 Task: Add Garden Of Life Vanilla Grass Fed Collagen Creamer to the cart.
Action: Mouse moved to (317, 165)
Screenshot: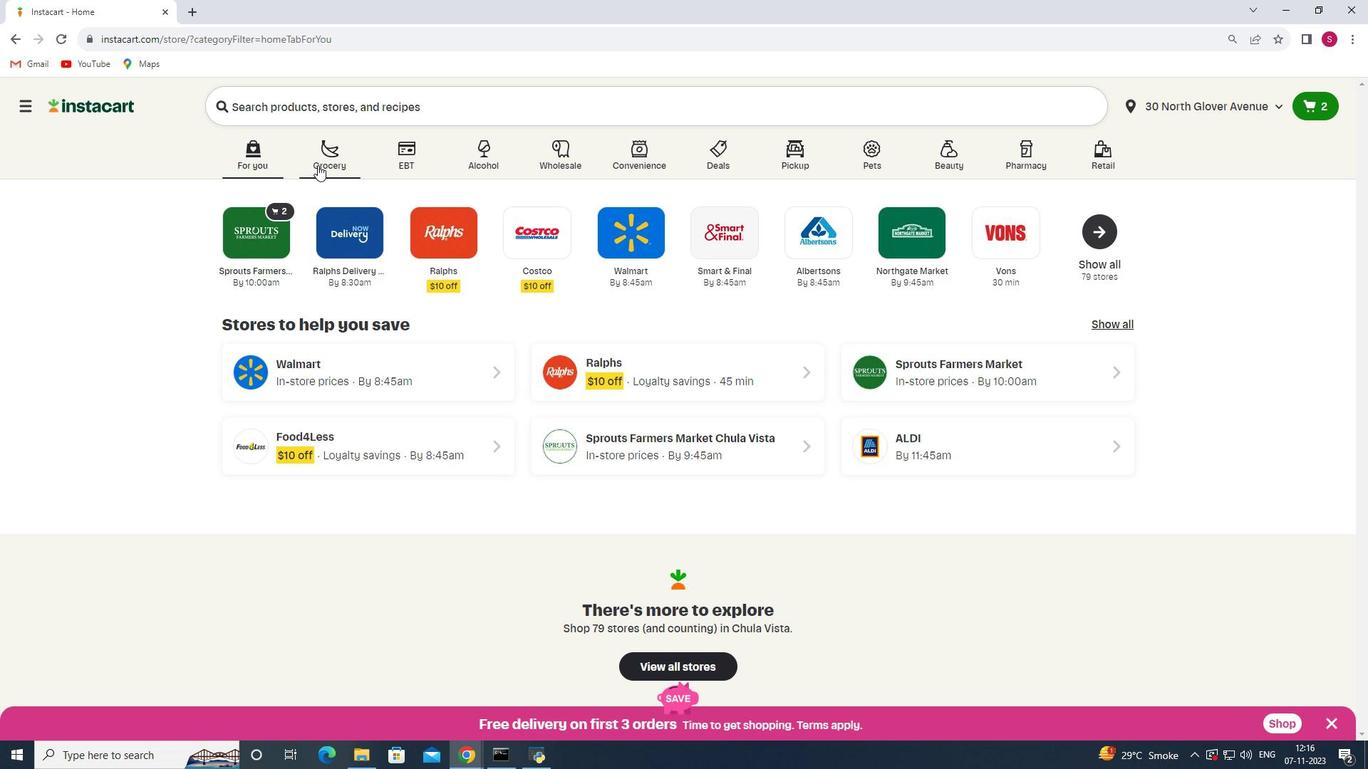 
Action: Mouse pressed left at (317, 165)
Screenshot: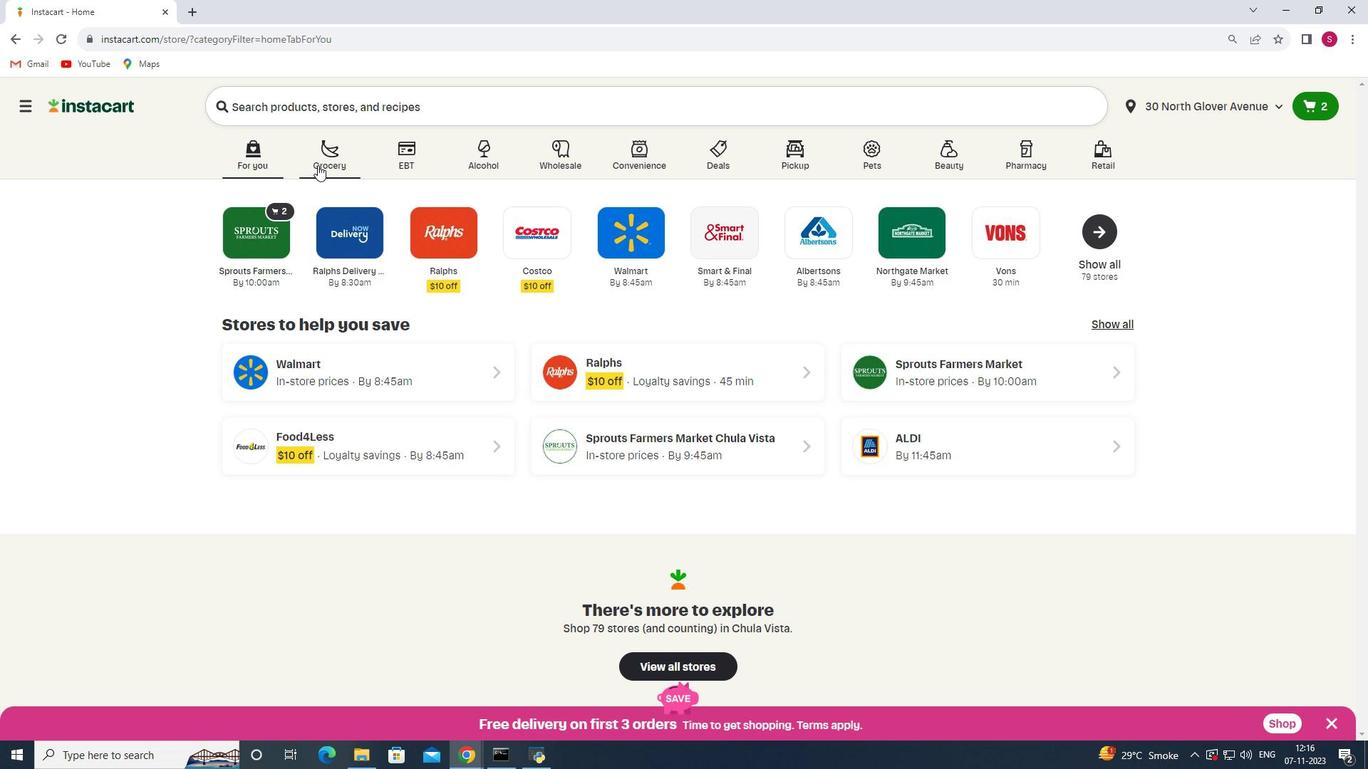 
Action: Mouse moved to (365, 424)
Screenshot: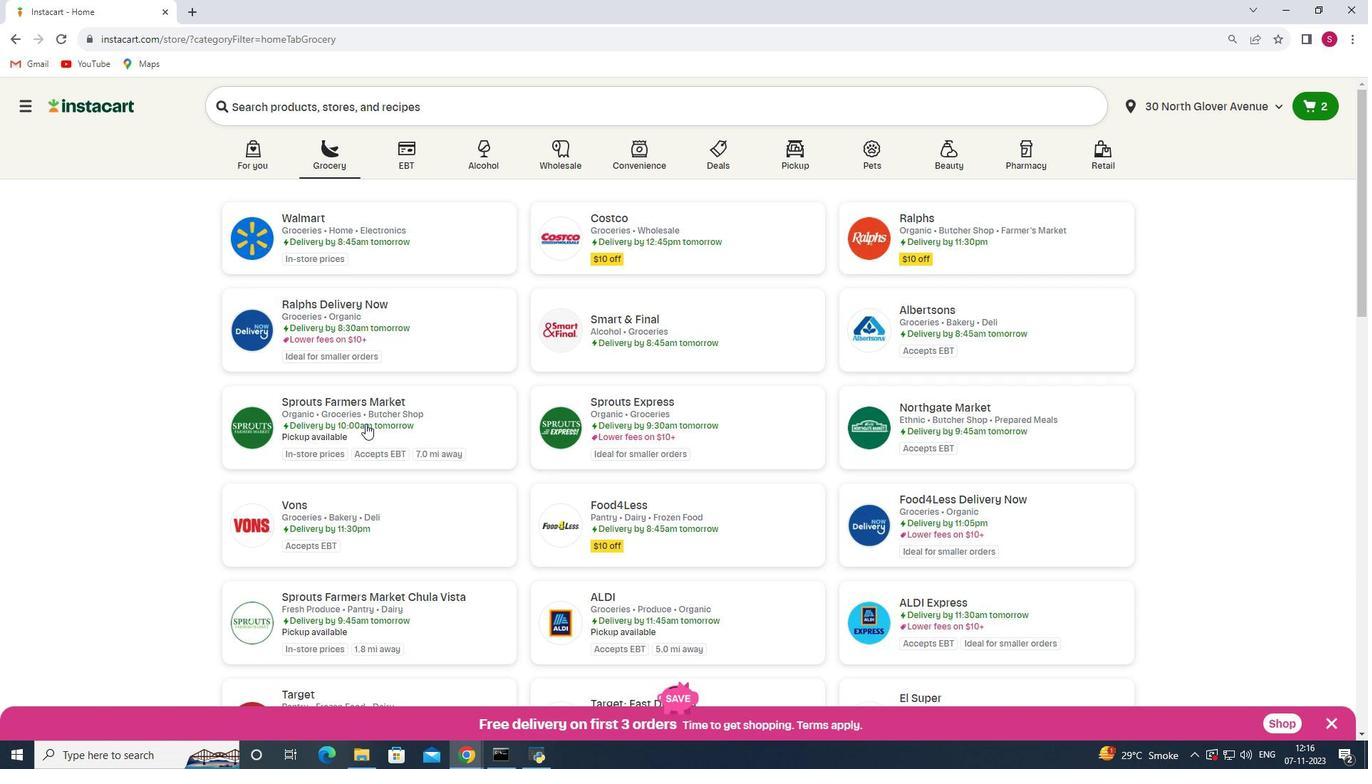 
Action: Mouse pressed left at (365, 424)
Screenshot: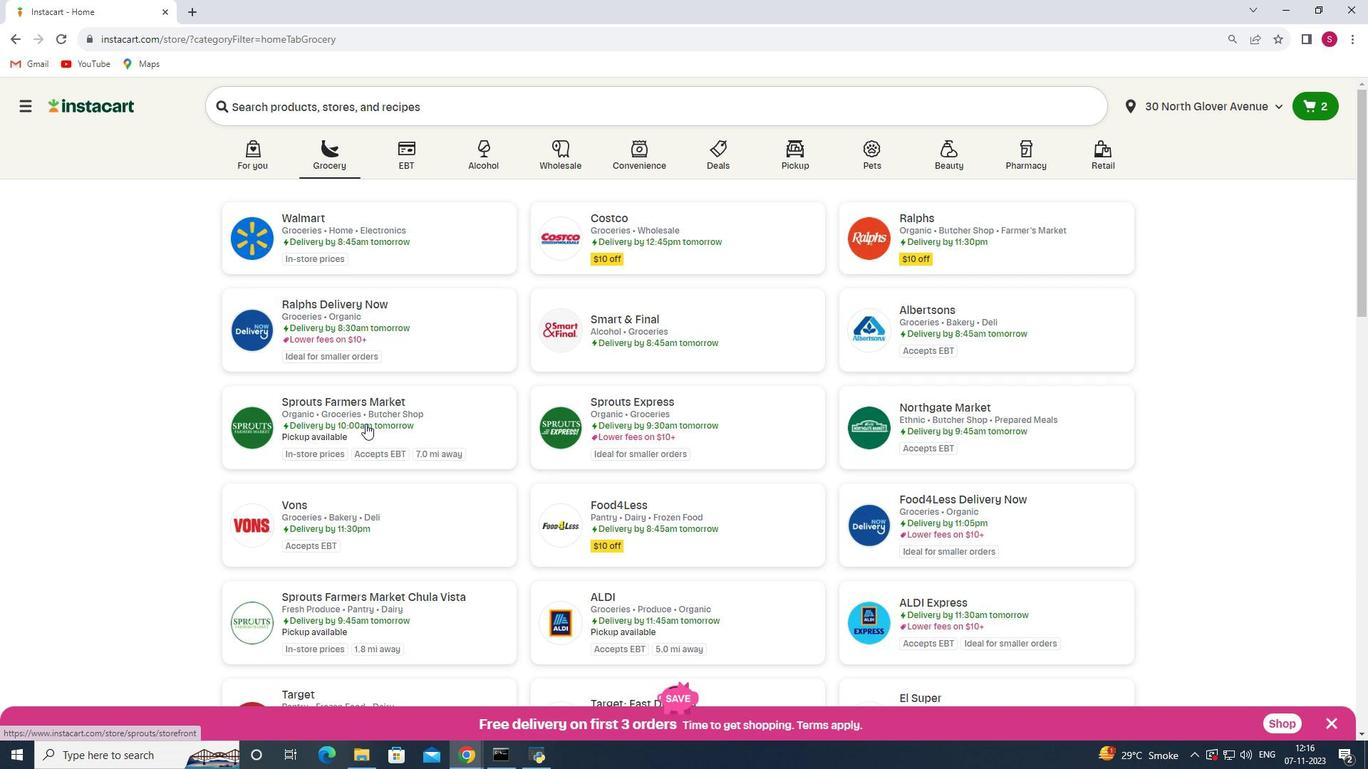 
Action: Mouse moved to (106, 445)
Screenshot: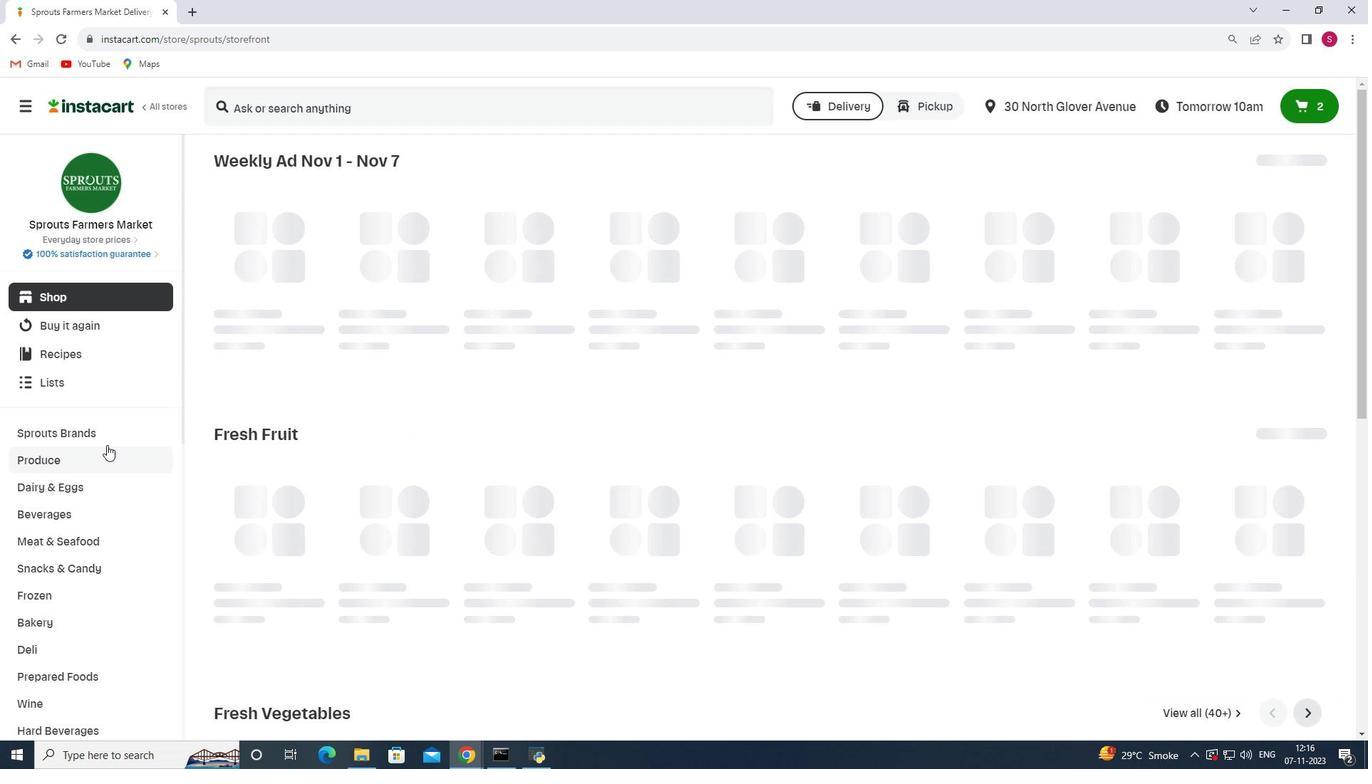 
Action: Mouse scrolled (106, 444) with delta (0, 0)
Screenshot: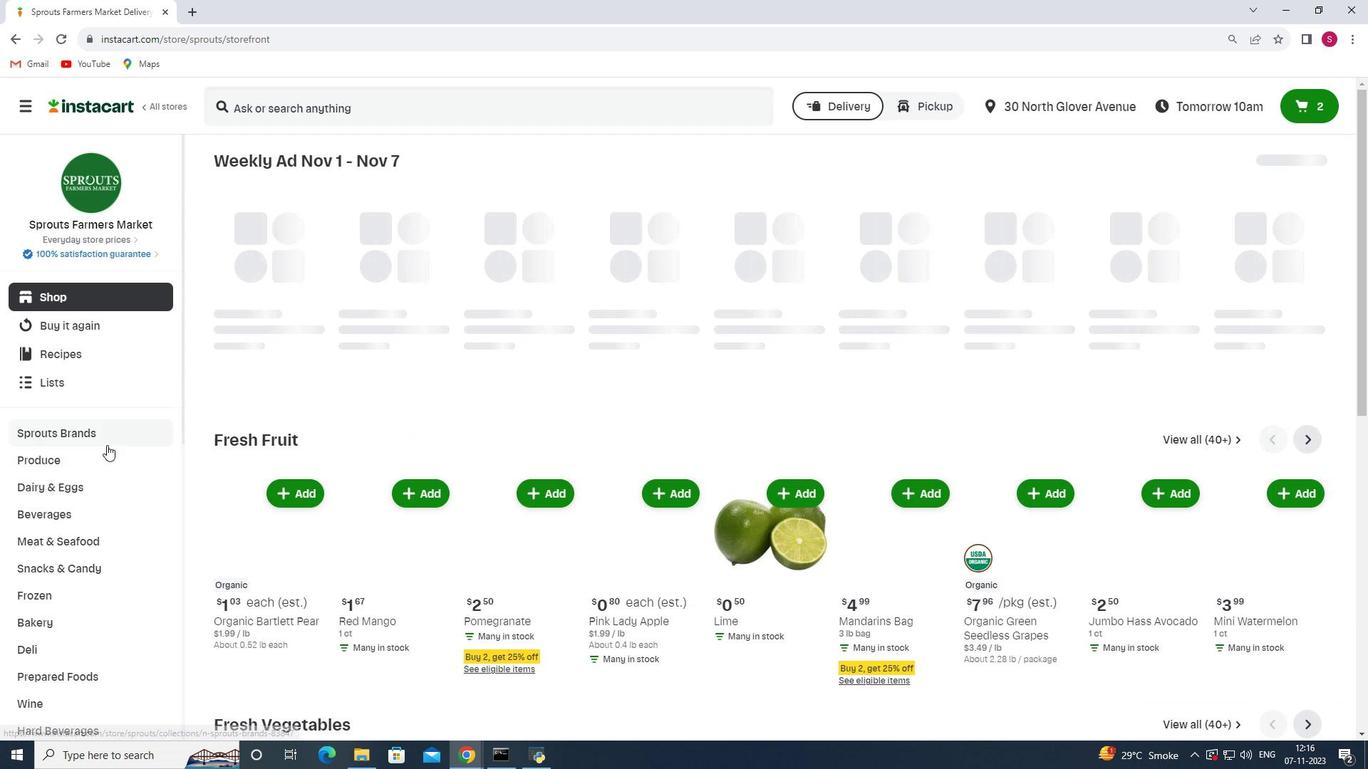 
Action: Mouse scrolled (106, 444) with delta (0, 0)
Screenshot: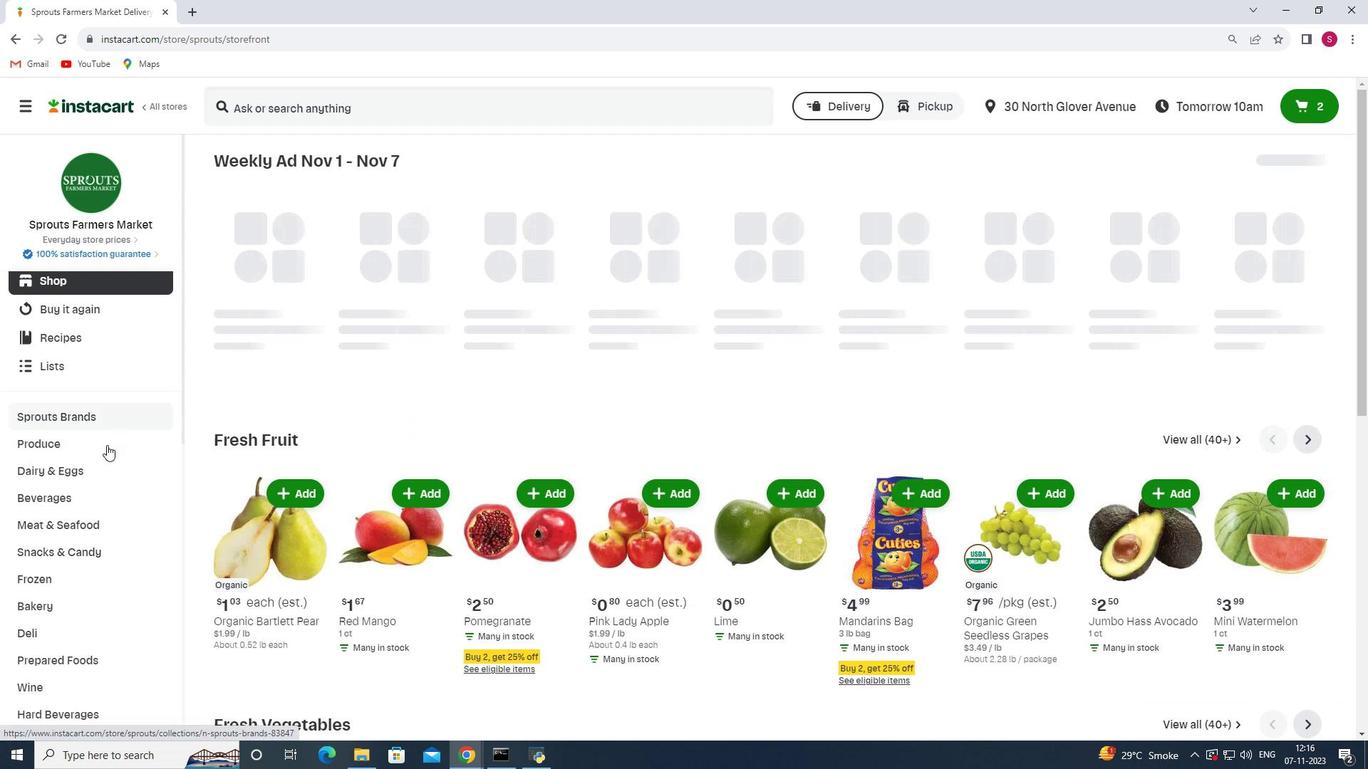 
Action: Mouse scrolled (106, 444) with delta (0, 0)
Screenshot: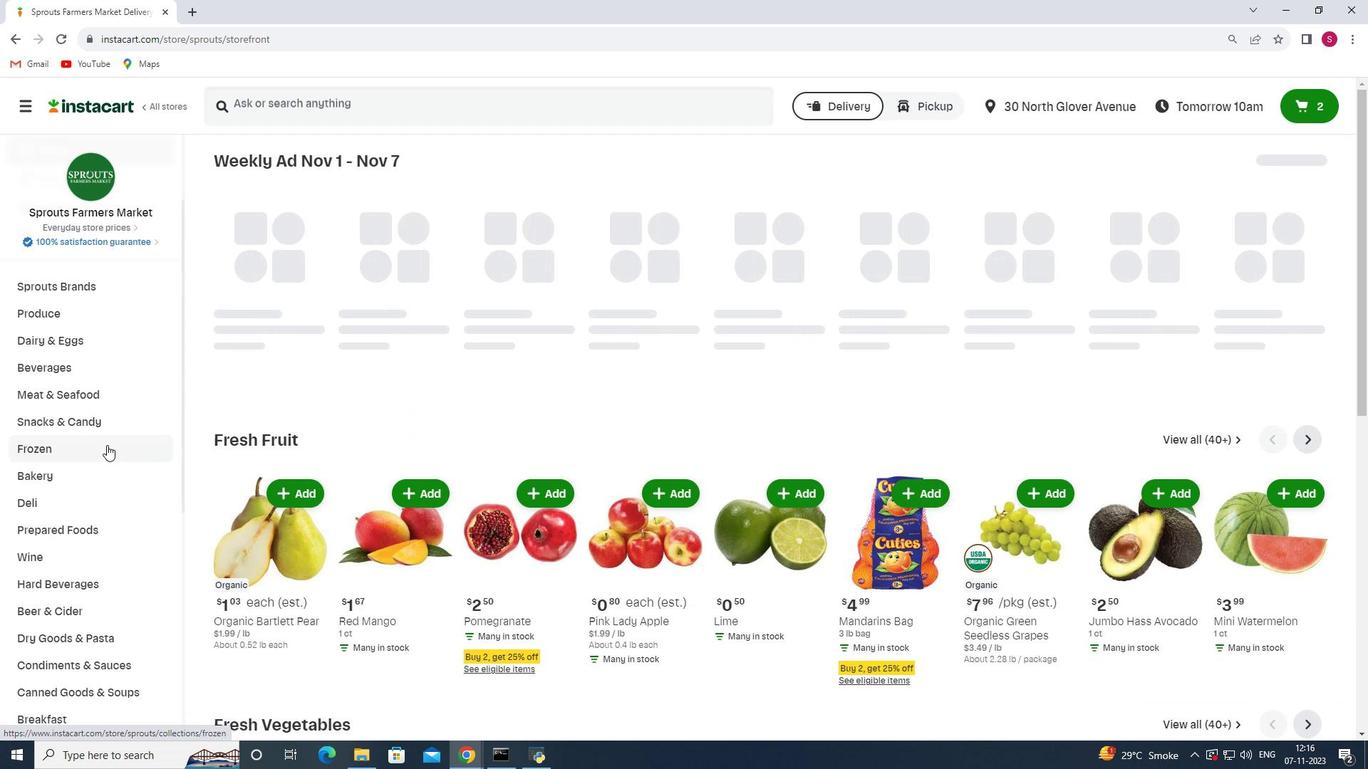 
Action: Mouse scrolled (106, 444) with delta (0, 0)
Screenshot: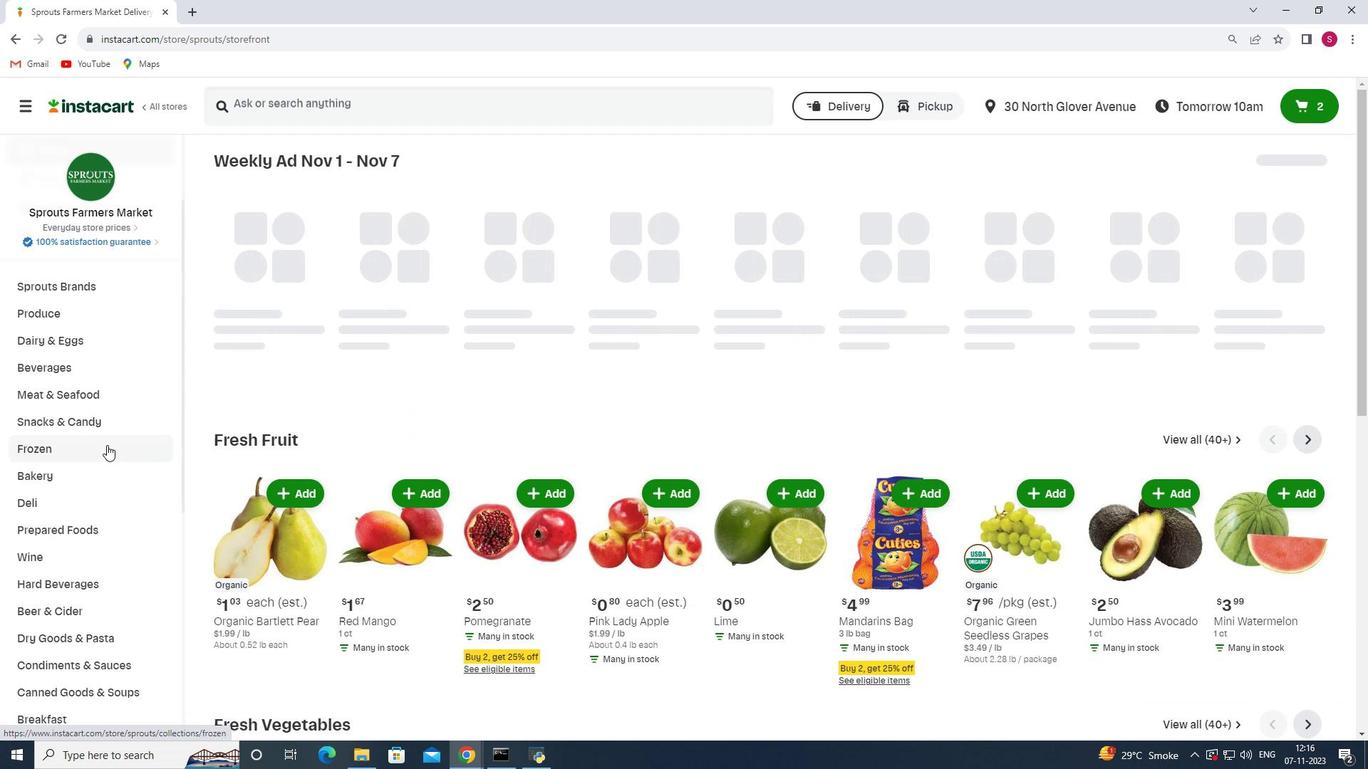 
Action: Mouse scrolled (106, 444) with delta (0, 0)
Screenshot: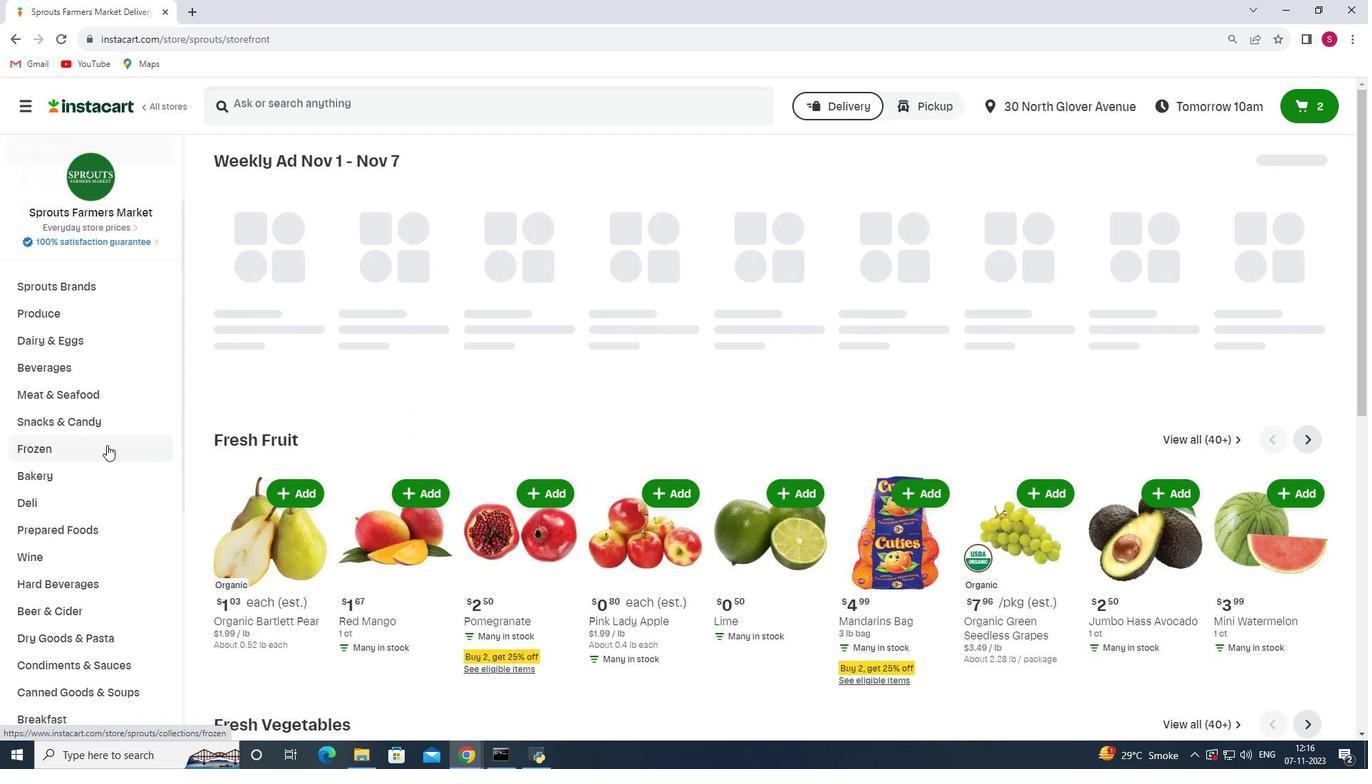 
Action: Mouse scrolled (106, 444) with delta (0, 0)
Screenshot: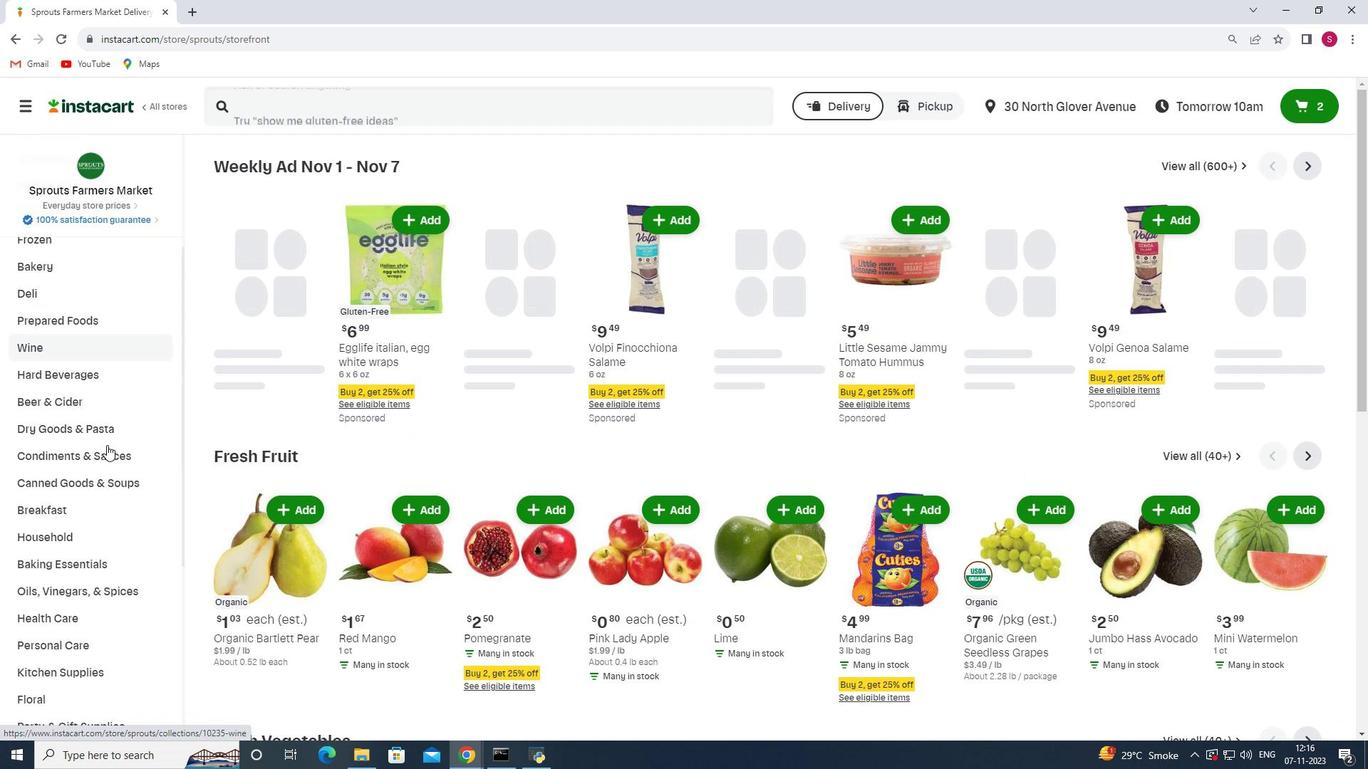 
Action: Mouse scrolled (106, 444) with delta (0, 0)
Screenshot: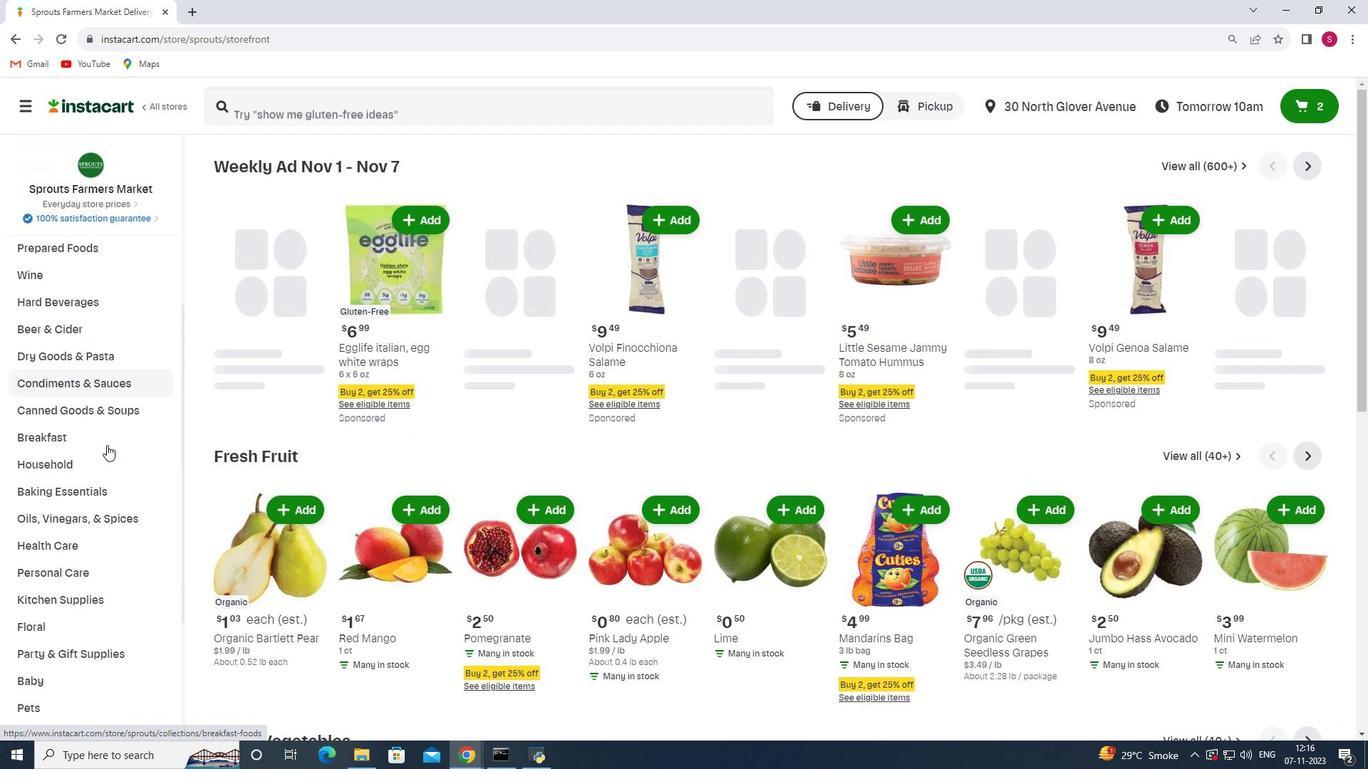 
Action: Mouse moved to (106, 448)
Screenshot: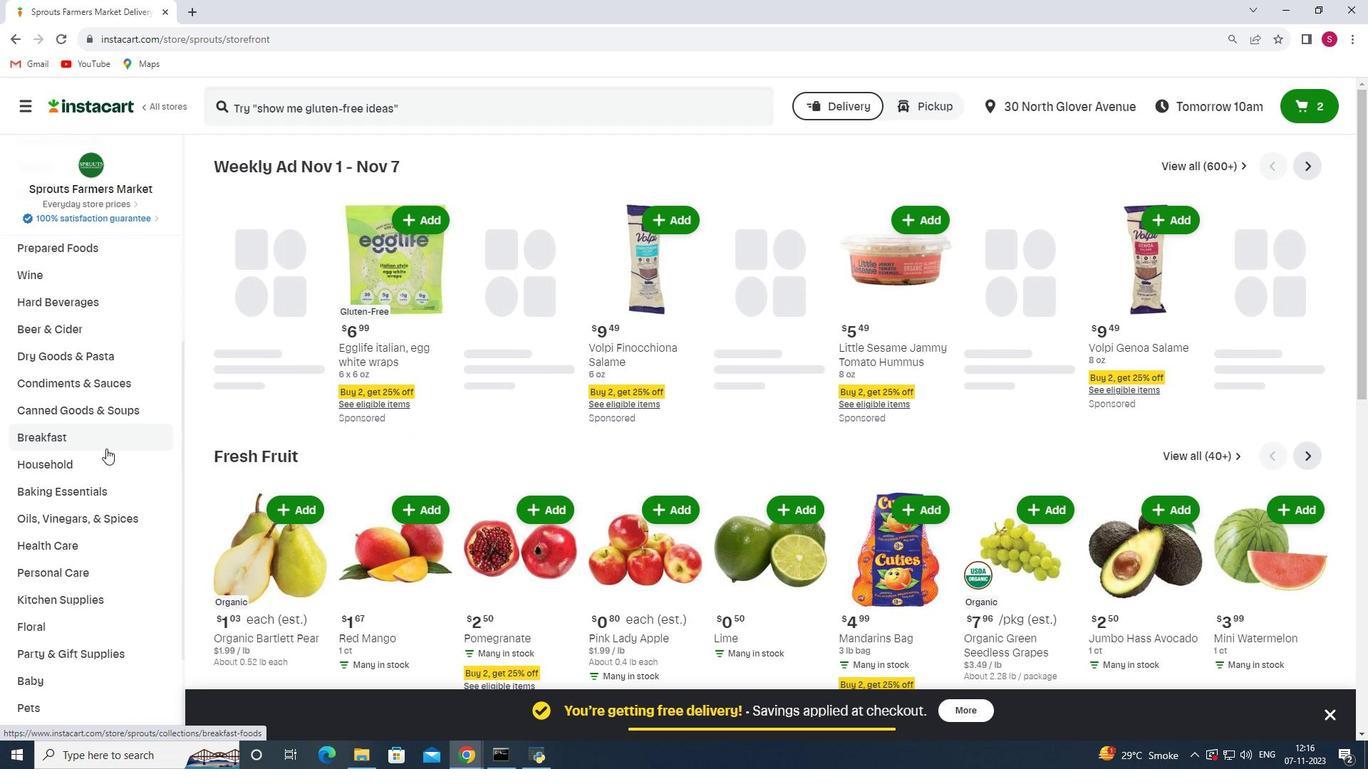 
Action: Mouse scrolled (106, 447) with delta (0, 0)
Screenshot: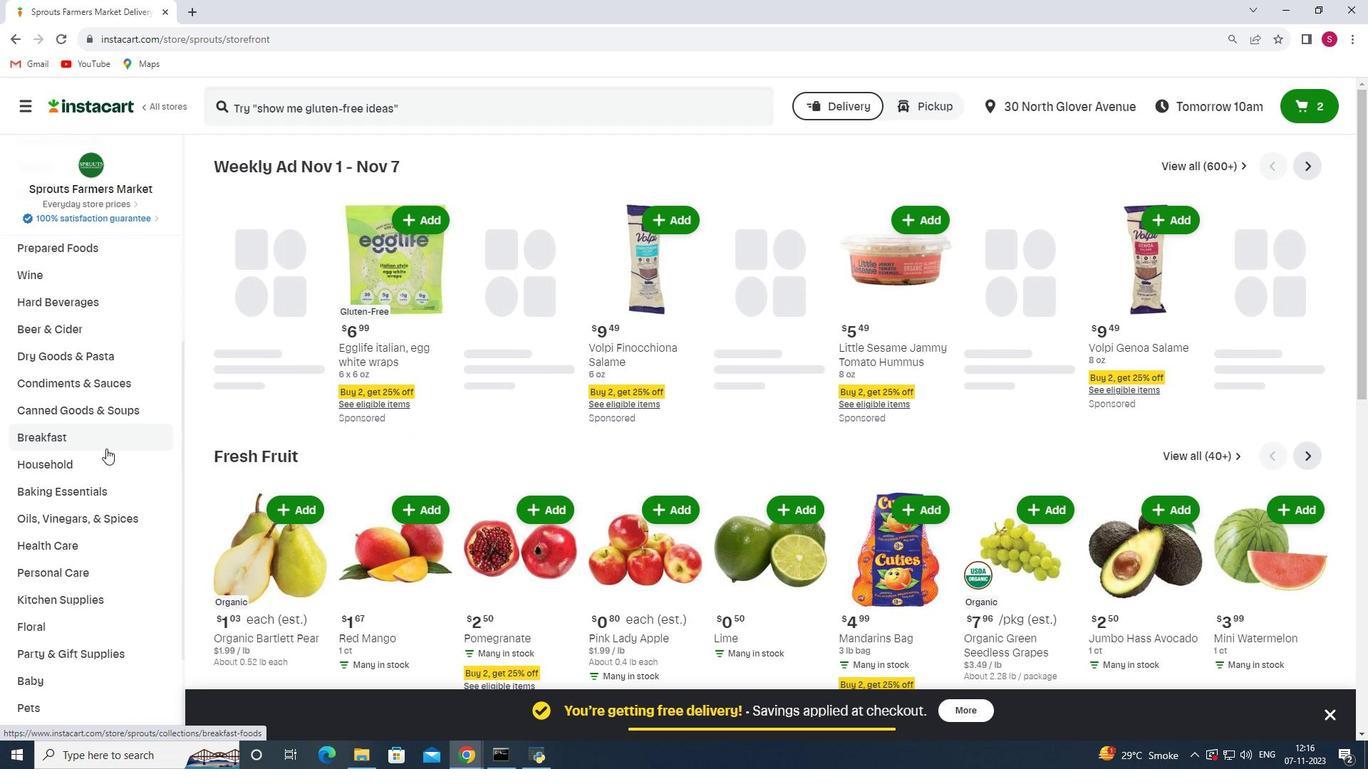 
Action: Mouse moved to (95, 471)
Screenshot: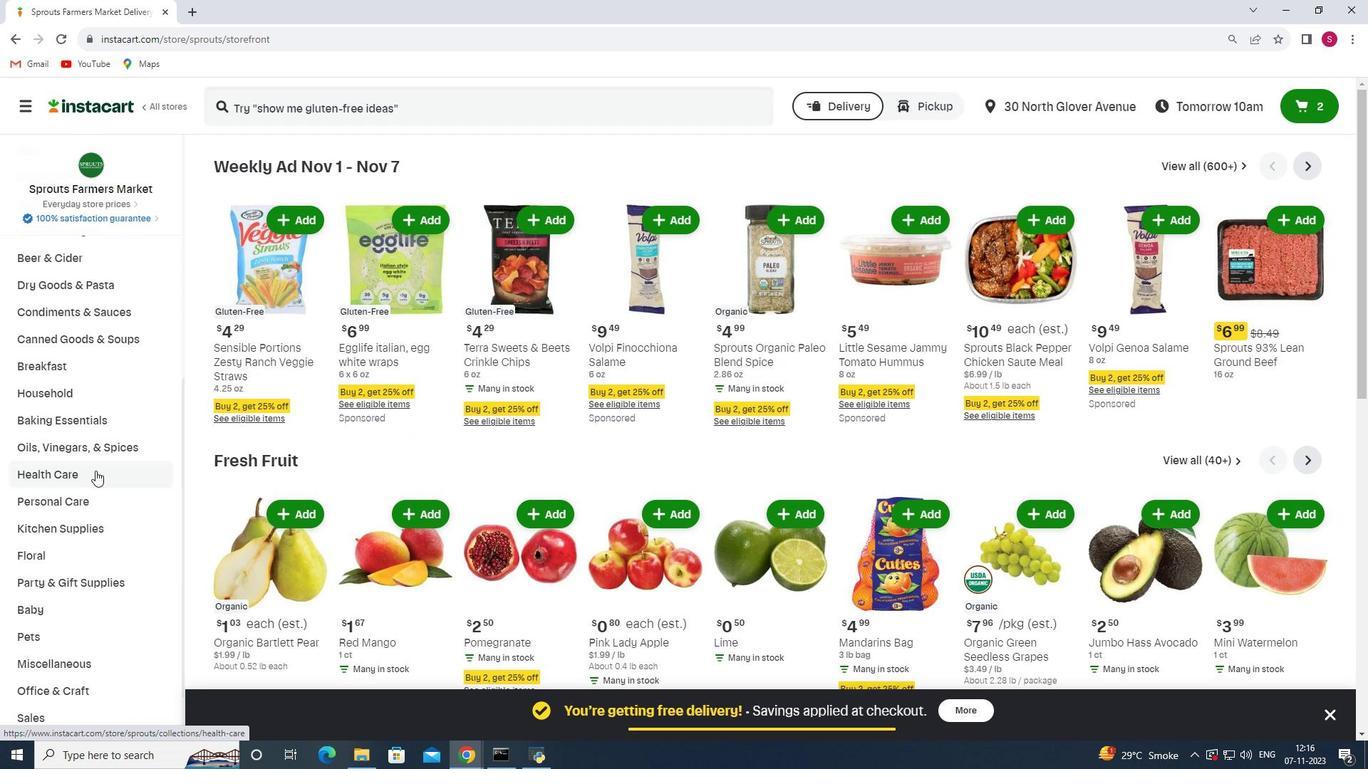 
Action: Mouse pressed left at (95, 471)
Screenshot: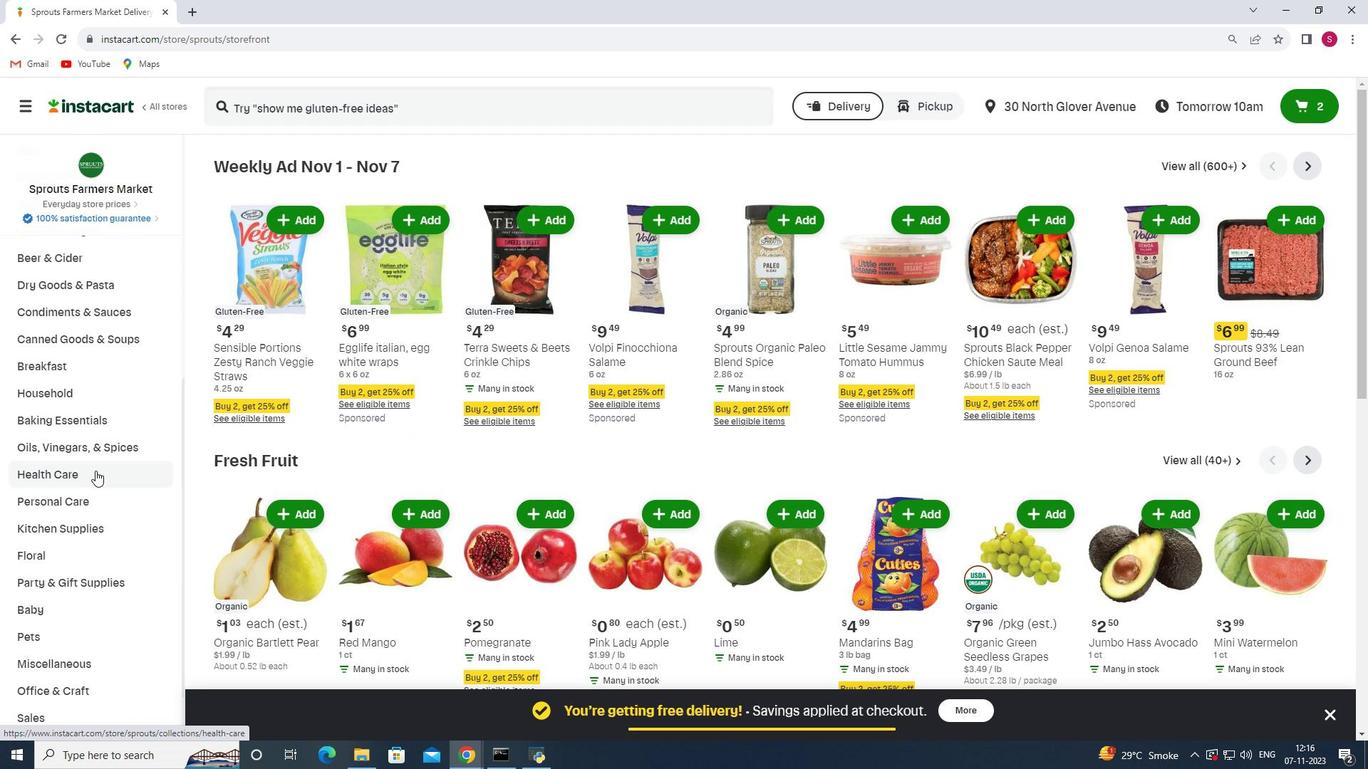 
Action: Mouse moved to (500, 202)
Screenshot: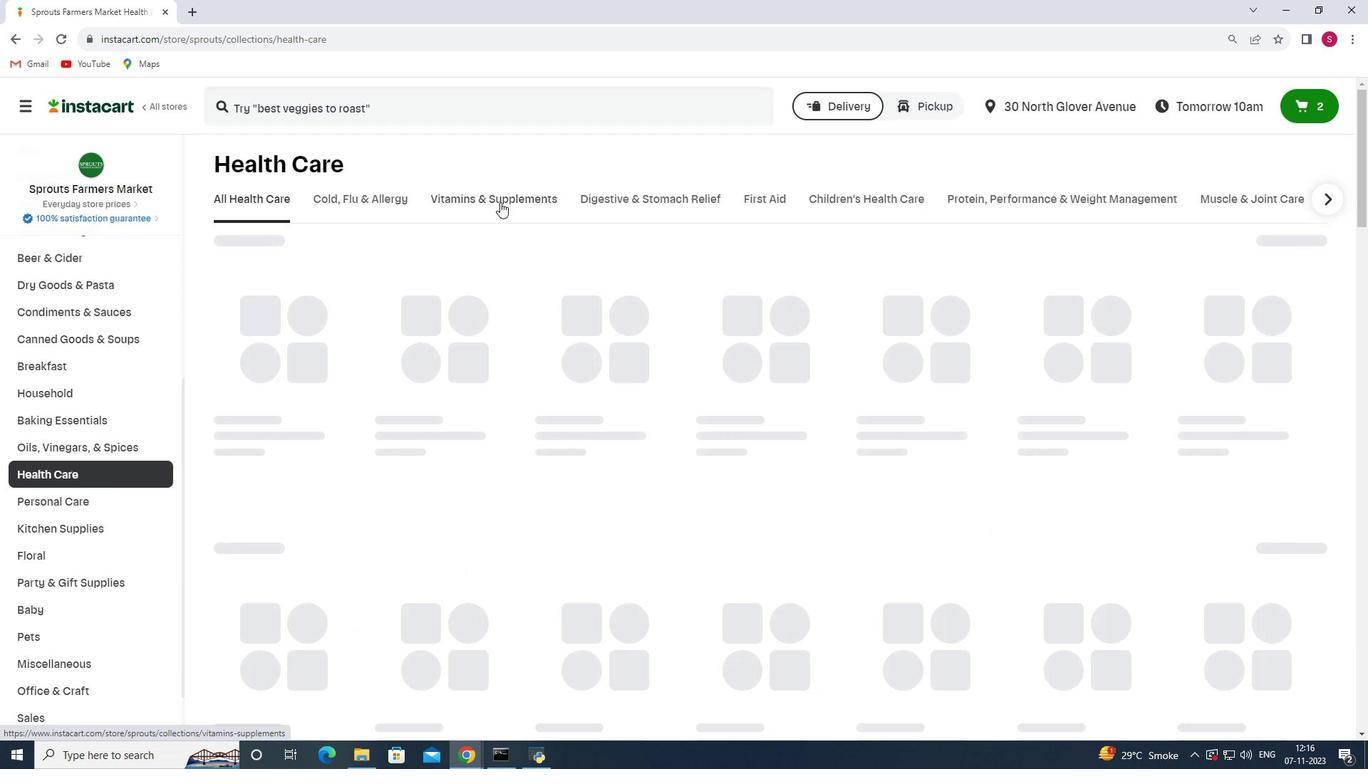 
Action: Mouse pressed left at (500, 202)
Screenshot: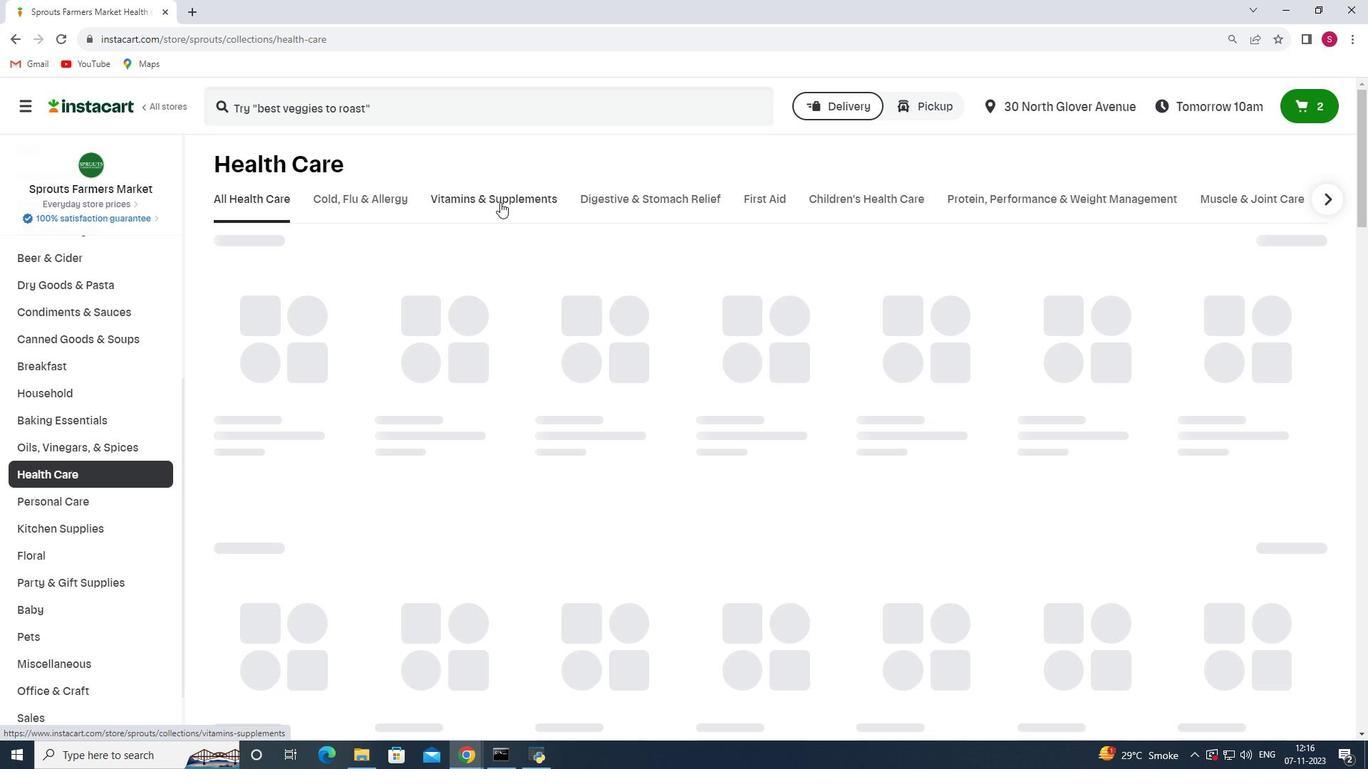 
Action: Mouse moved to (542, 244)
Screenshot: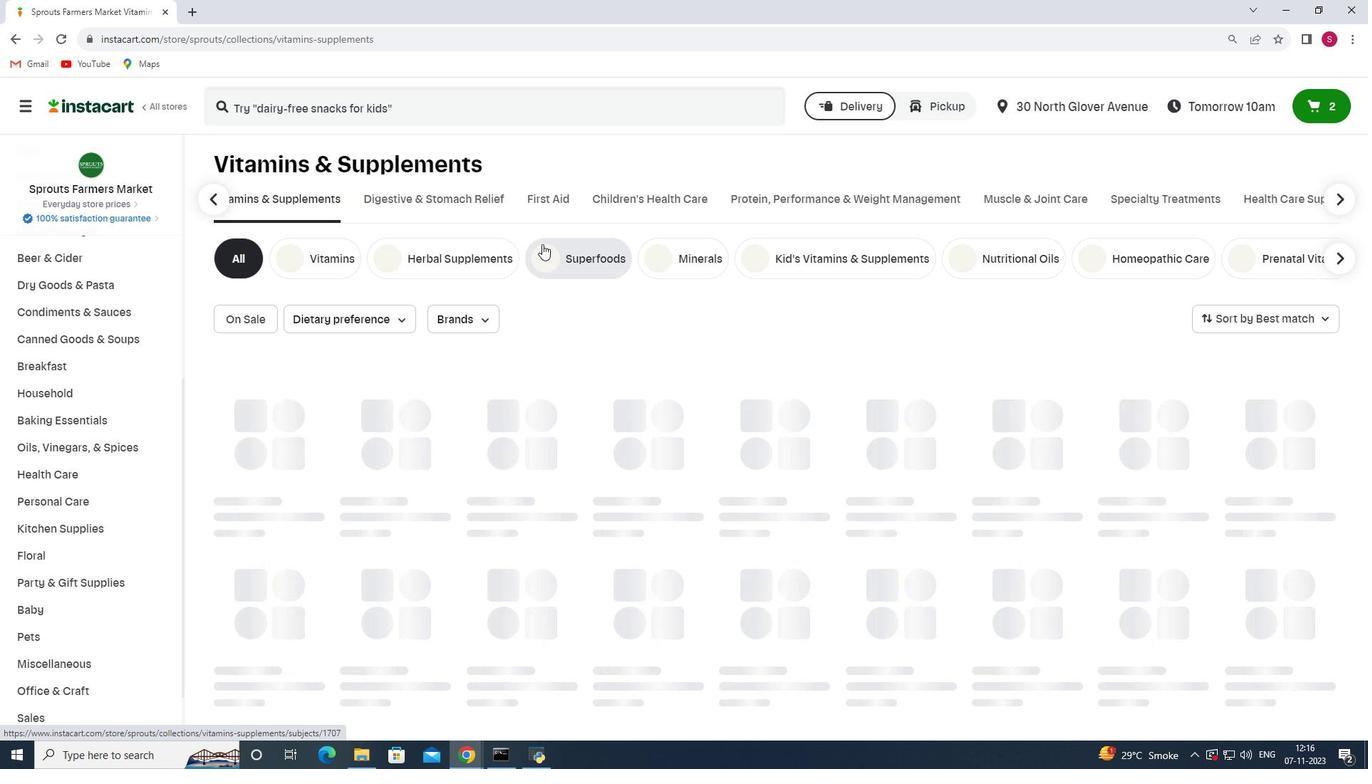 
Action: Mouse pressed left at (542, 244)
Screenshot: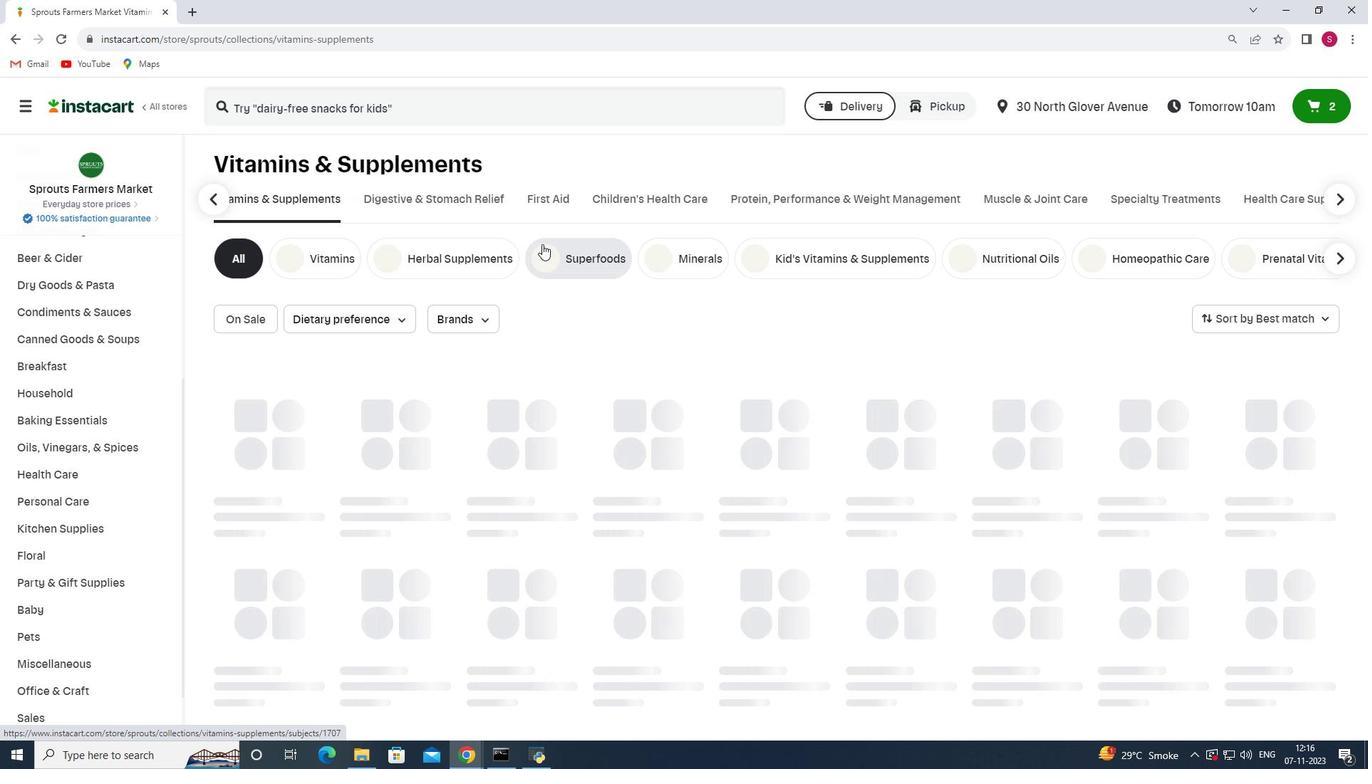 
Action: Mouse moved to (437, 93)
Screenshot: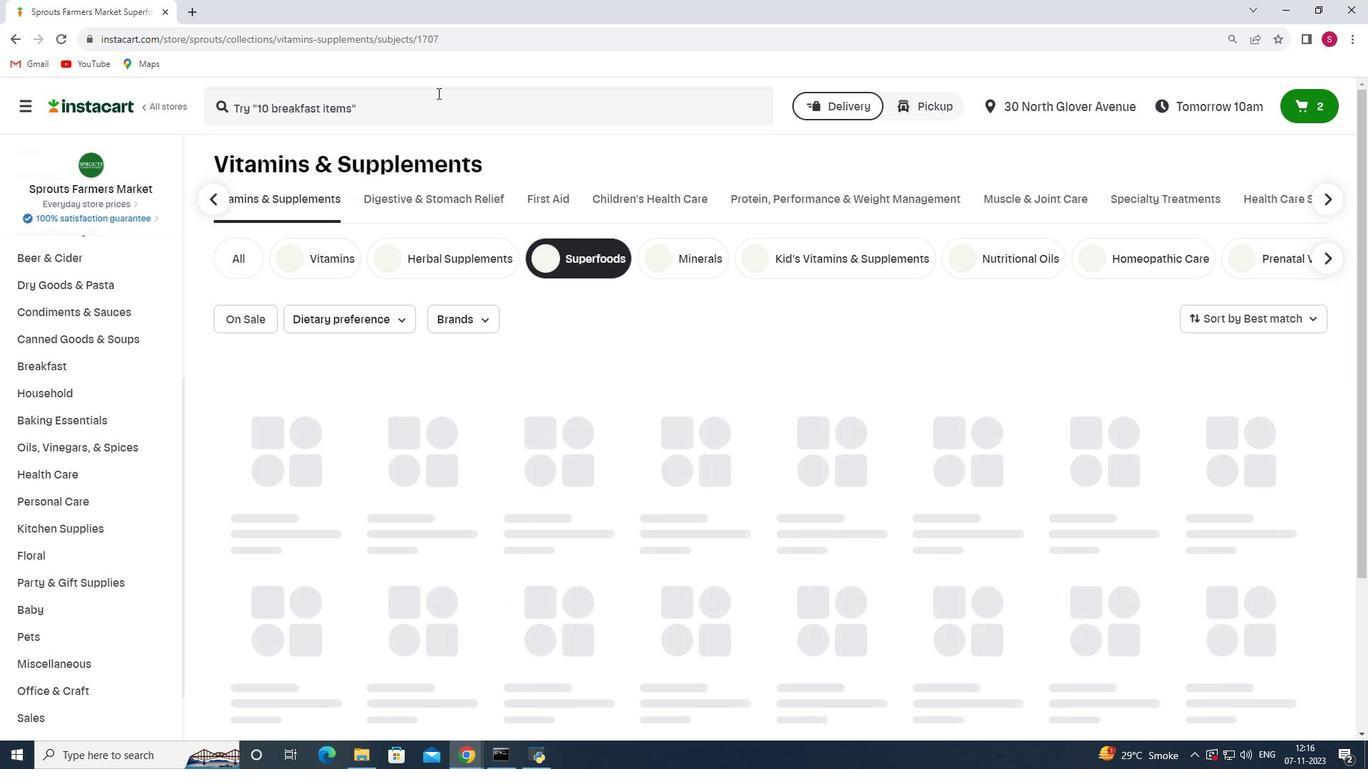 
Action: Mouse pressed left at (437, 93)
Screenshot: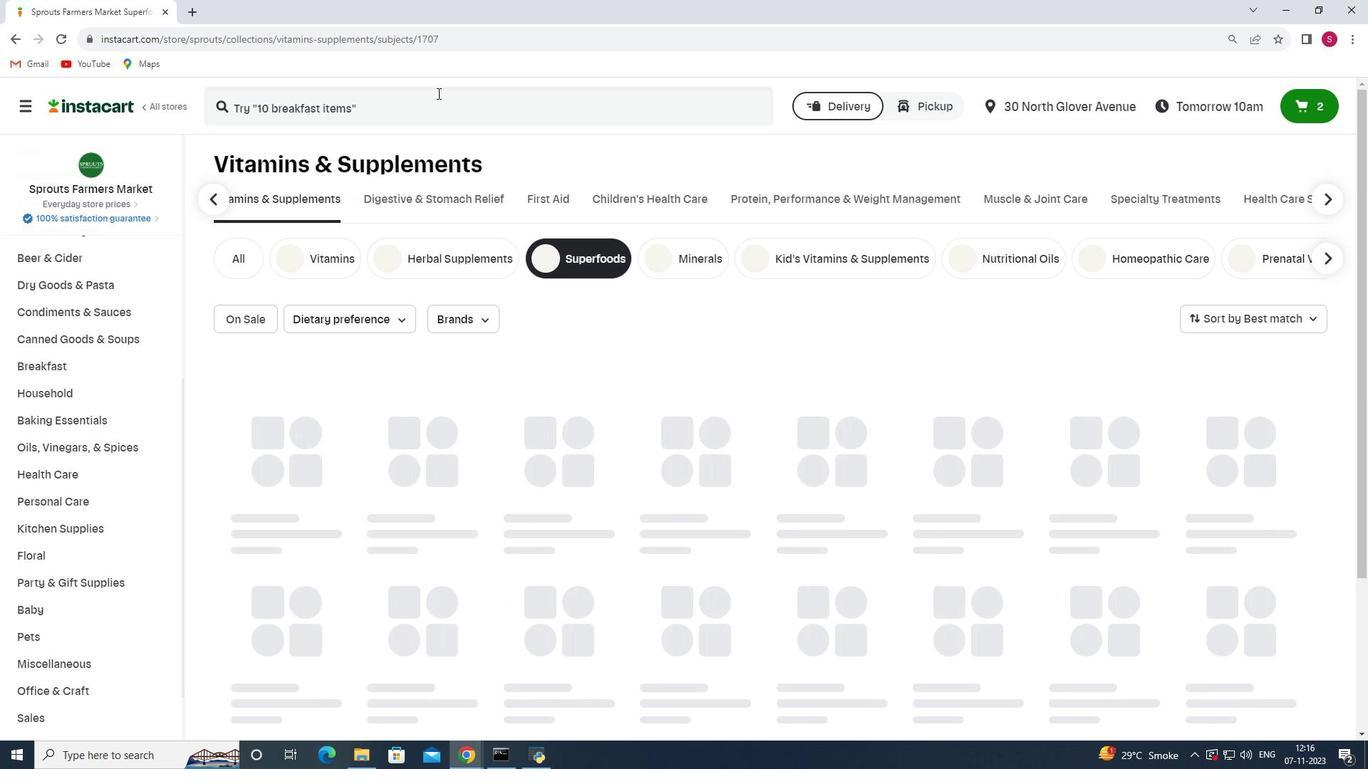 
Action: Key pressed <Key.shift><Key.shift><Key.shift><Key.shift><Key.shift>Garden<Key.space><Key.shift>Of<Key.space><Key.shift>life<Key.space><Key.shift>vanilla<Key.space><Key.shift>Grass<Key.space><Key.shift>Fed<Key.space><Key.shift>Collagen<Key.space><Key.shift>Creamer<Key.enter>
Screenshot: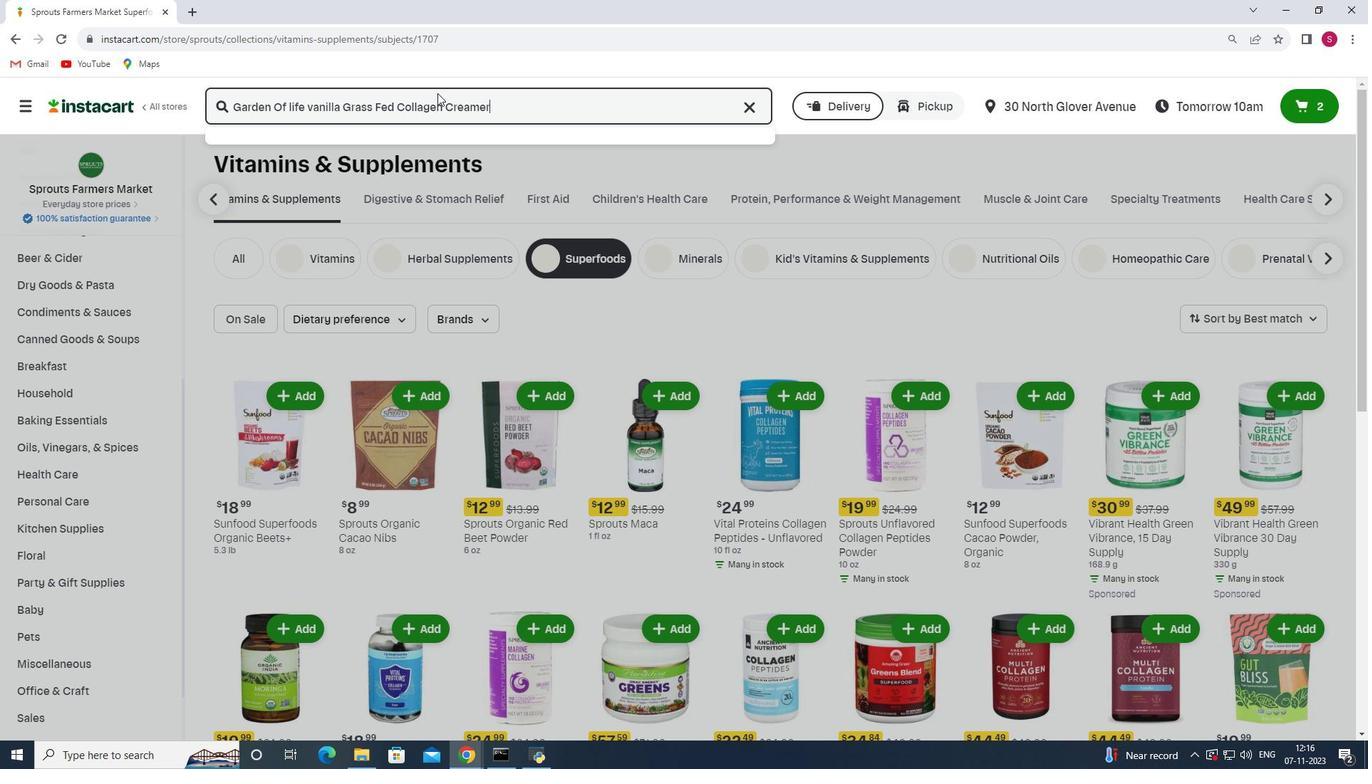 
Action: Mouse moved to (541, 265)
Screenshot: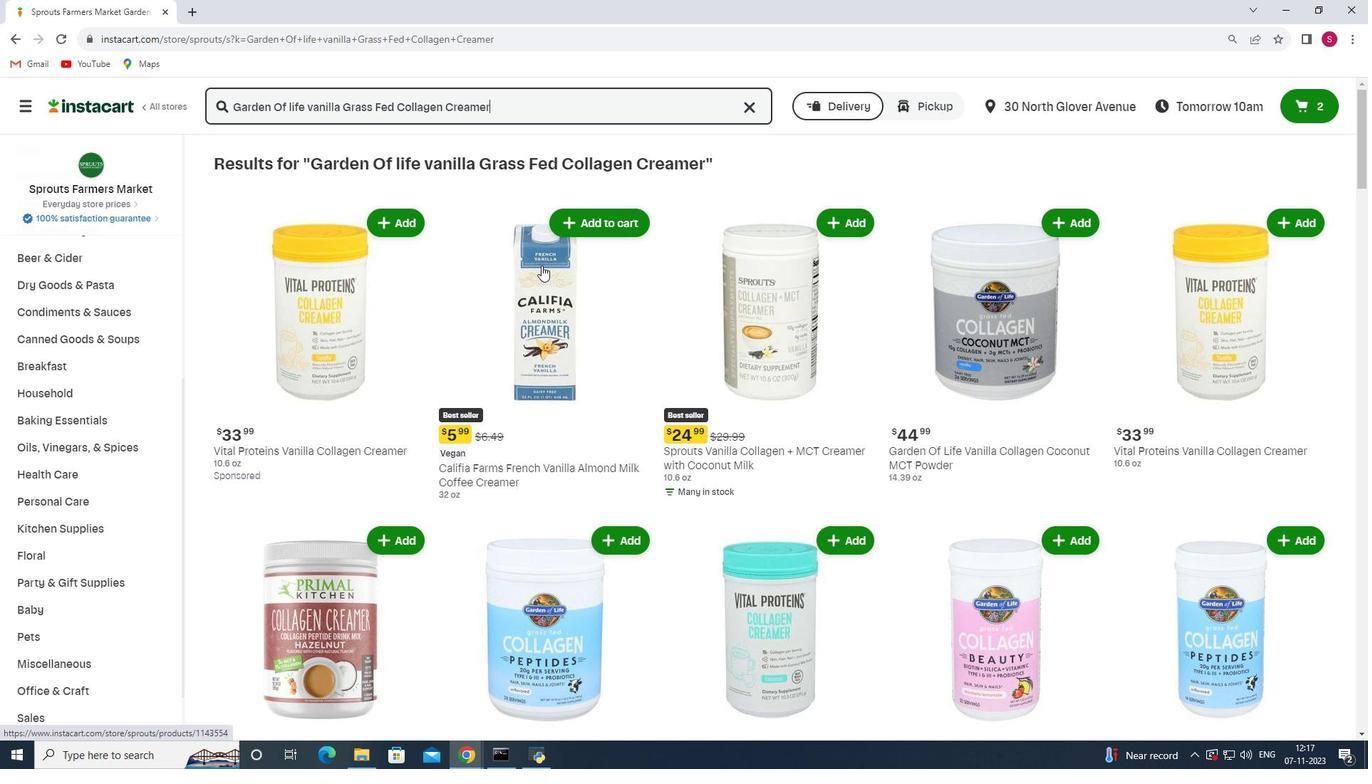 
Action: Mouse scrolled (541, 265) with delta (0, 0)
Screenshot: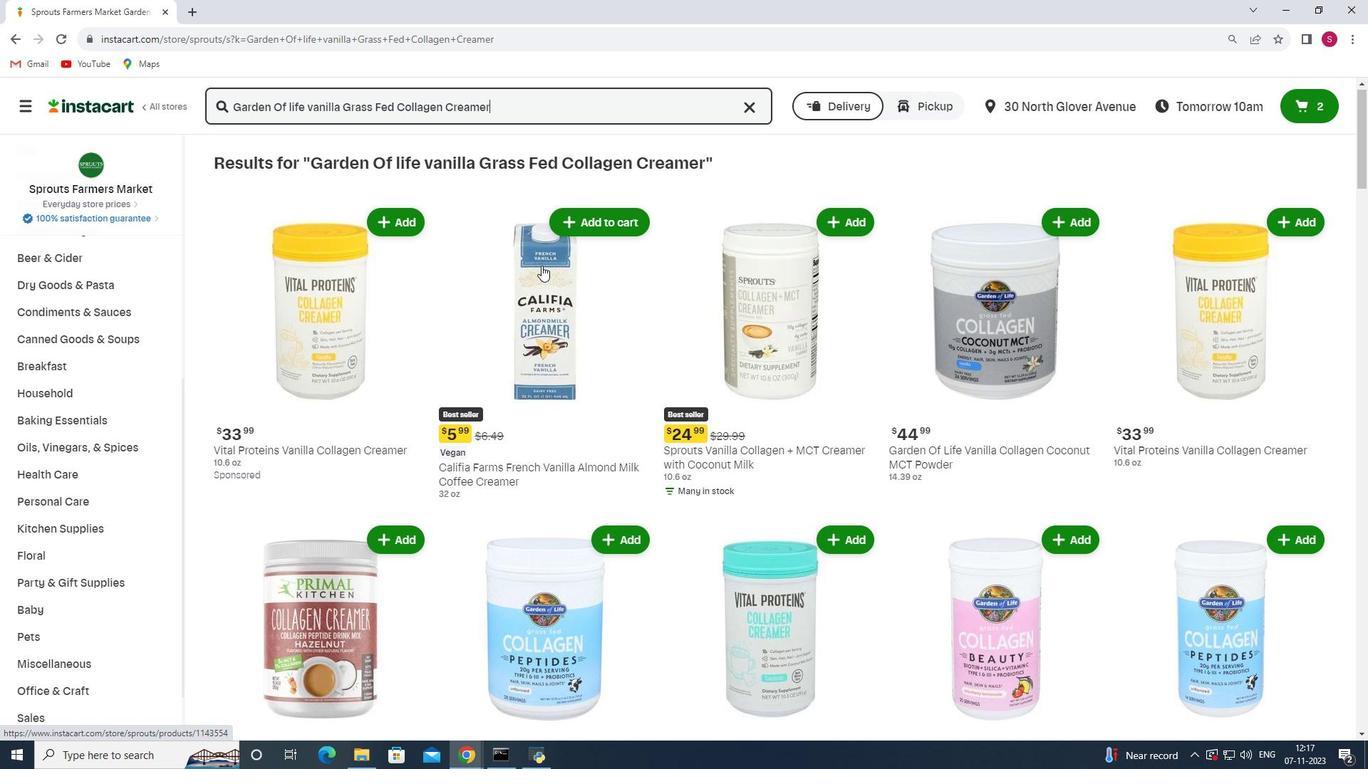 
Action: Mouse moved to (564, 270)
Screenshot: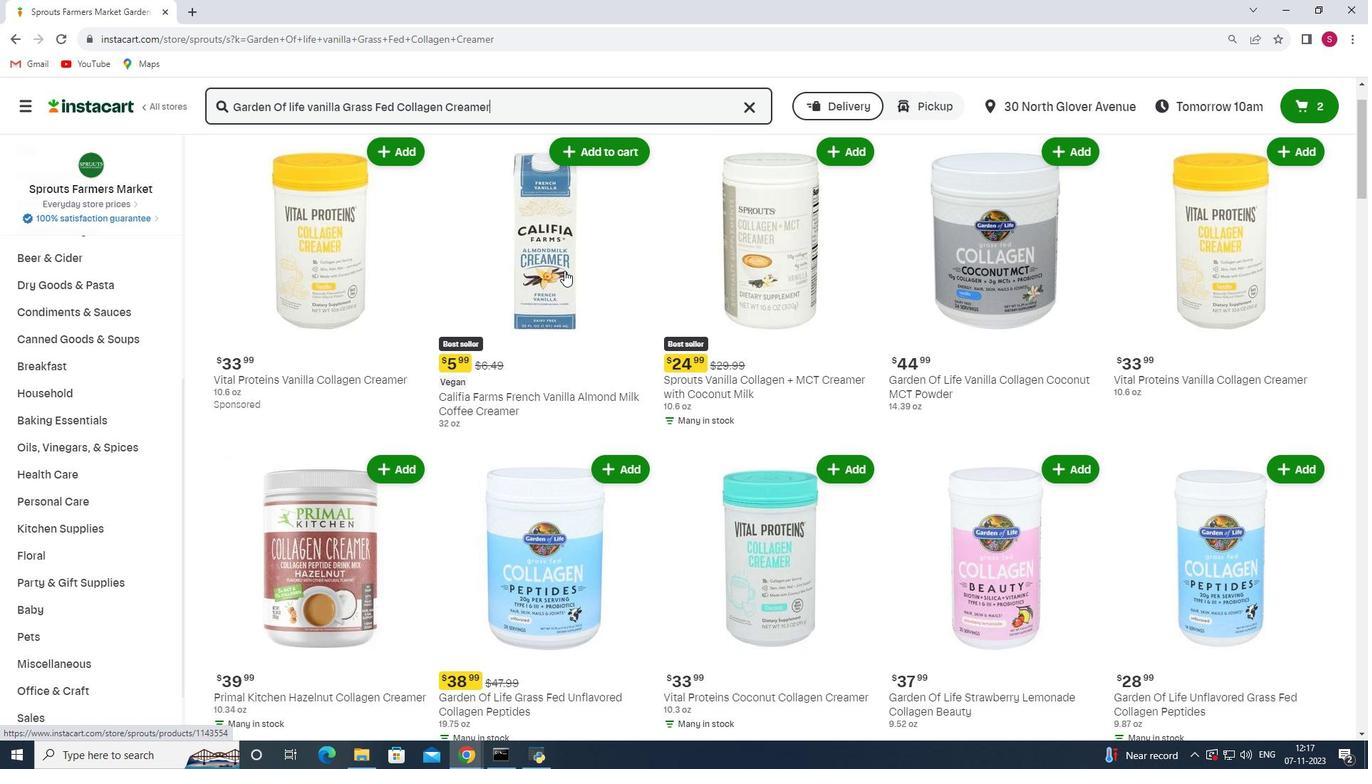 
Action: Mouse scrolled (564, 270) with delta (0, 0)
Screenshot: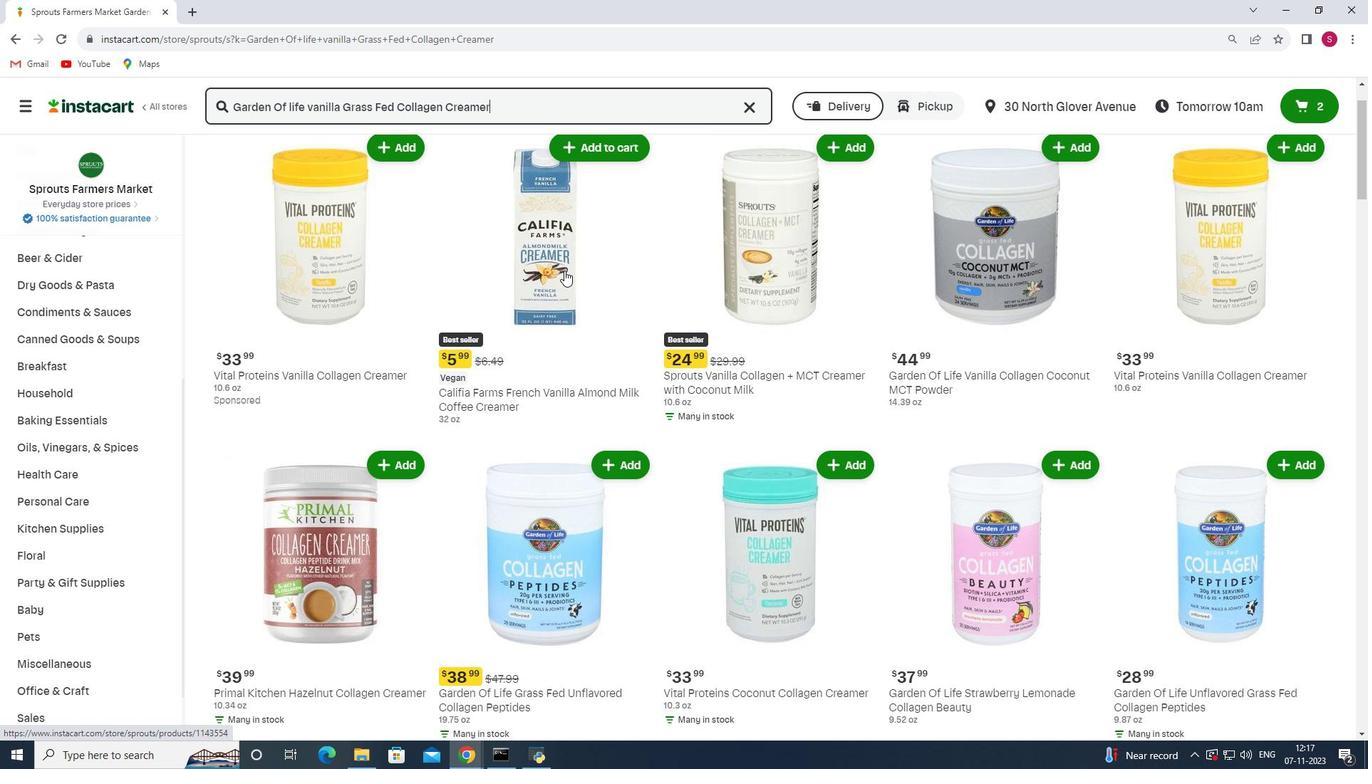 
Action: Mouse scrolled (564, 270) with delta (0, 0)
Screenshot: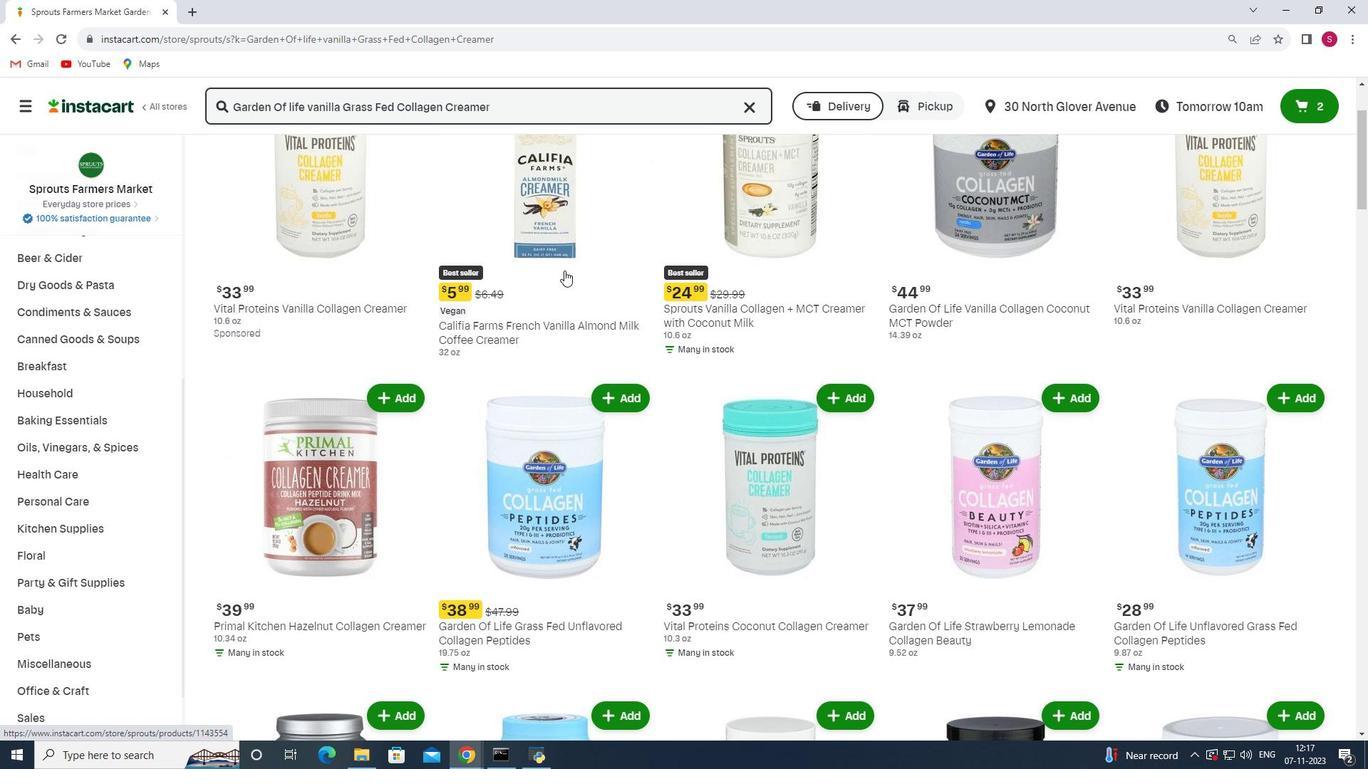 
Action: Mouse scrolled (564, 270) with delta (0, 0)
Screenshot: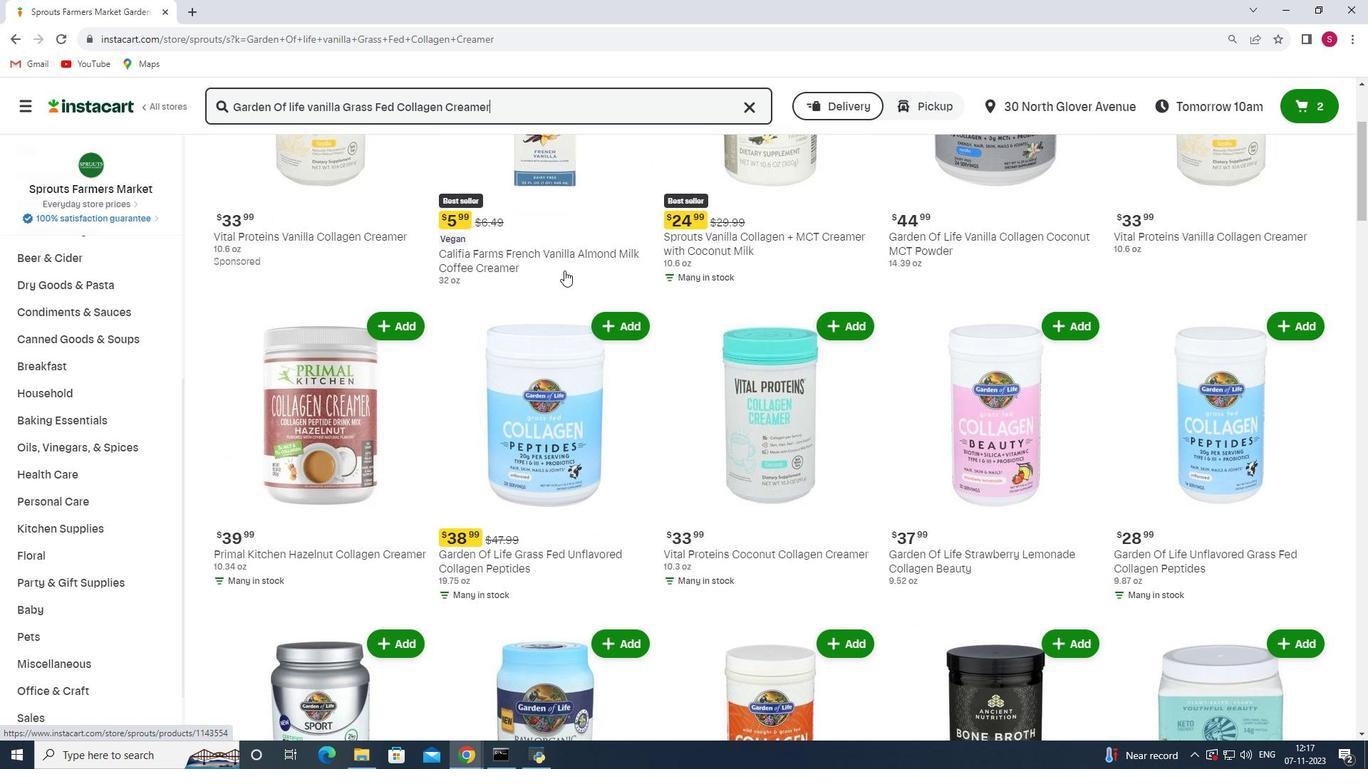 
Action: Mouse moved to (583, 283)
Screenshot: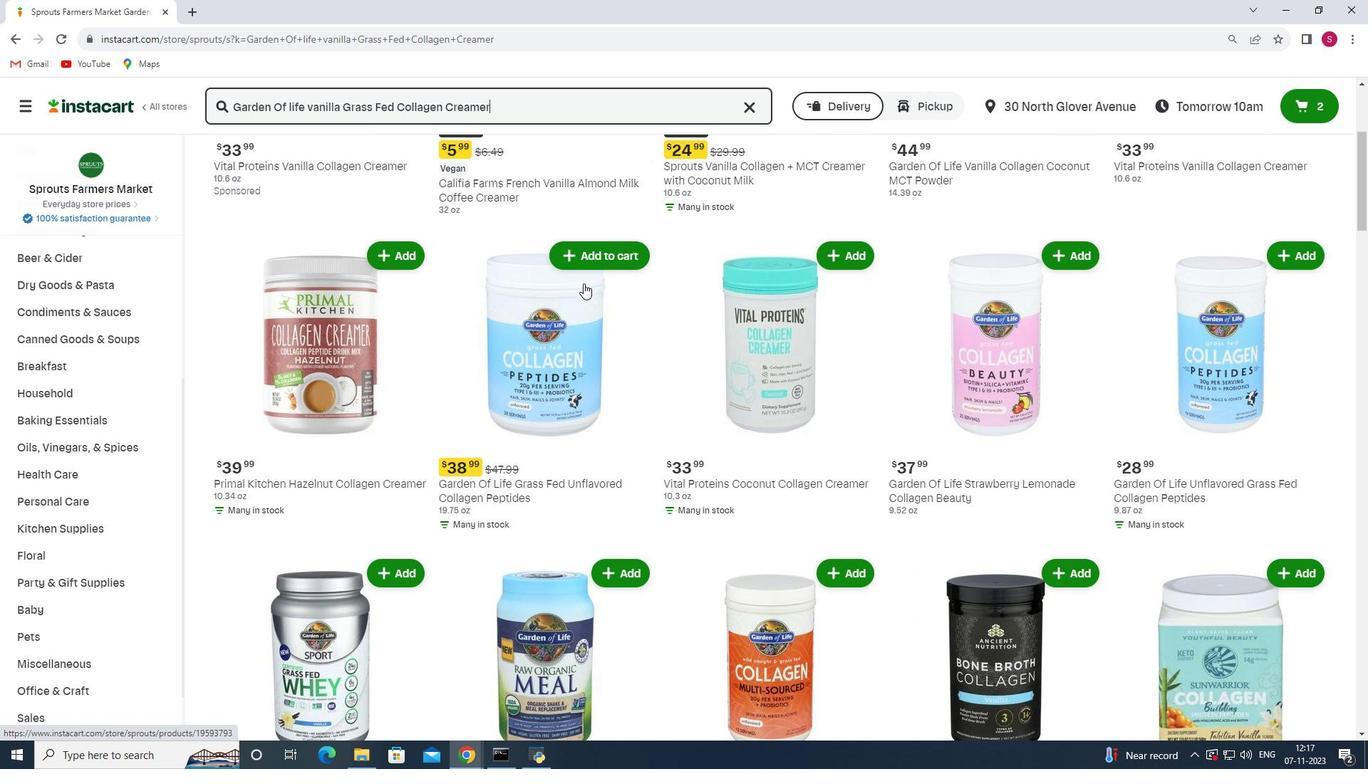 
Action: Mouse scrolled (583, 282) with delta (0, 0)
Screenshot: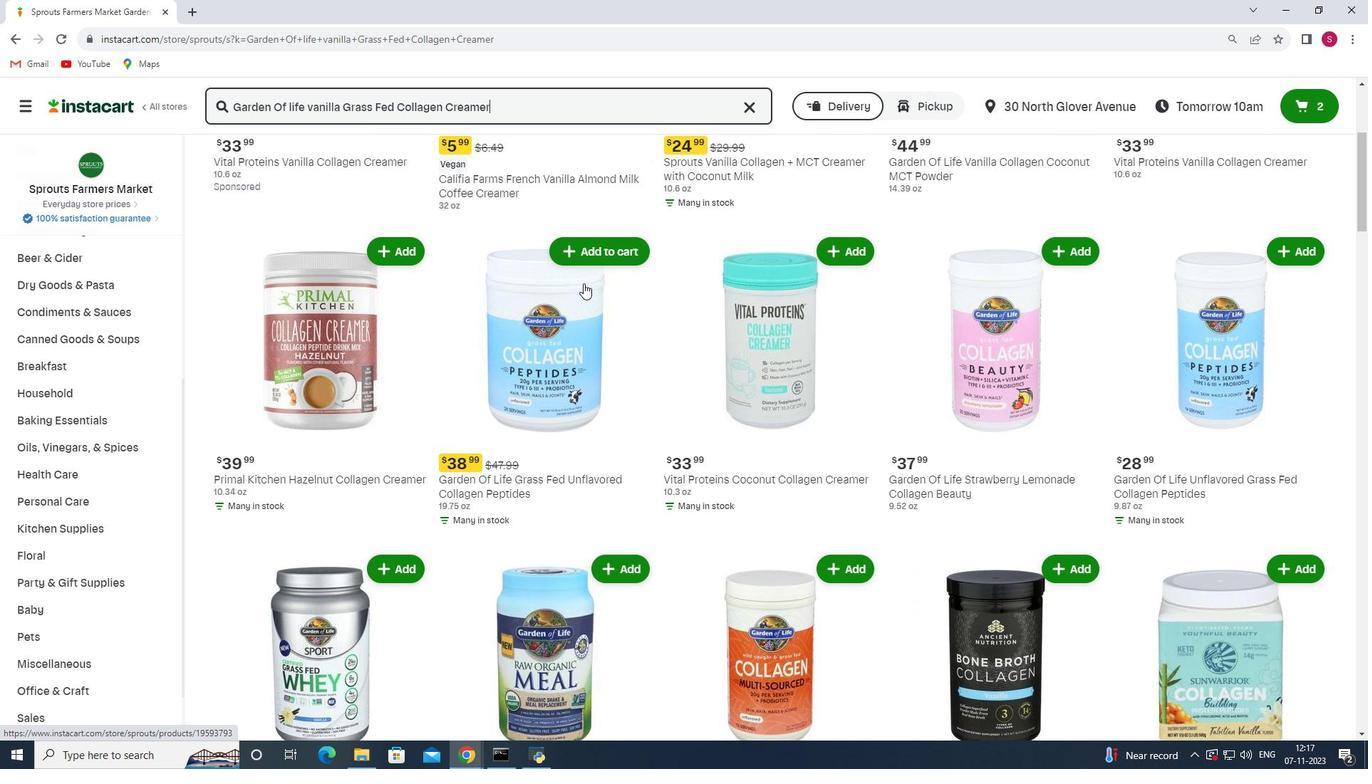 
Action: Mouse moved to (592, 289)
Screenshot: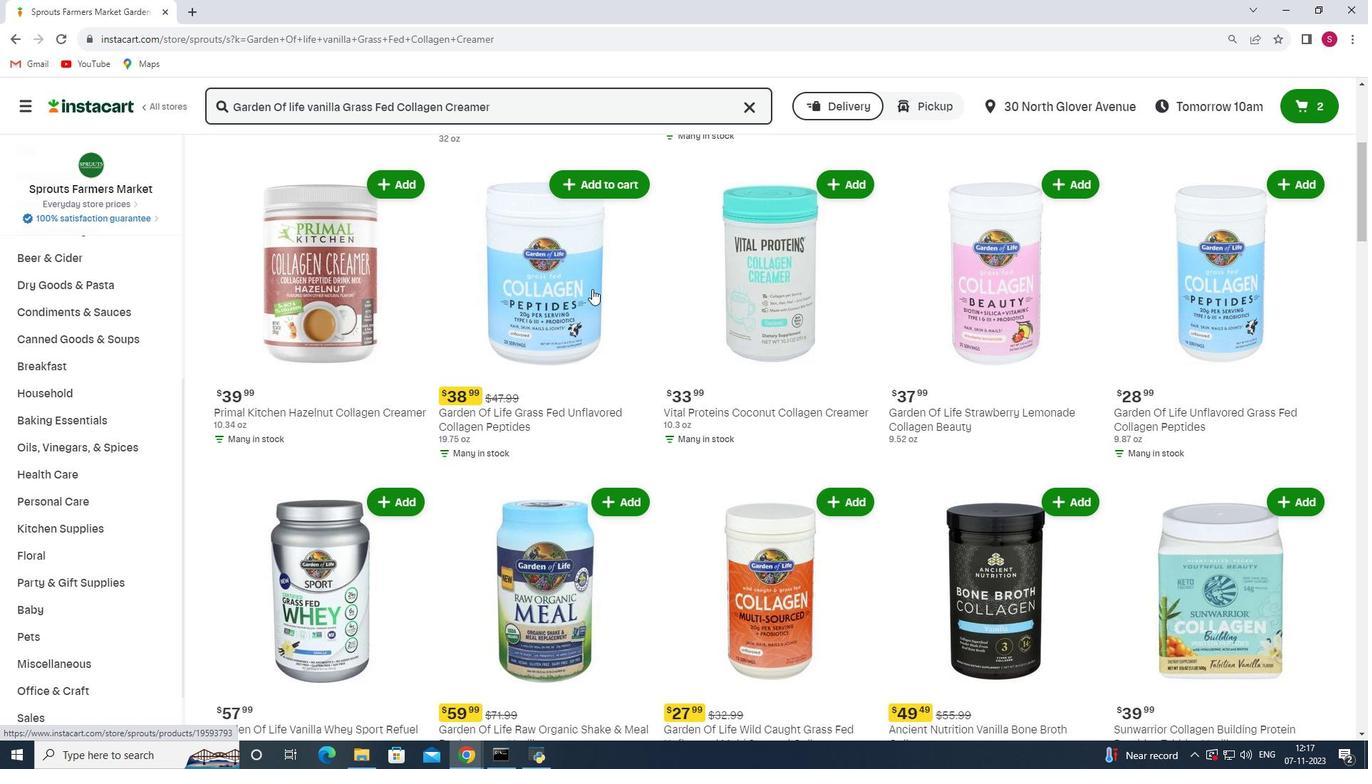 
Action: Mouse scrolled (592, 288) with delta (0, 0)
Screenshot: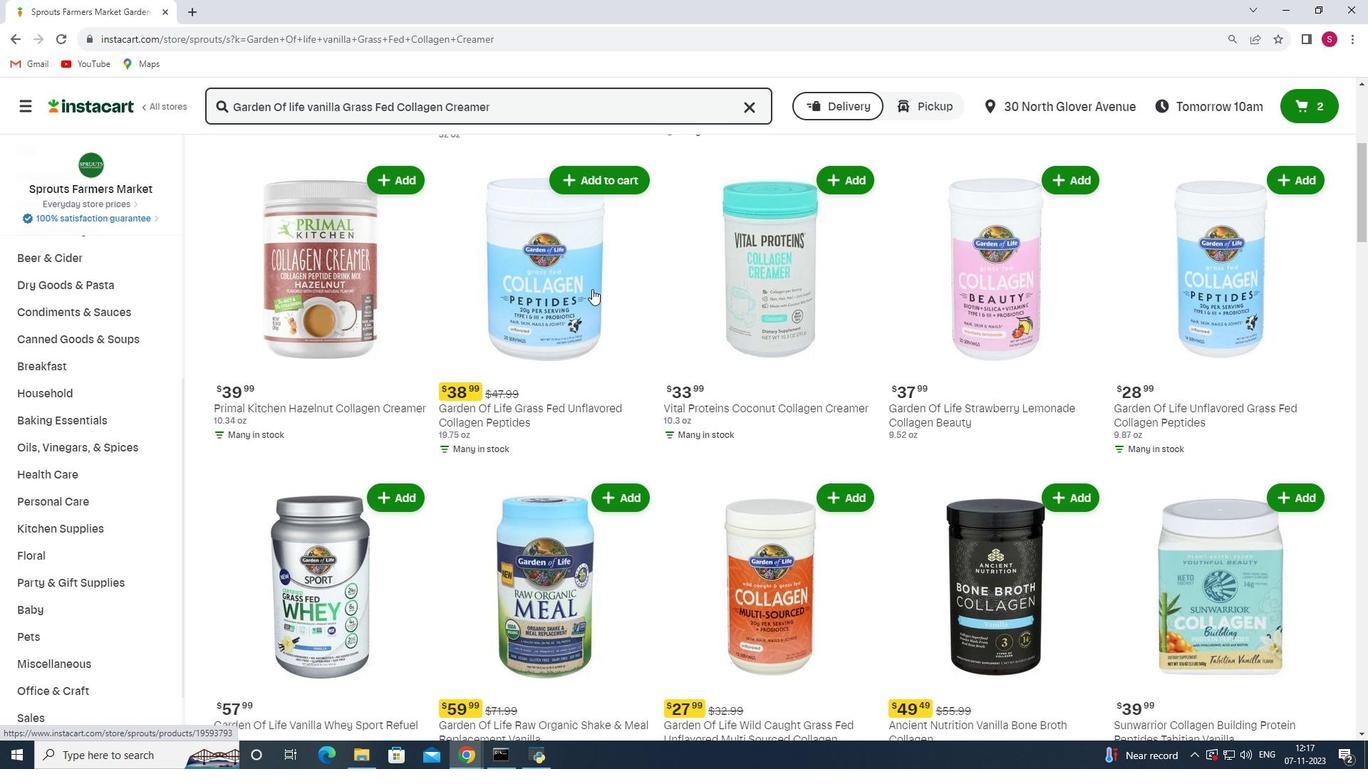 
Action: Mouse moved to (607, 306)
Screenshot: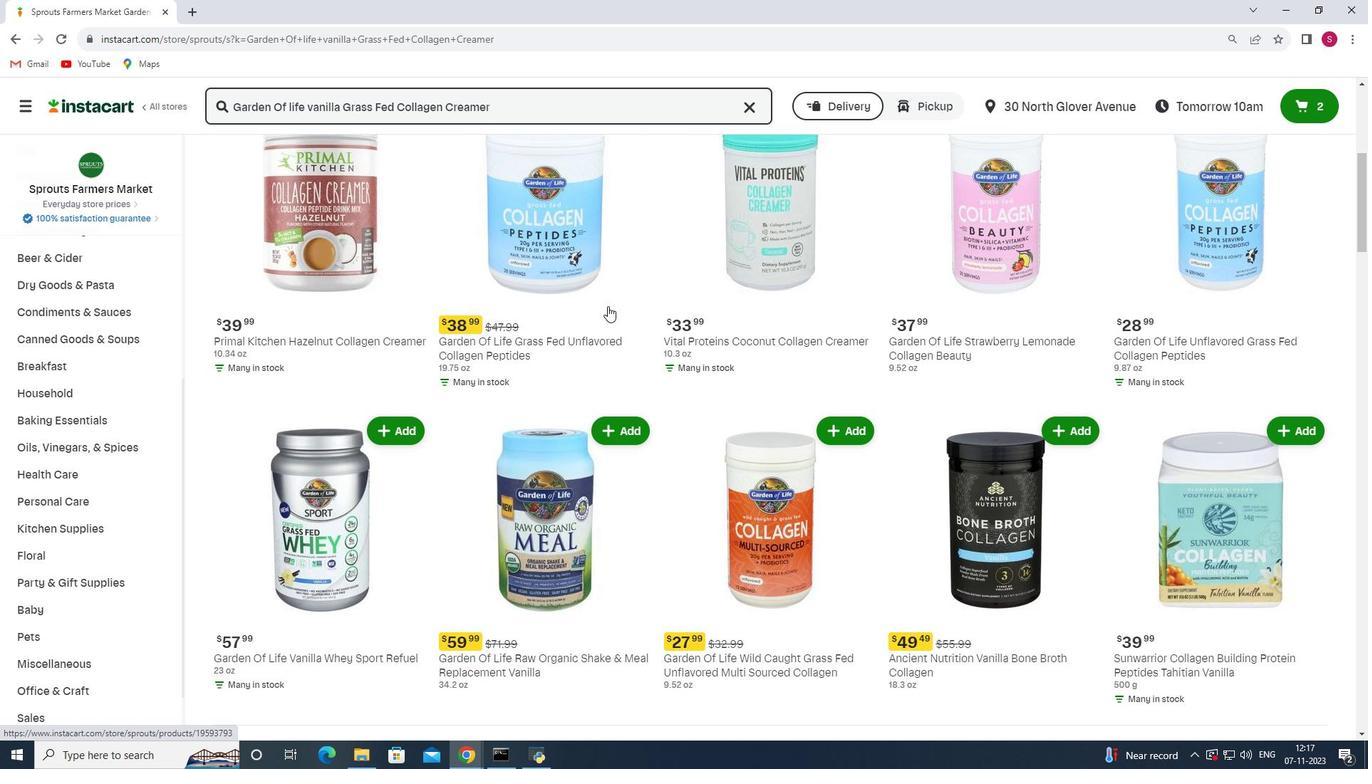 
Action: Mouse scrolled (607, 305) with delta (0, 0)
Screenshot: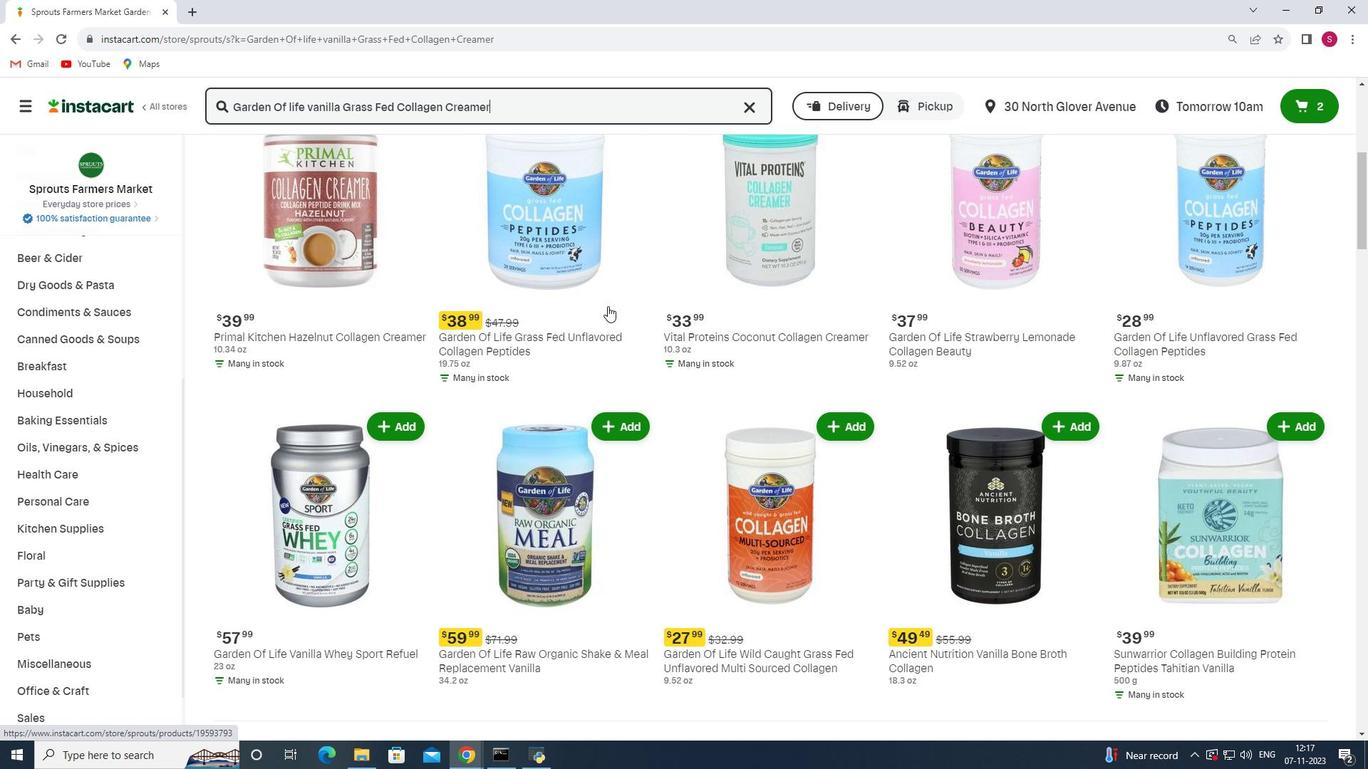 
Action: Mouse moved to (609, 307)
Screenshot: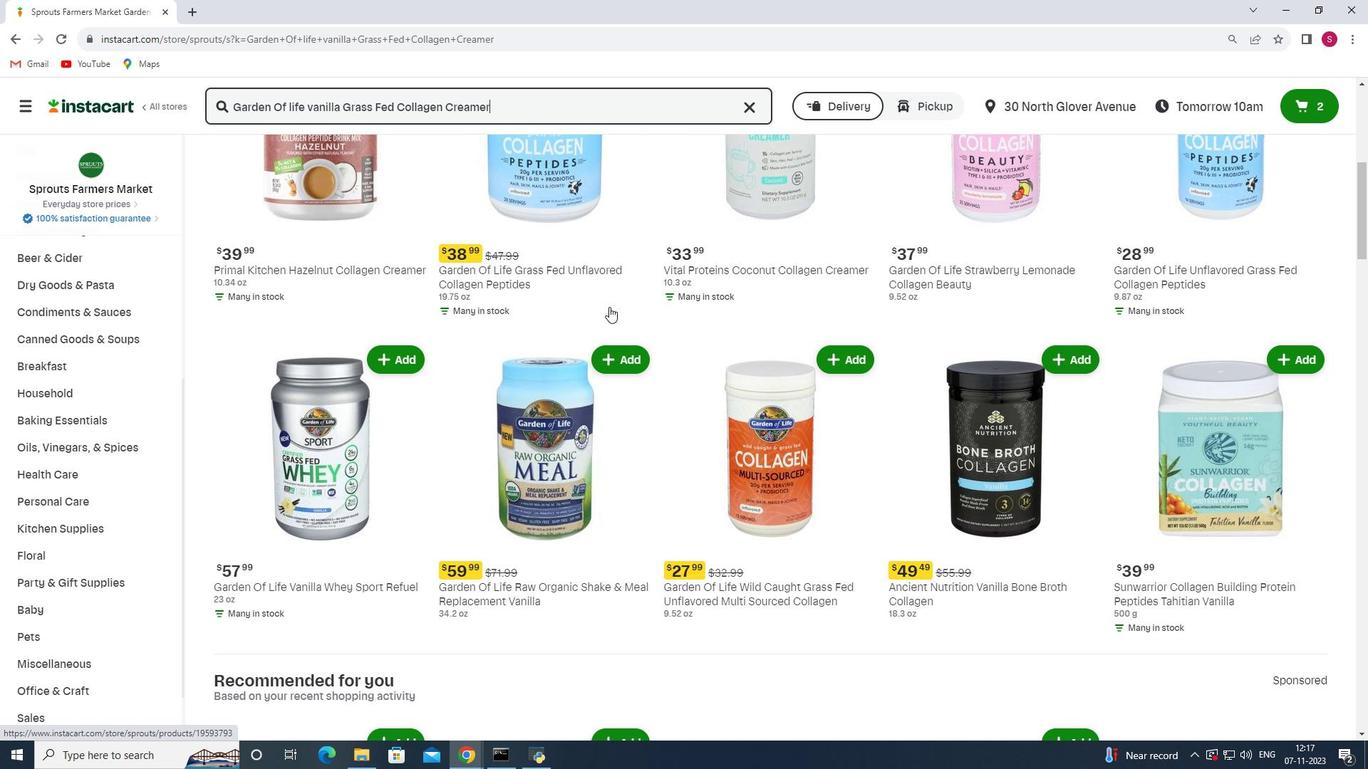 
Action: Mouse scrolled (609, 306) with delta (0, 0)
Screenshot: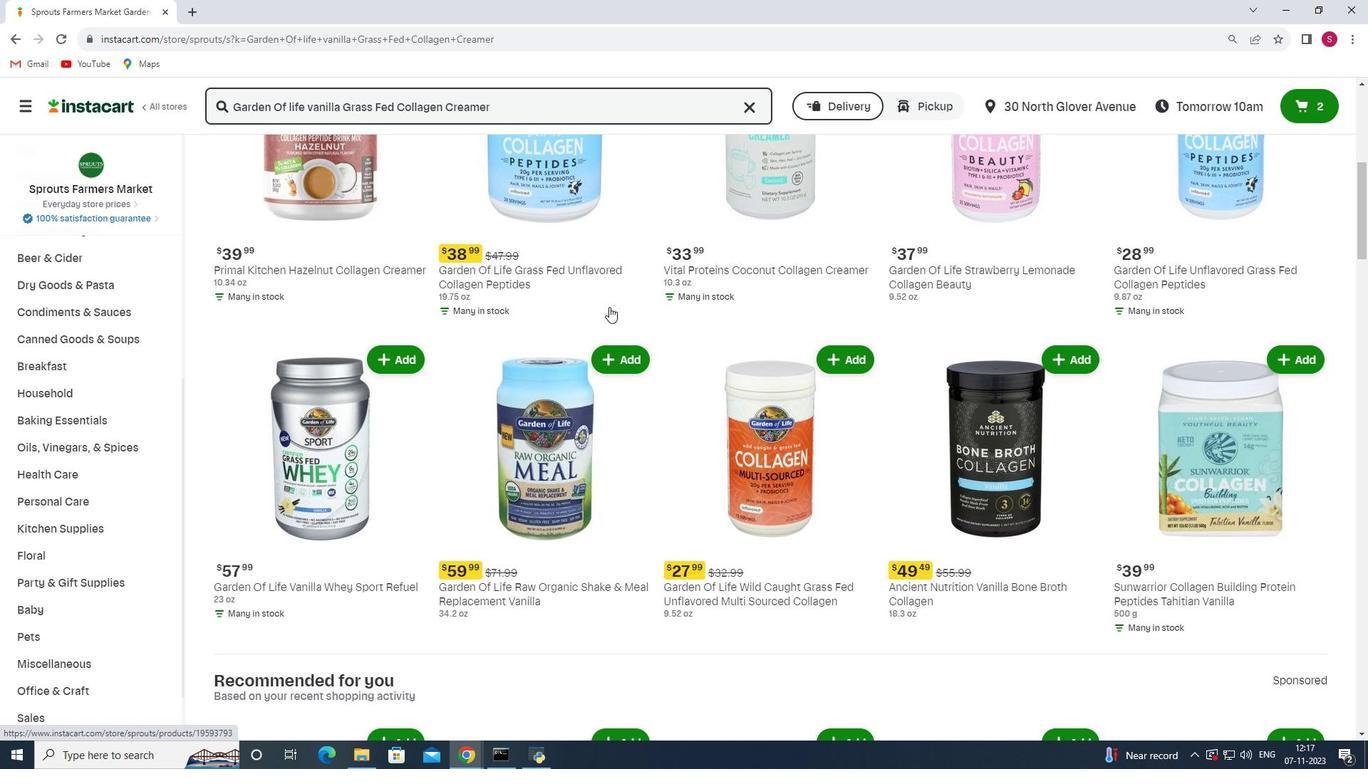 
Action: Mouse scrolled (609, 306) with delta (0, 0)
Screenshot: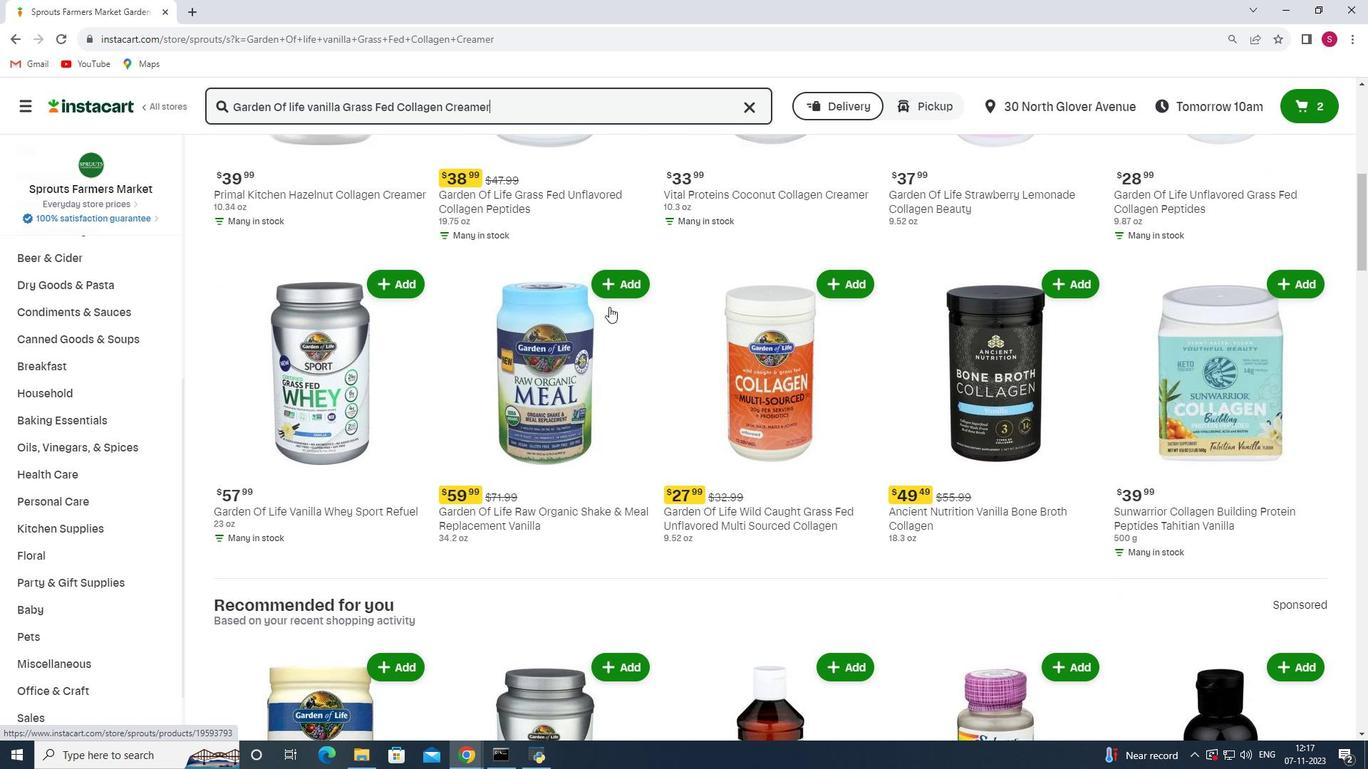 
Action: Mouse scrolled (609, 306) with delta (0, 0)
Screenshot: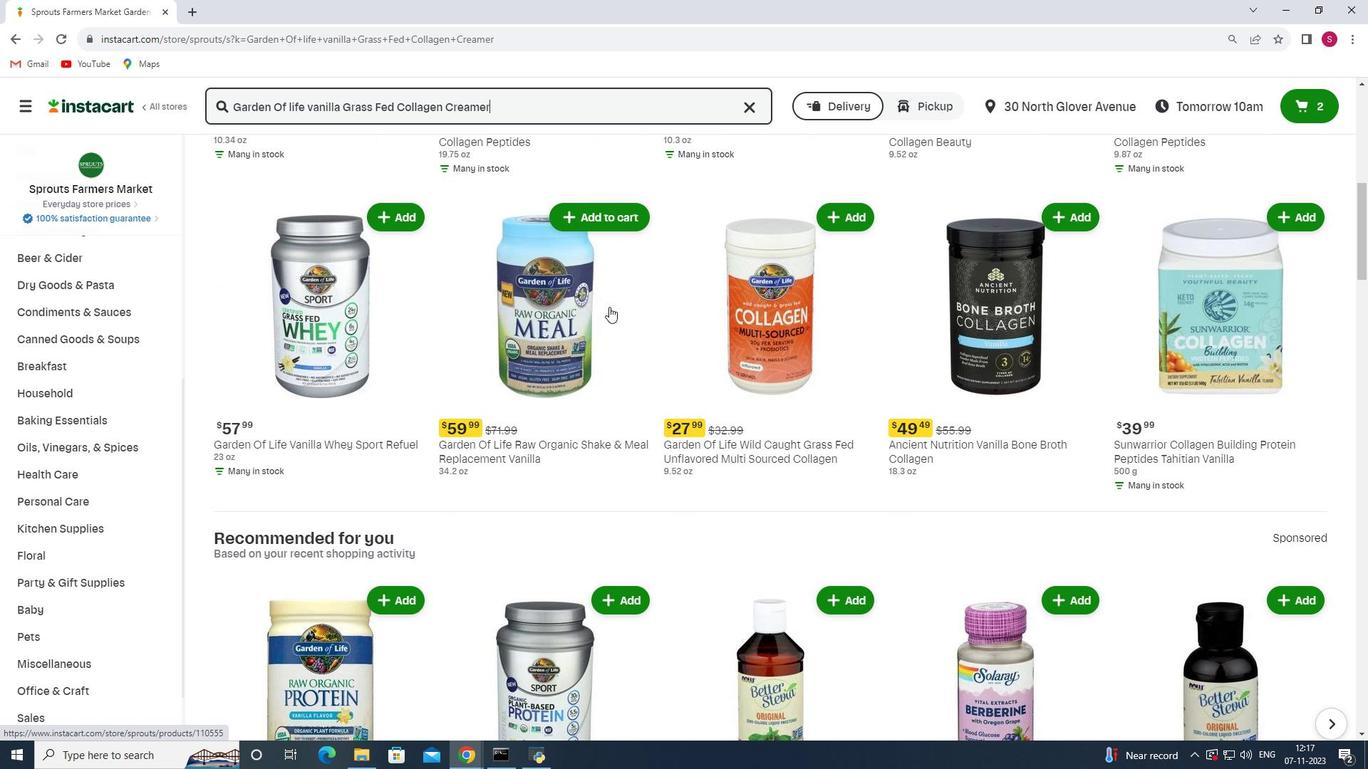 
Action: Mouse scrolled (609, 306) with delta (0, 0)
Screenshot: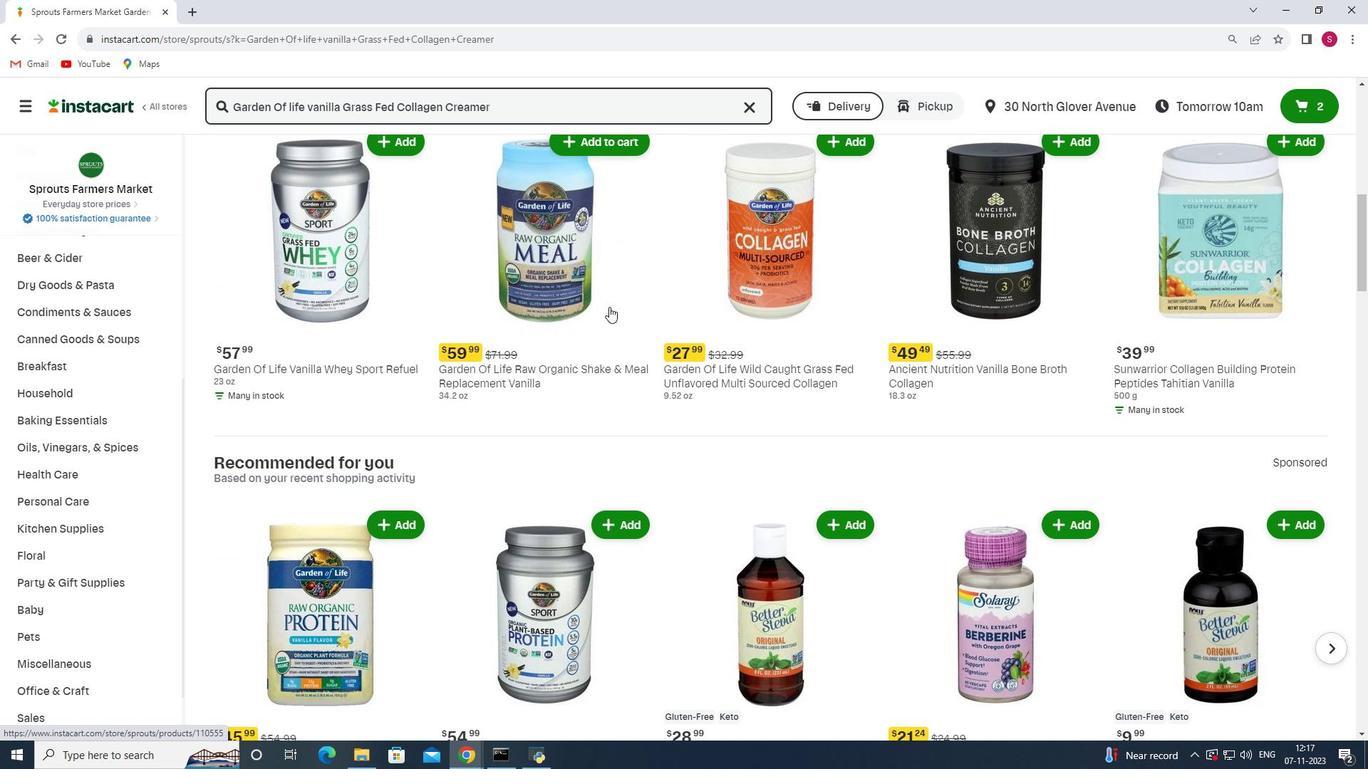 
Action: Mouse moved to (609, 316)
Screenshot: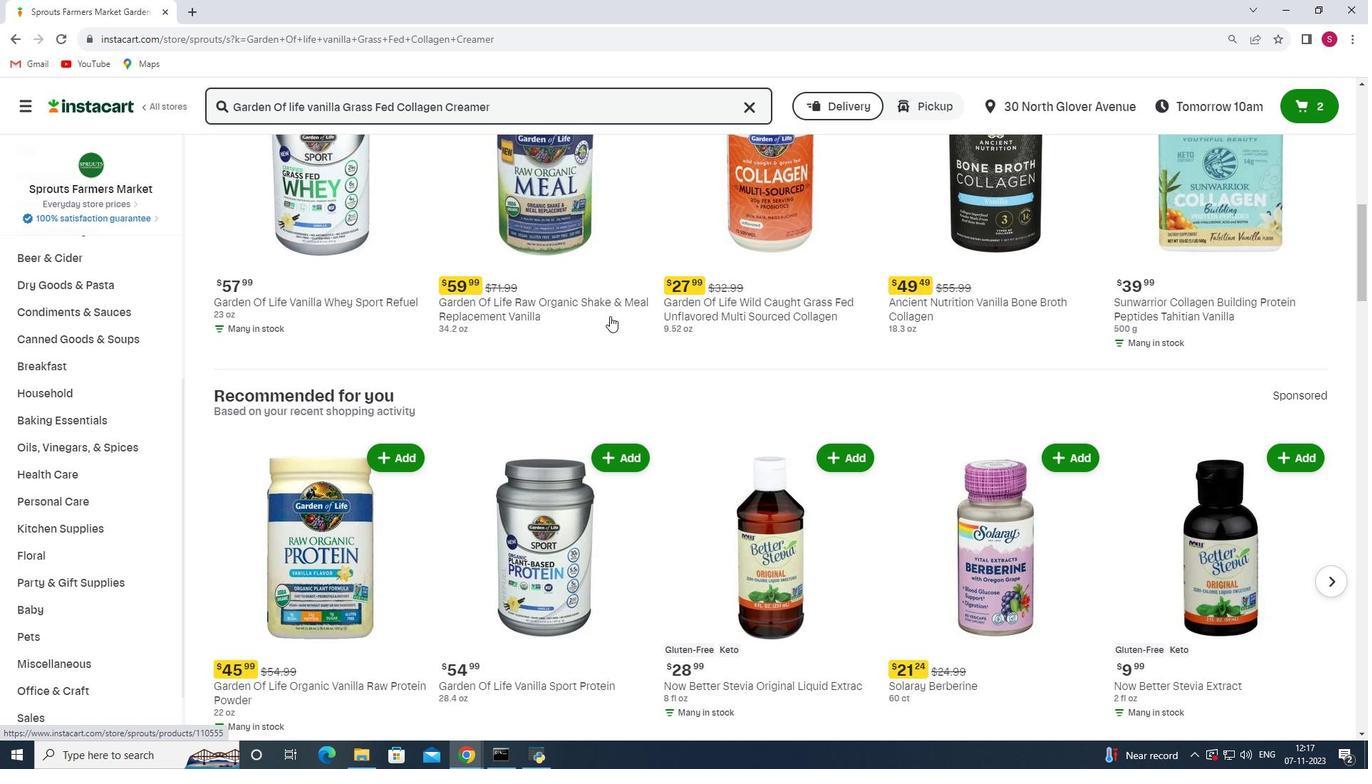 
Action: Mouse scrolled (609, 315) with delta (0, 0)
Screenshot: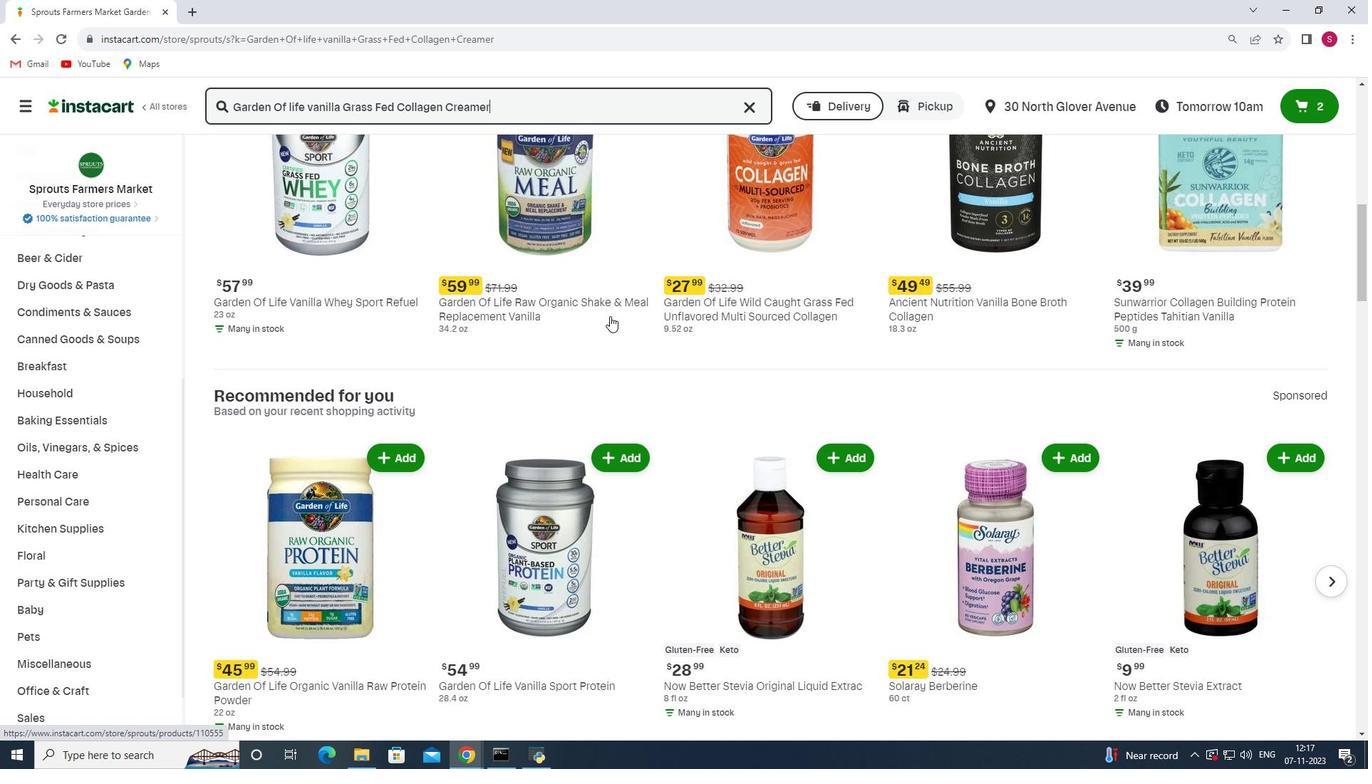
Action: Mouse scrolled (609, 315) with delta (0, 0)
Screenshot: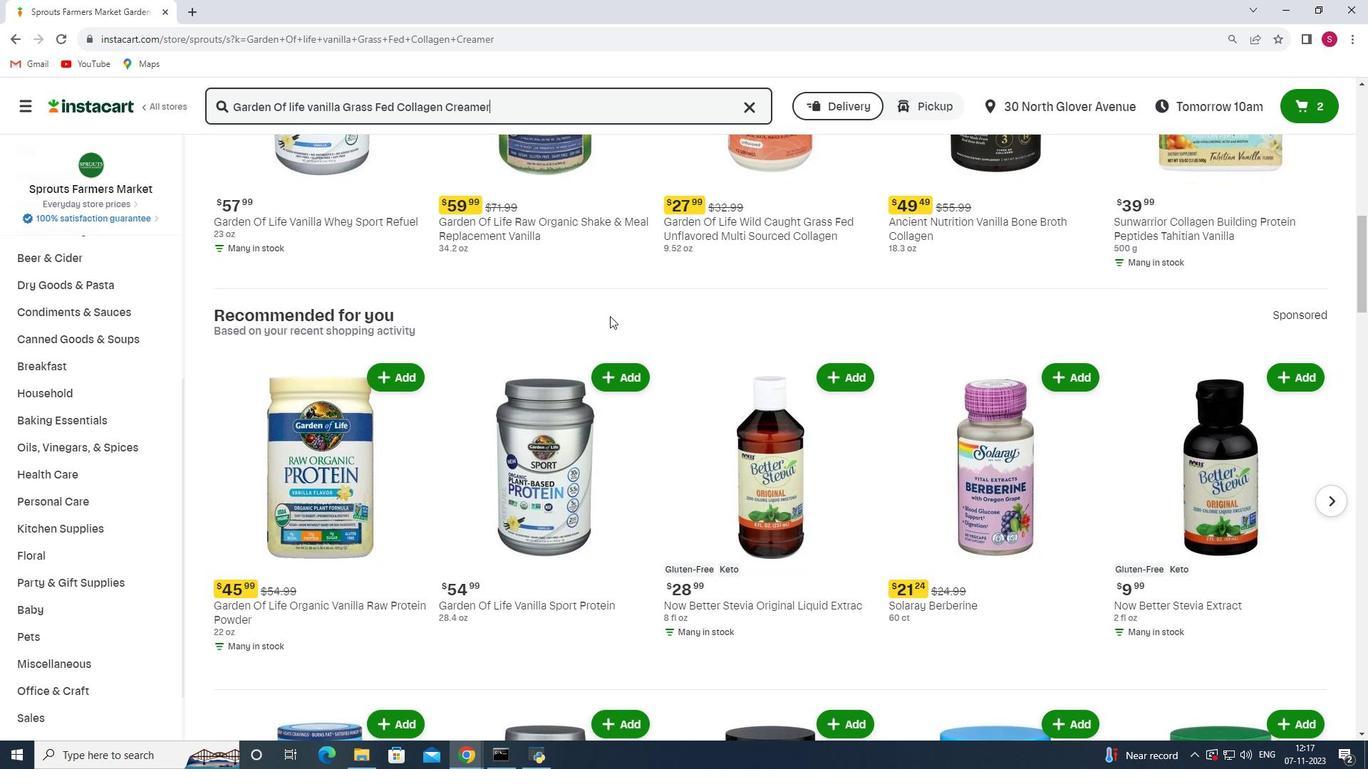 
Action: Mouse scrolled (609, 315) with delta (0, 0)
Screenshot: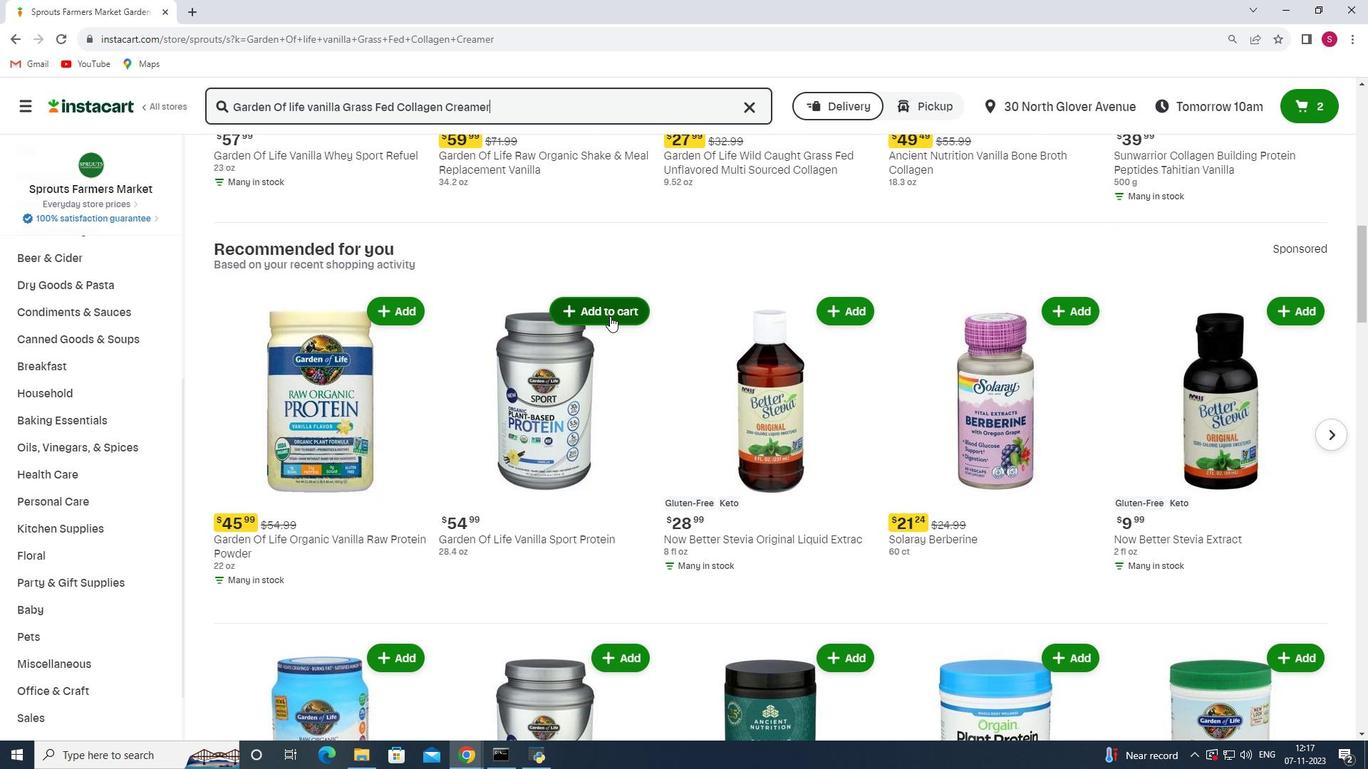 
Action: Mouse scrolled (609, 317) with delta (0, 0)
Screenshot: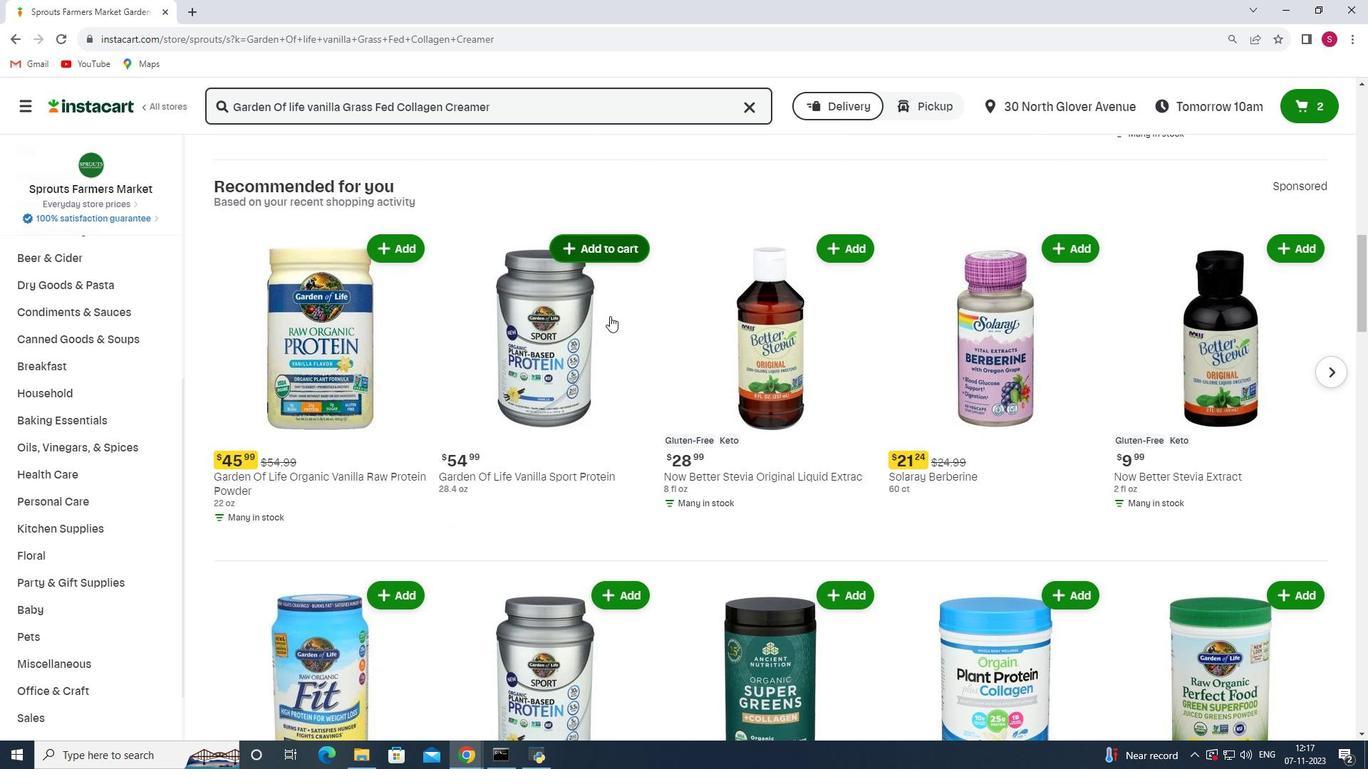 
Action: Mouse scrolled (609, 315) with delta (0, 0)
Screenshot: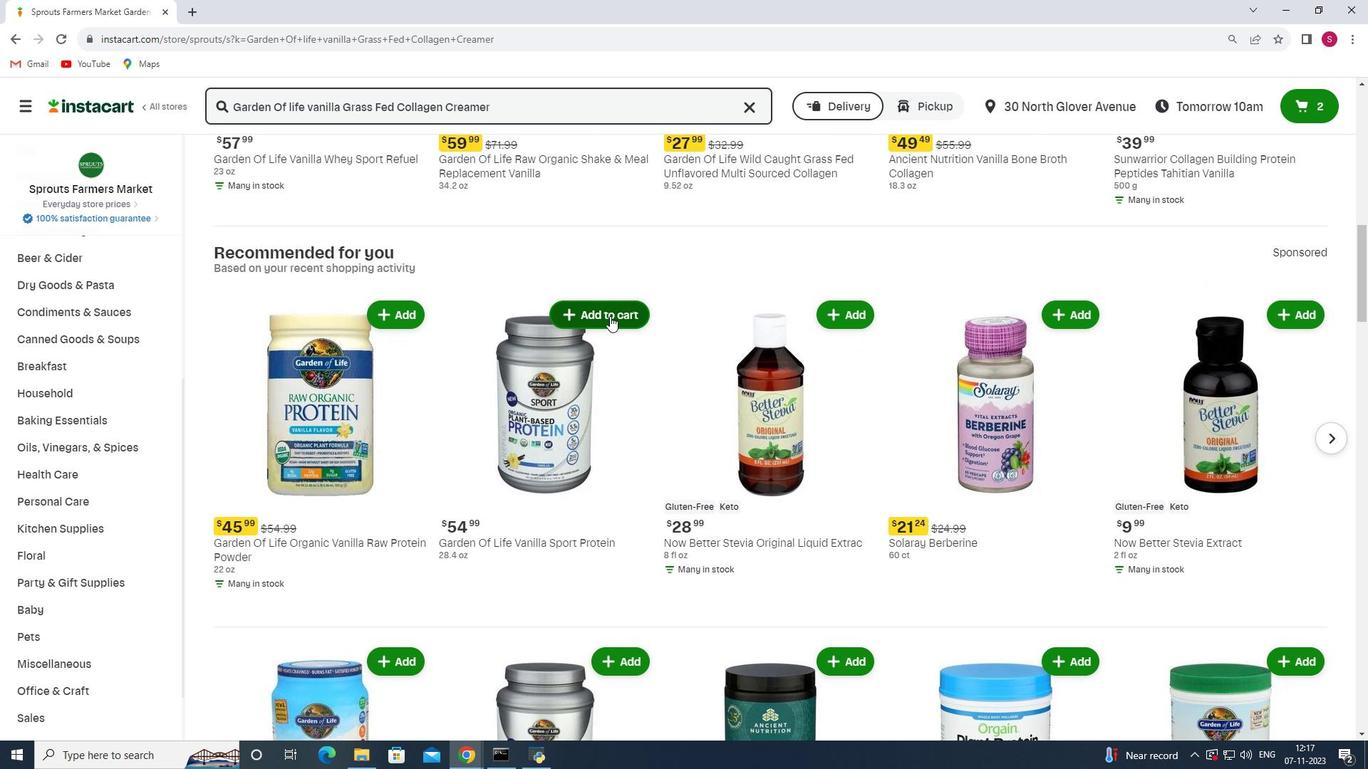 
Action: Mouse scrolled (609, 315) with delta (0, 0)
Screenshot: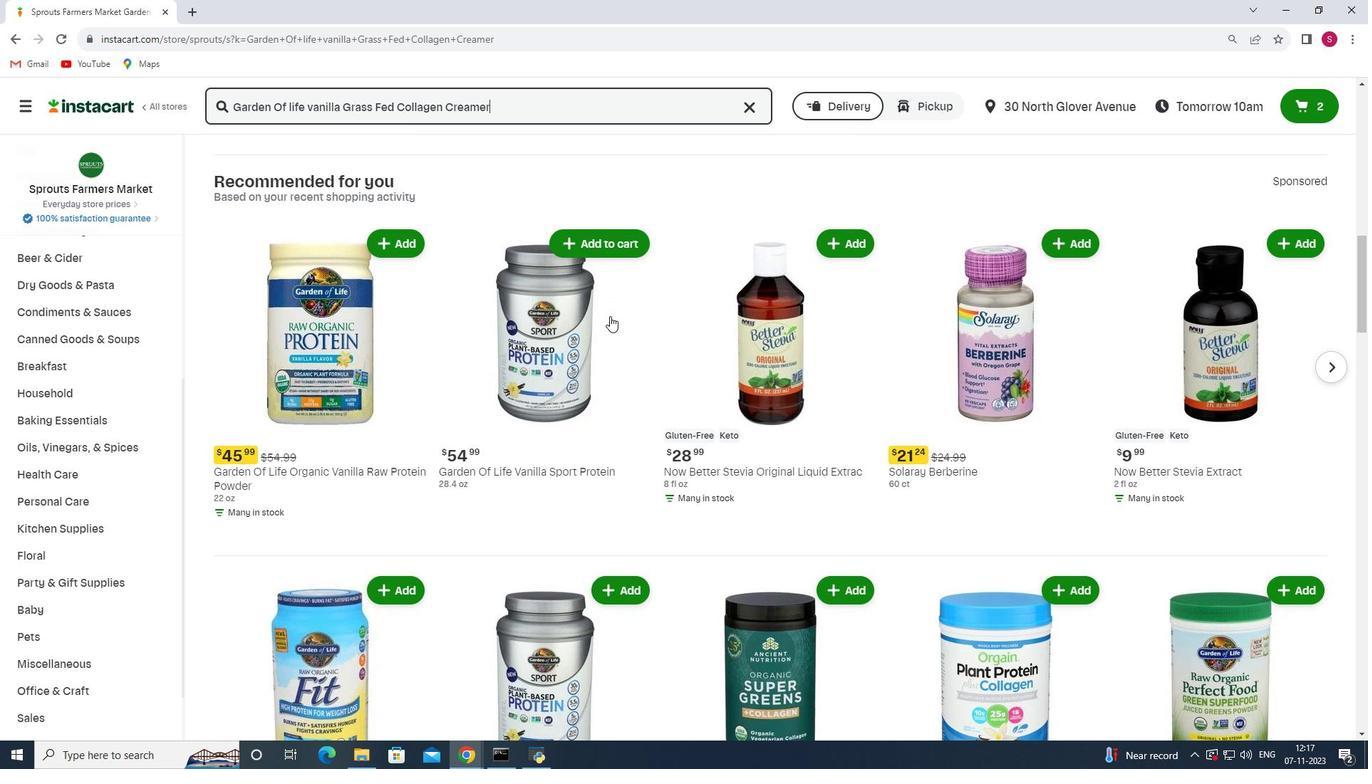 
Action: Mouse scrolled (609, 315) with delta (0, 0)
Screenshot: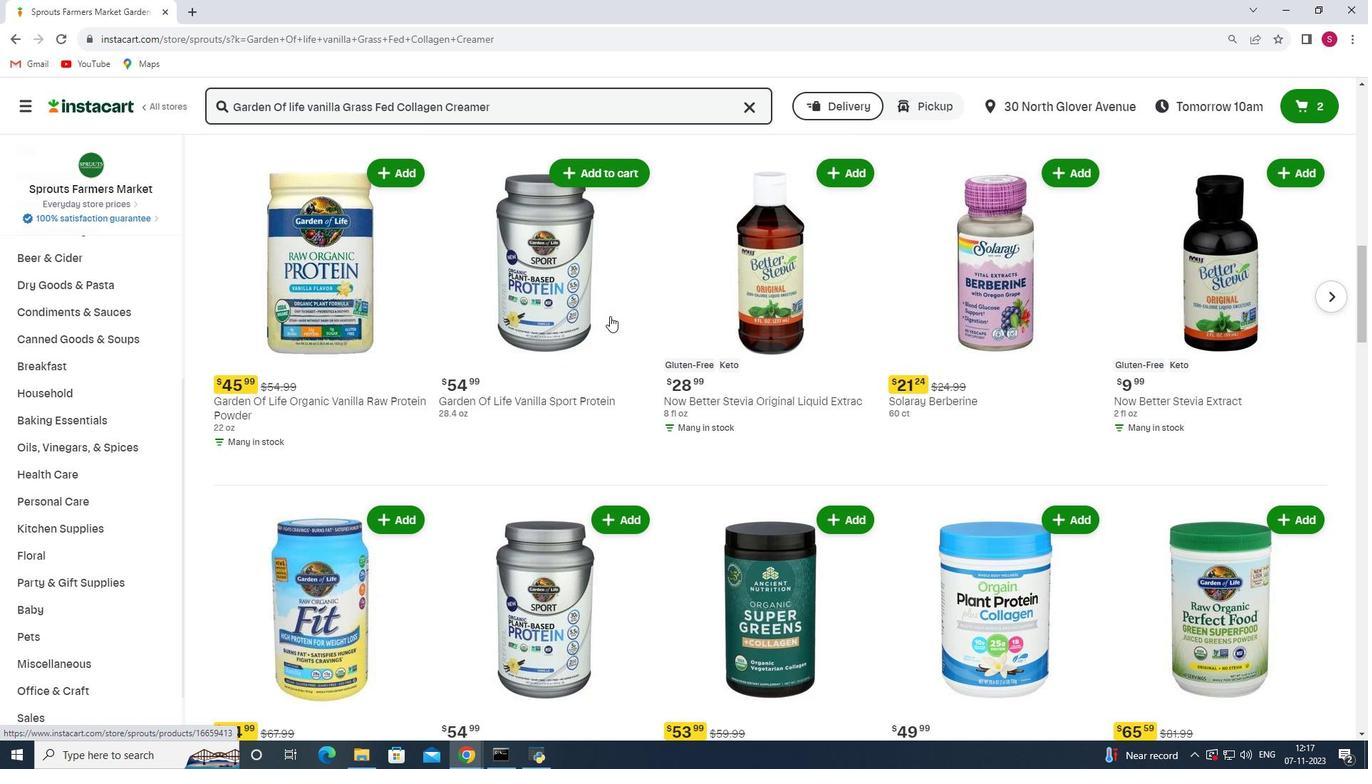 
Action: Mouse scrolled (609, 315) with delta (0, 0)
Screenshot: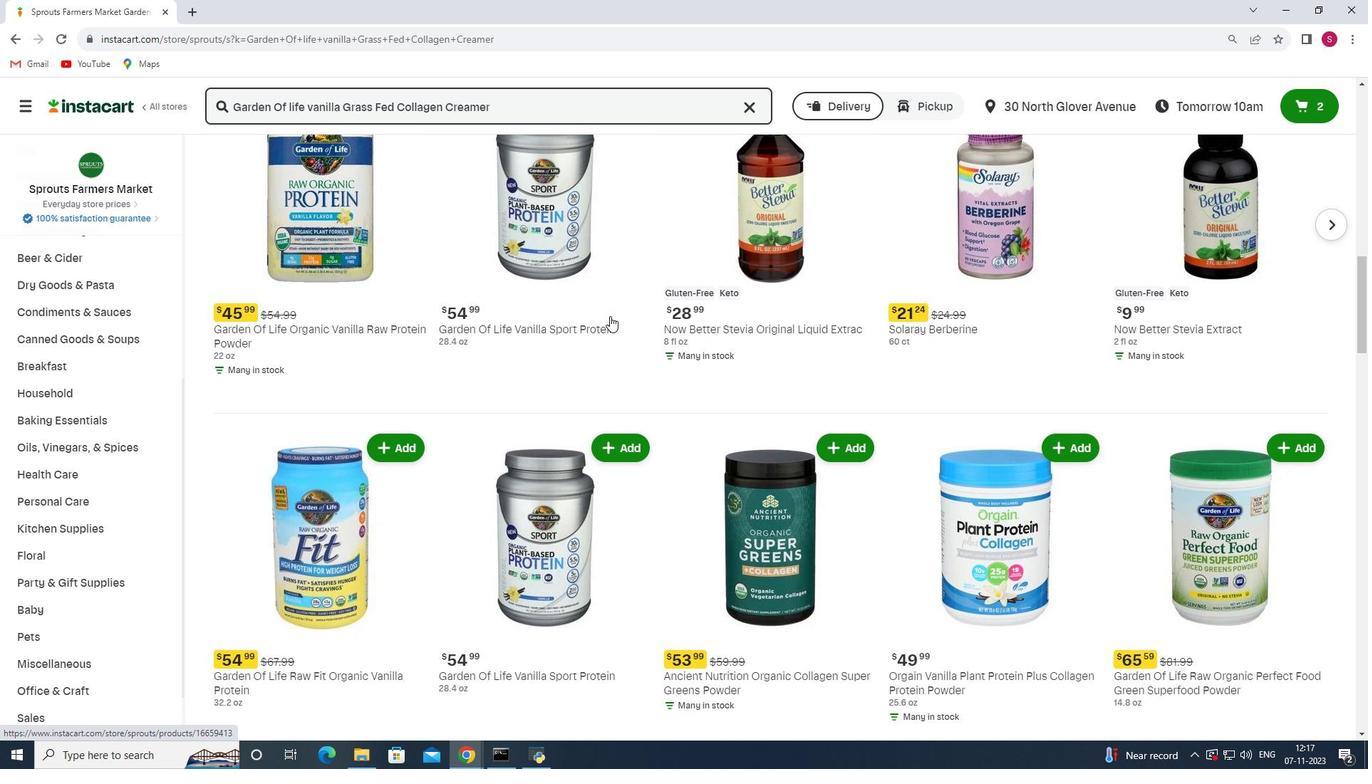 
Action: Mouse scrolled (609, 315) with delta (0, 0)
Screenshot: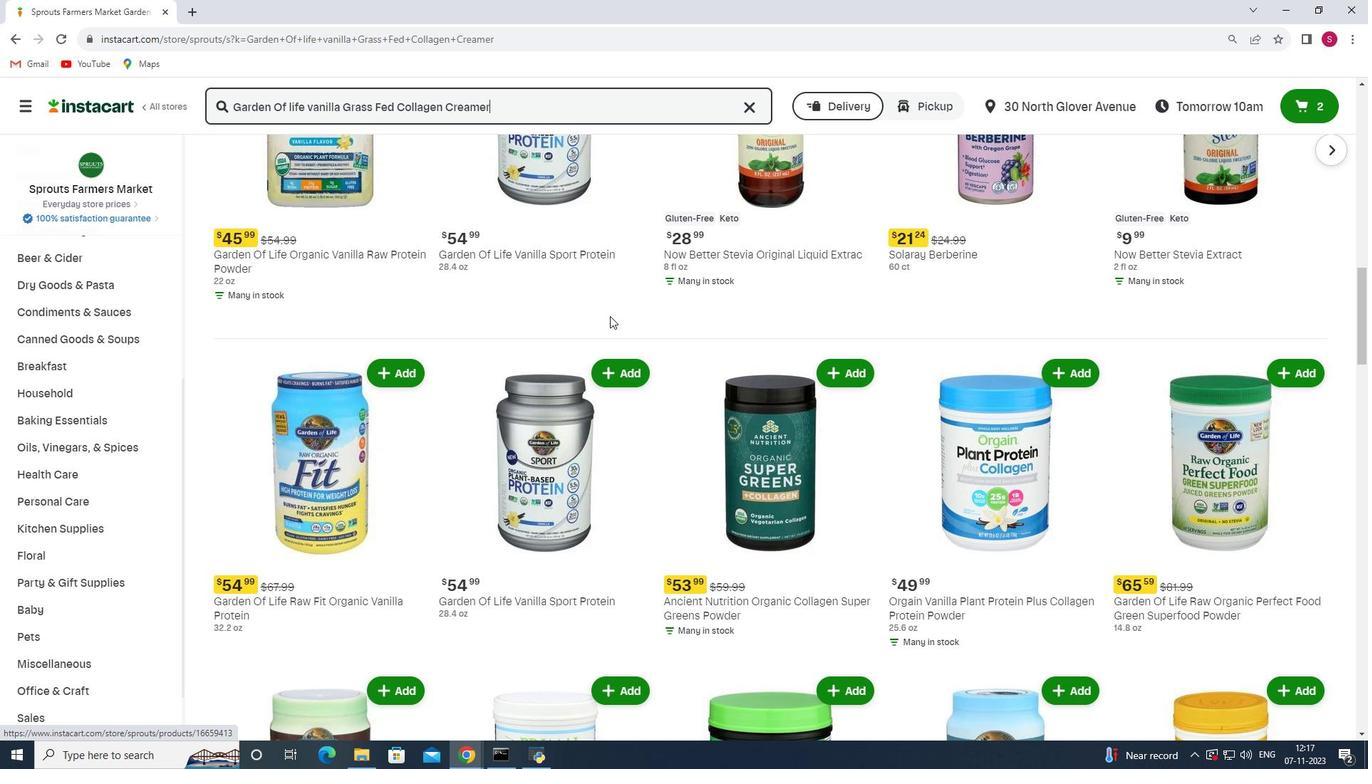 
Action: Mouse scrolled (609, 315) with delta (0, 0)
Screenshot: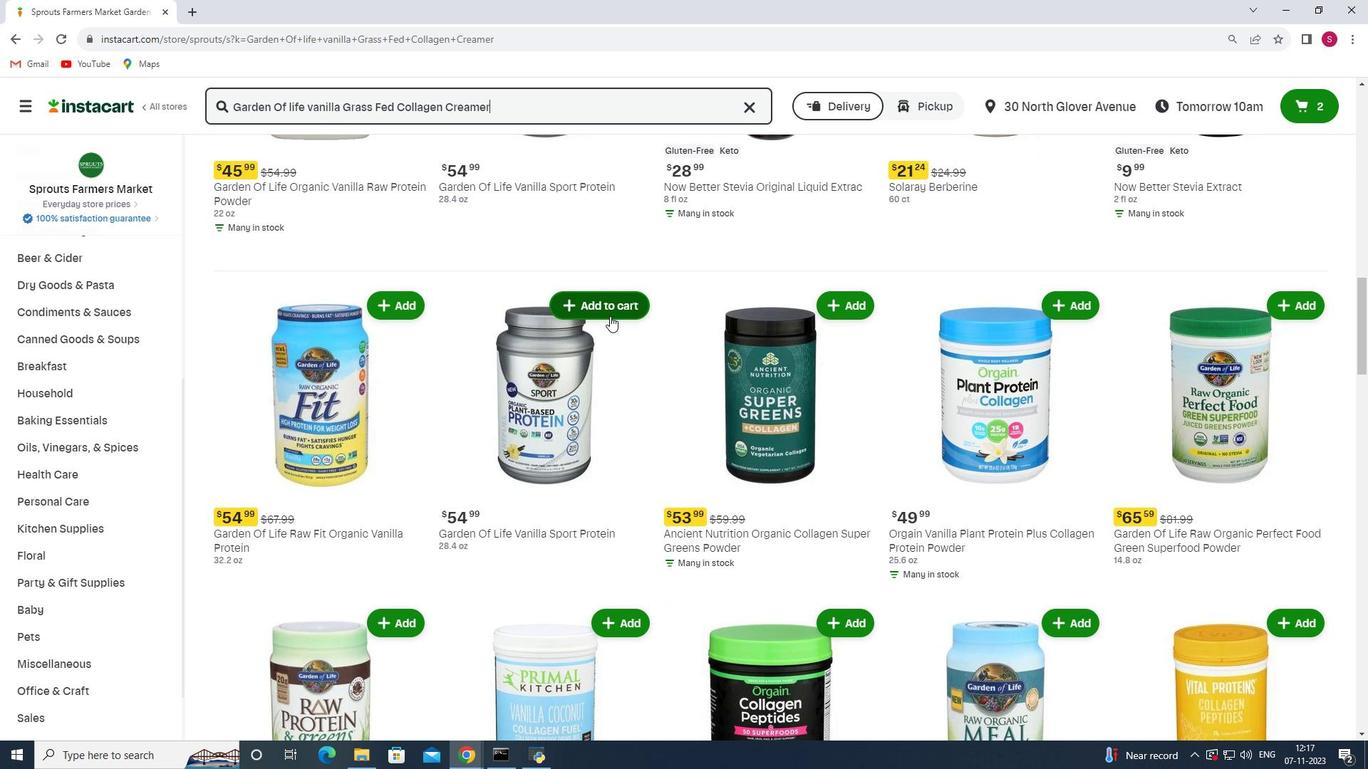 
Action: Mouse scrolled (609, 315) with delta (0, 0)
Screenshot: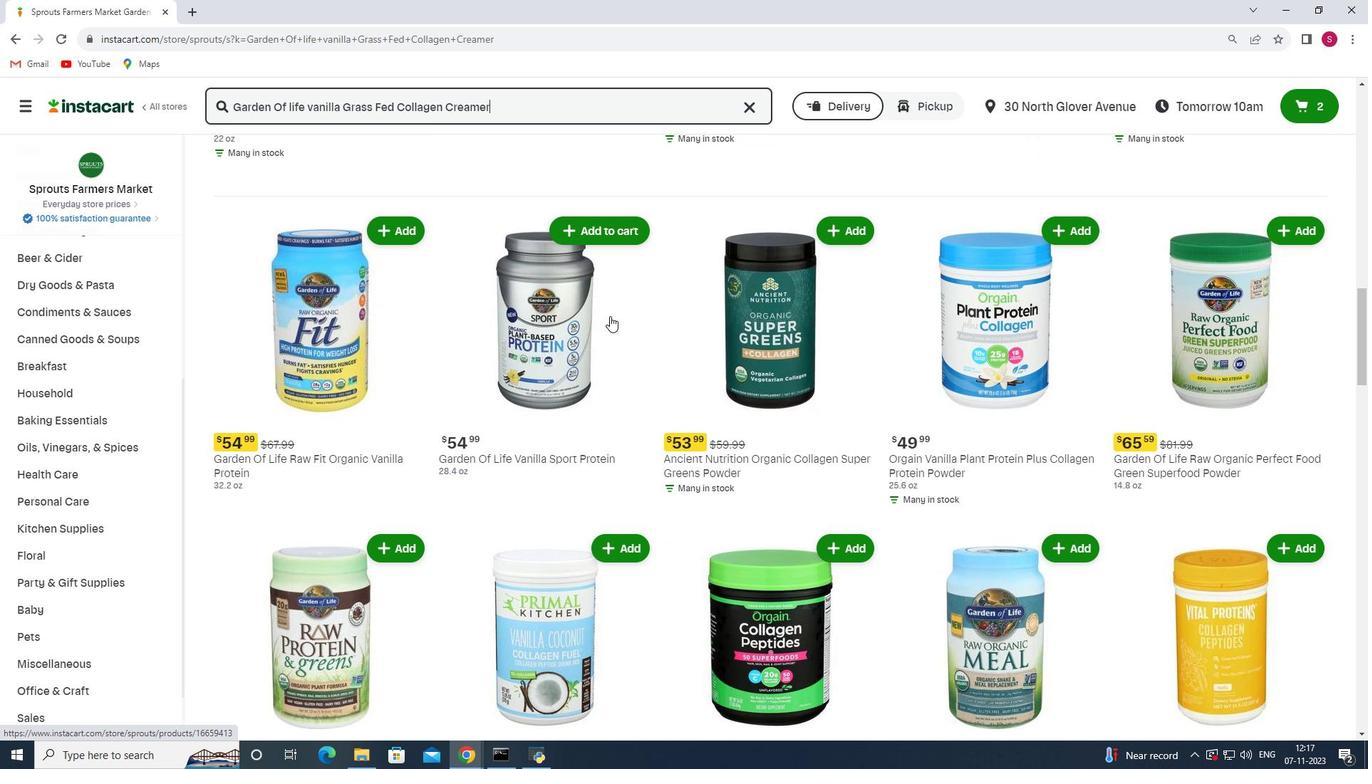 
Action: Mouse moved to (609, 316)
Screenshot: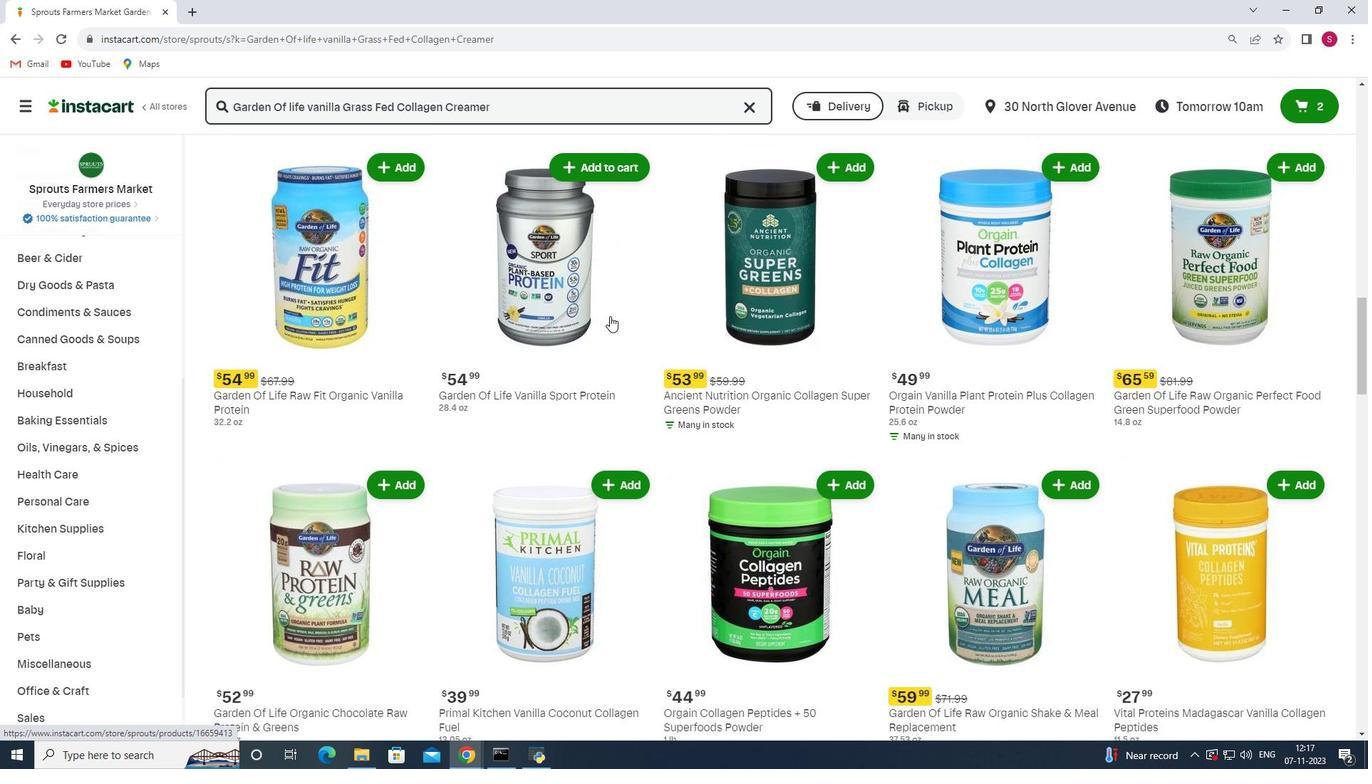 
Action: Mouse scrolled (609, 315) with delta (0, 0)
Screenshot: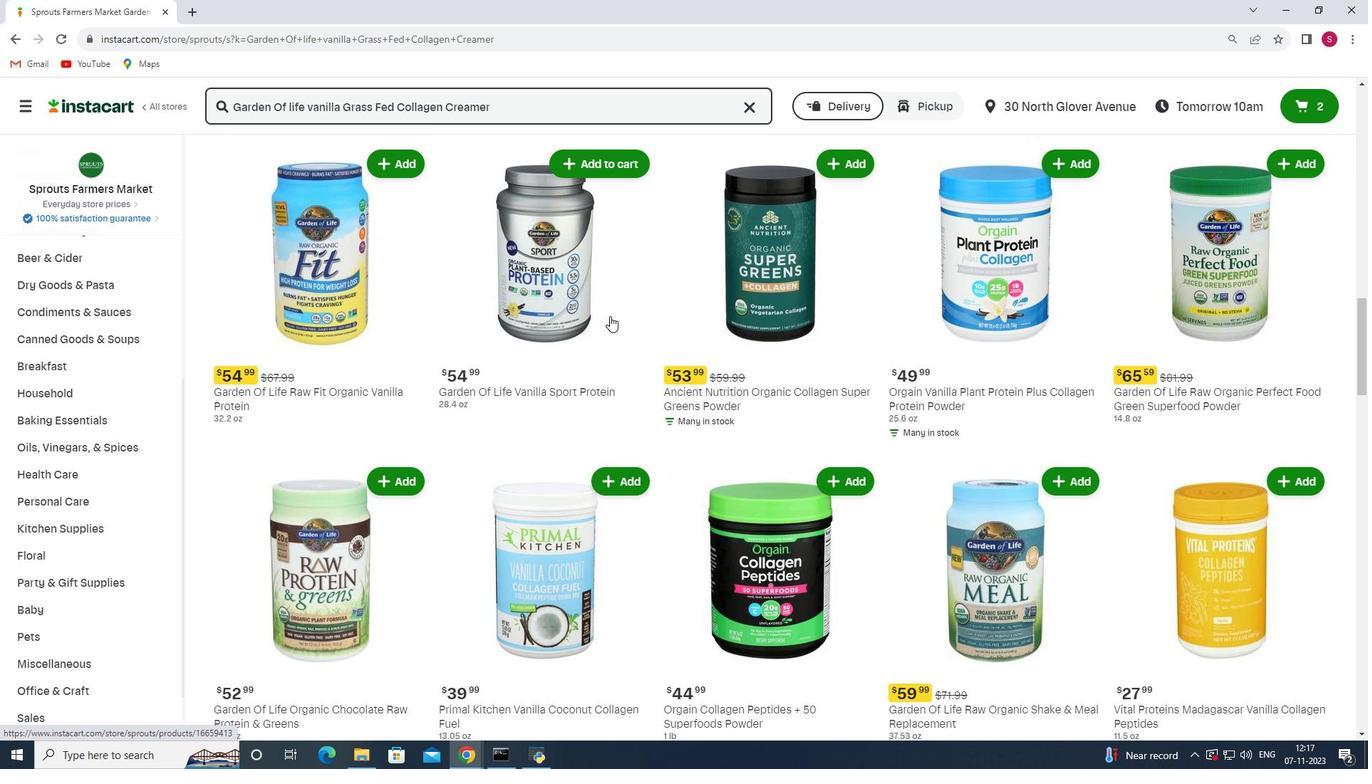 
Action: Mouse moved to (609, 317)
Screenshot: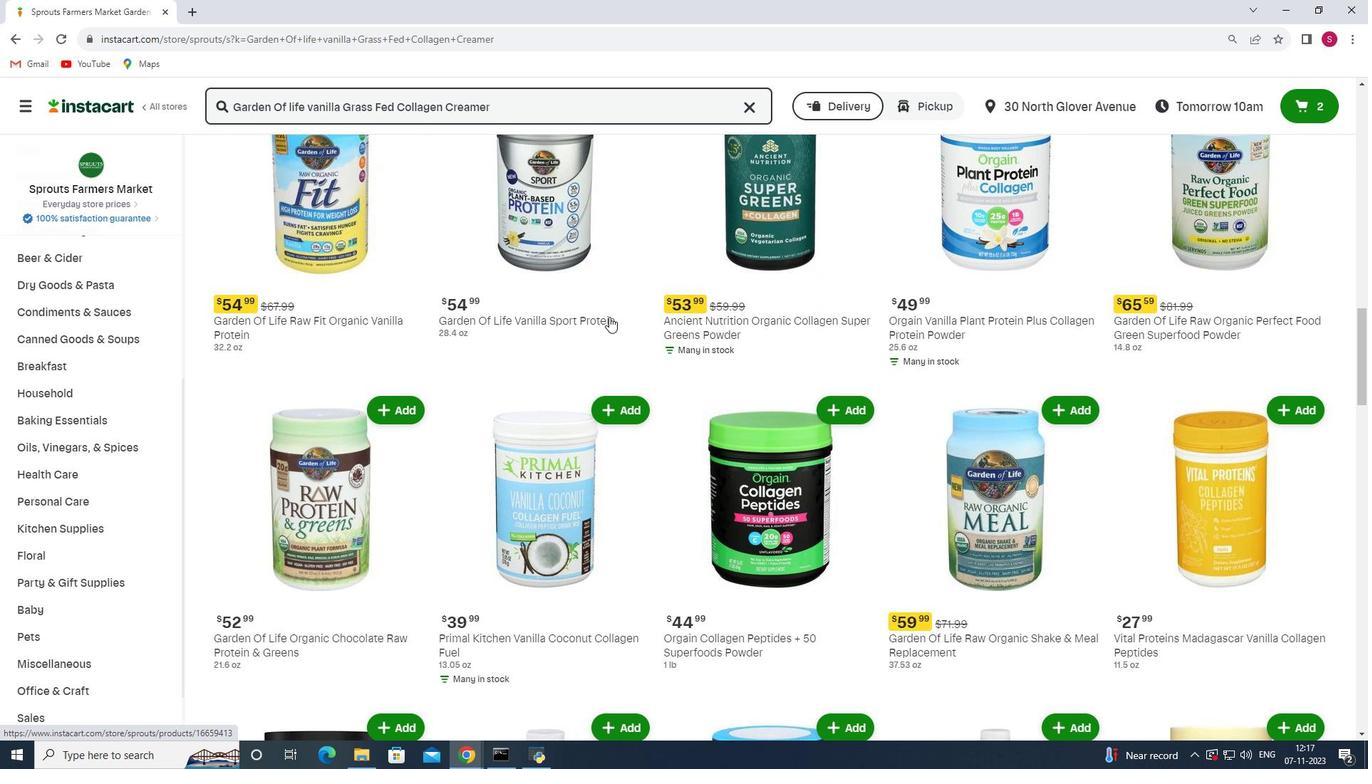 
Action: Mouse scrolled (609, 316) with delta (0, 0)
Screenshot: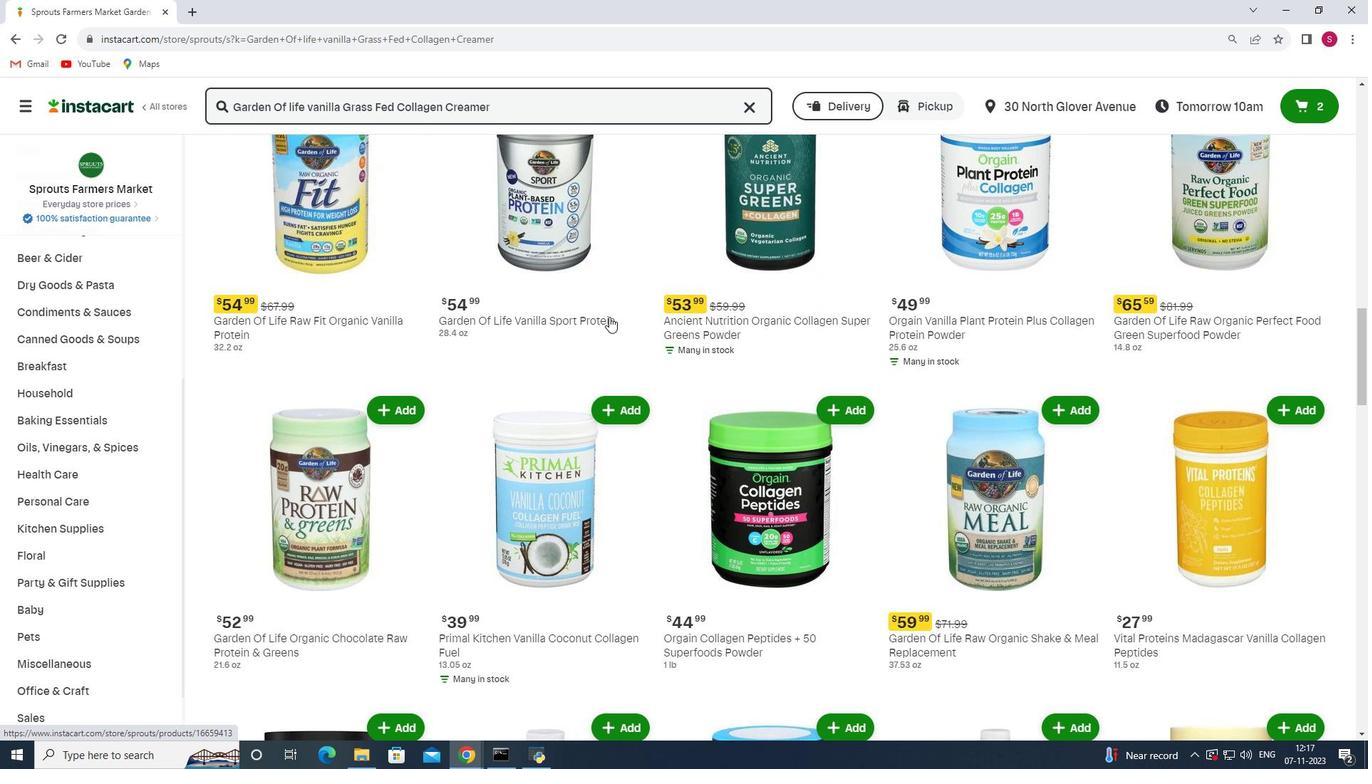 
Action: Mouse scrolled (609, 316) with delta (0, 0)
Screenshot: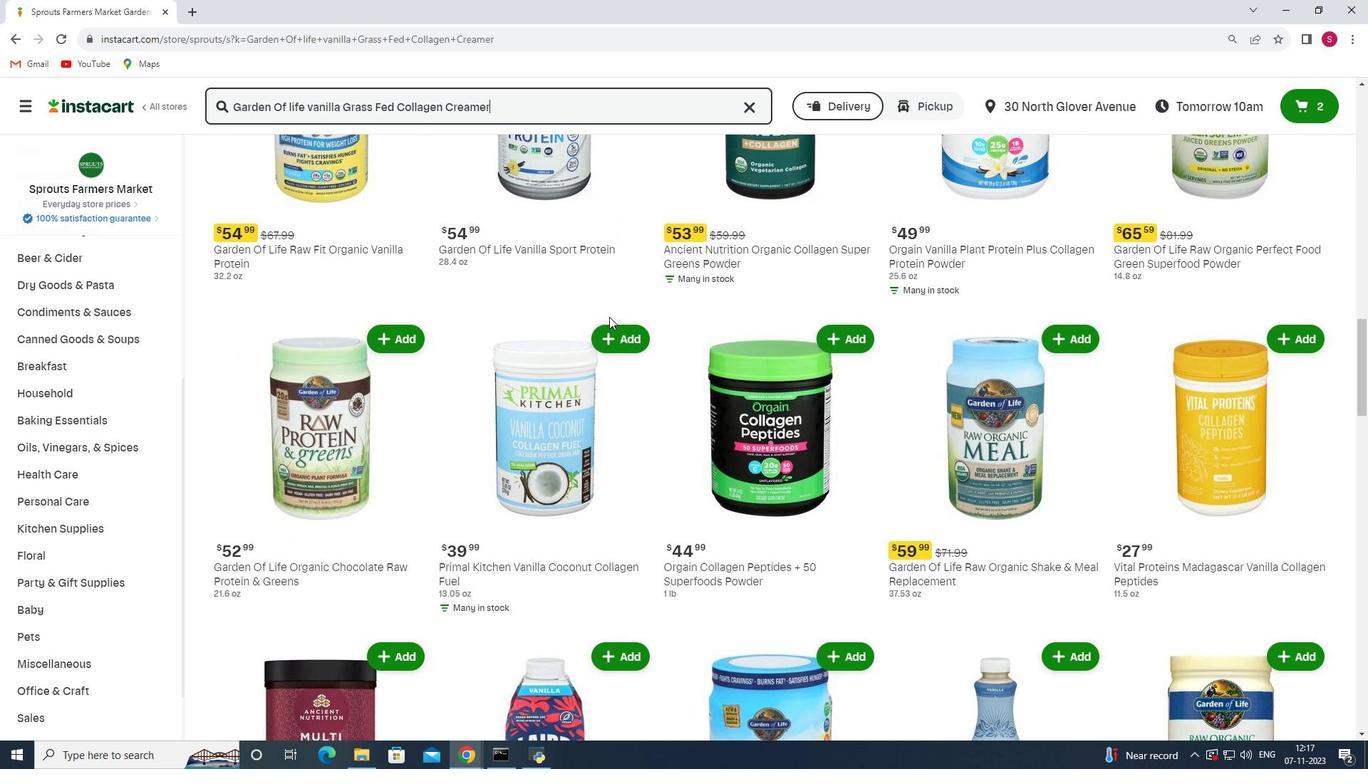 
Action: Mouse scrolled (609, 316) with delta (0, 0)
Screenshot: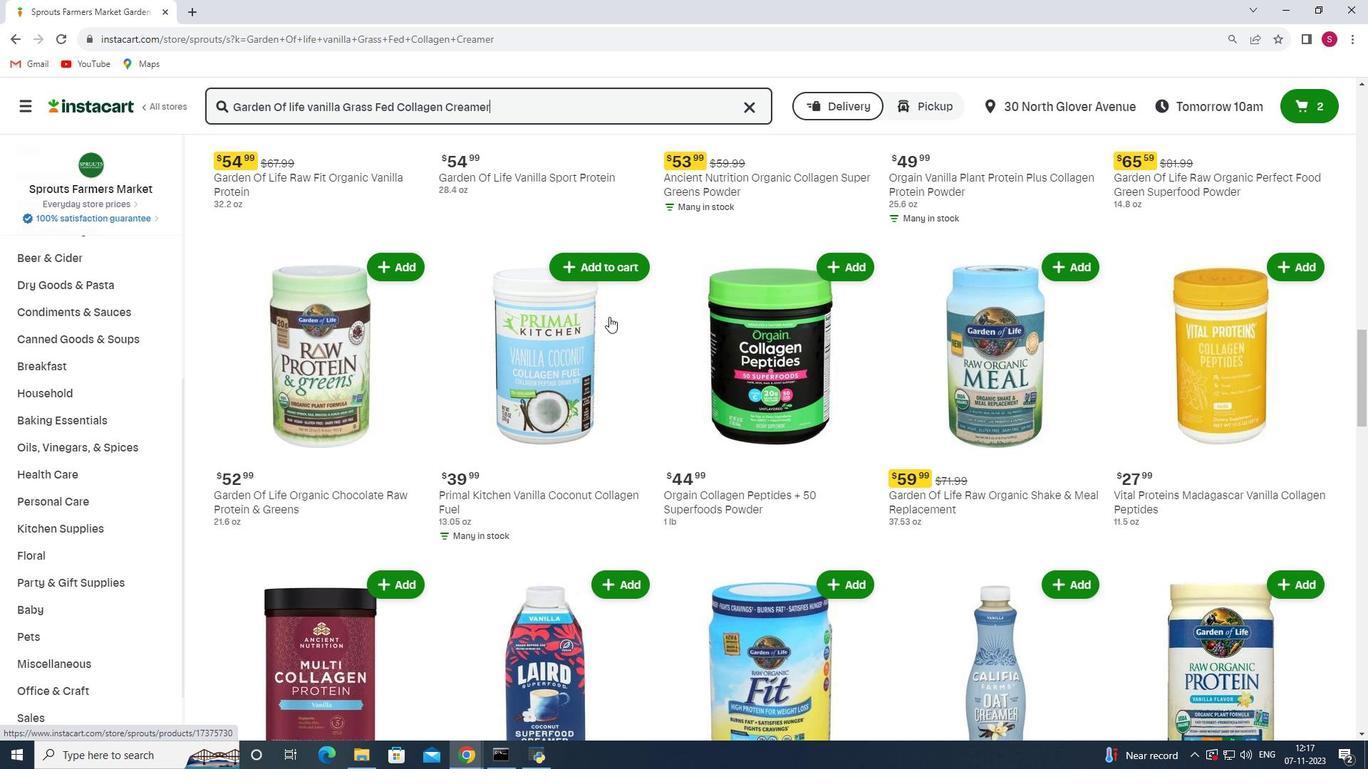 
Action: Mouse scrolled (609, 316) with delta (0, 0)
Screenshot: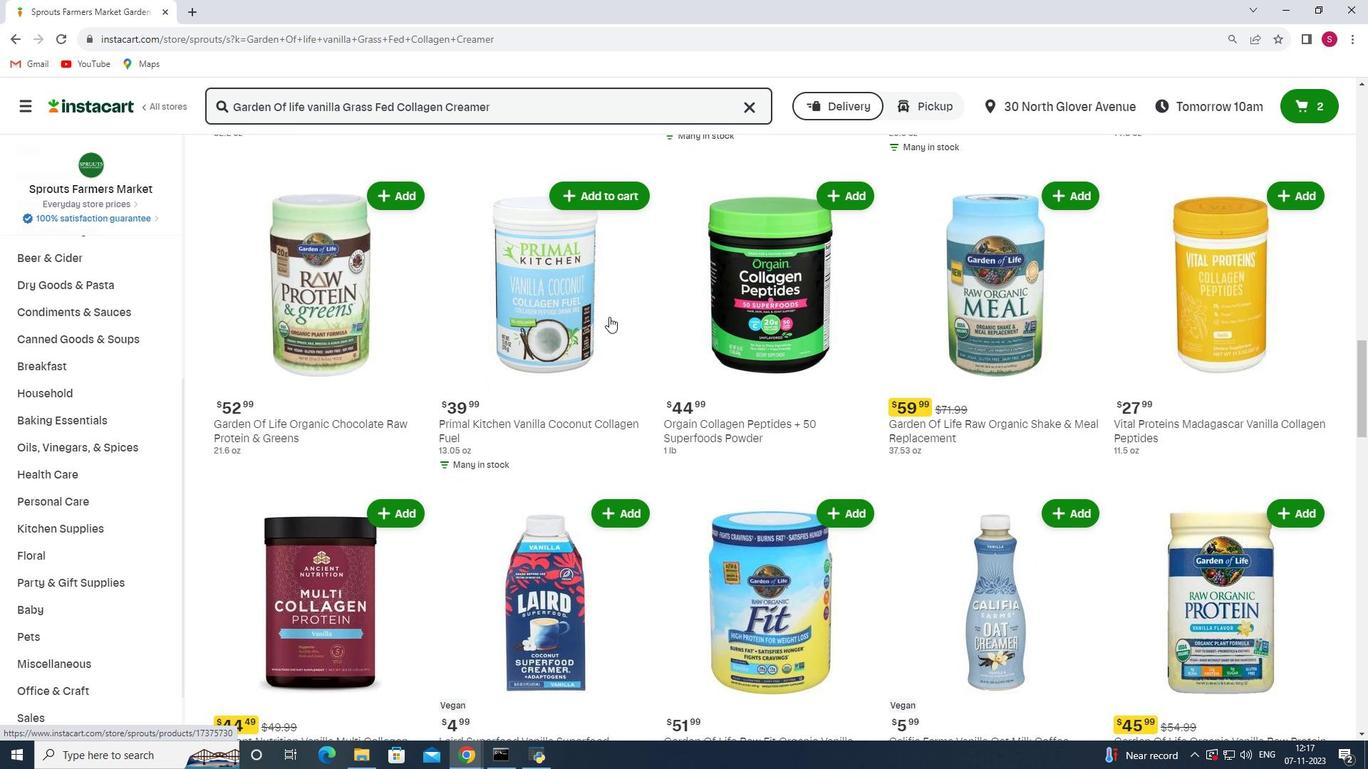 
Action: Mouse scrolled (609, 316) with delta (0, 0)
Screenshot: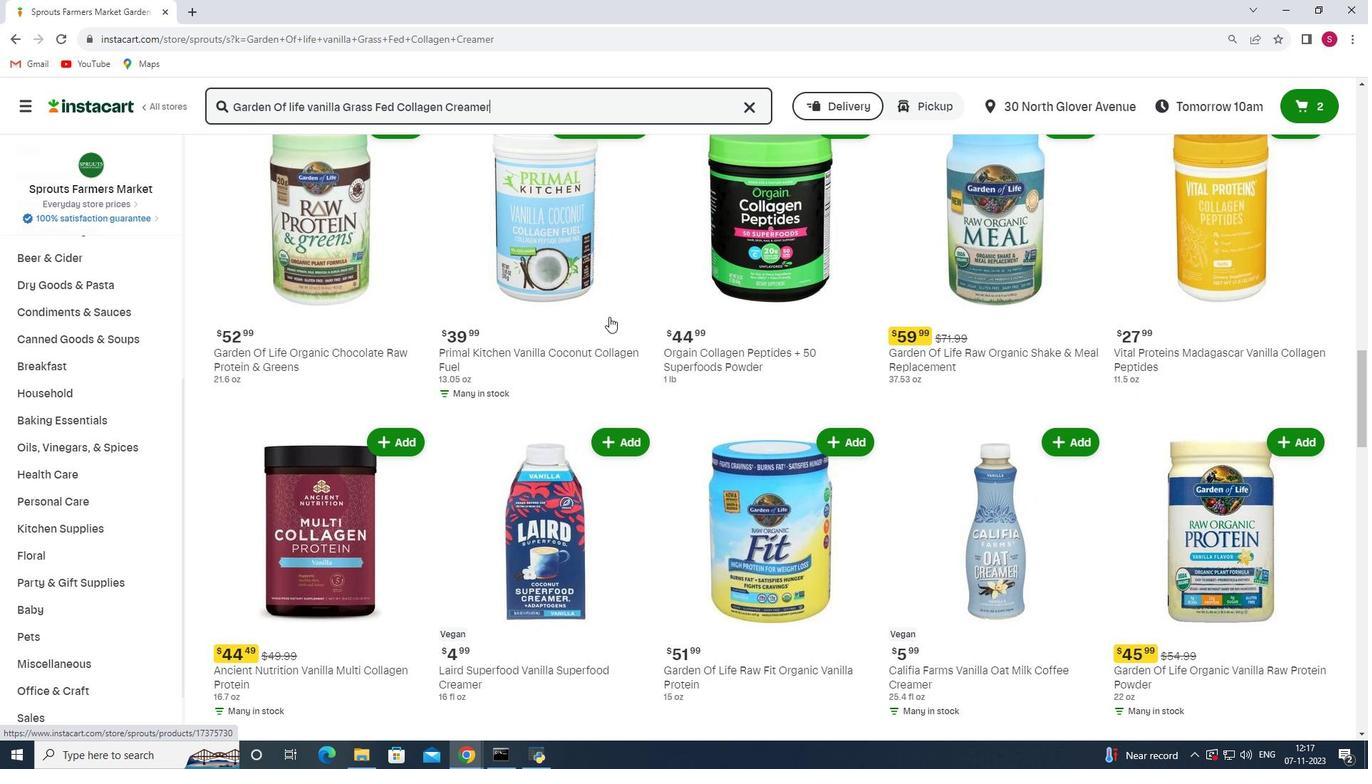 
Action: Mouse scrolled (609, 316) with delta (0, 0)
Screenshot: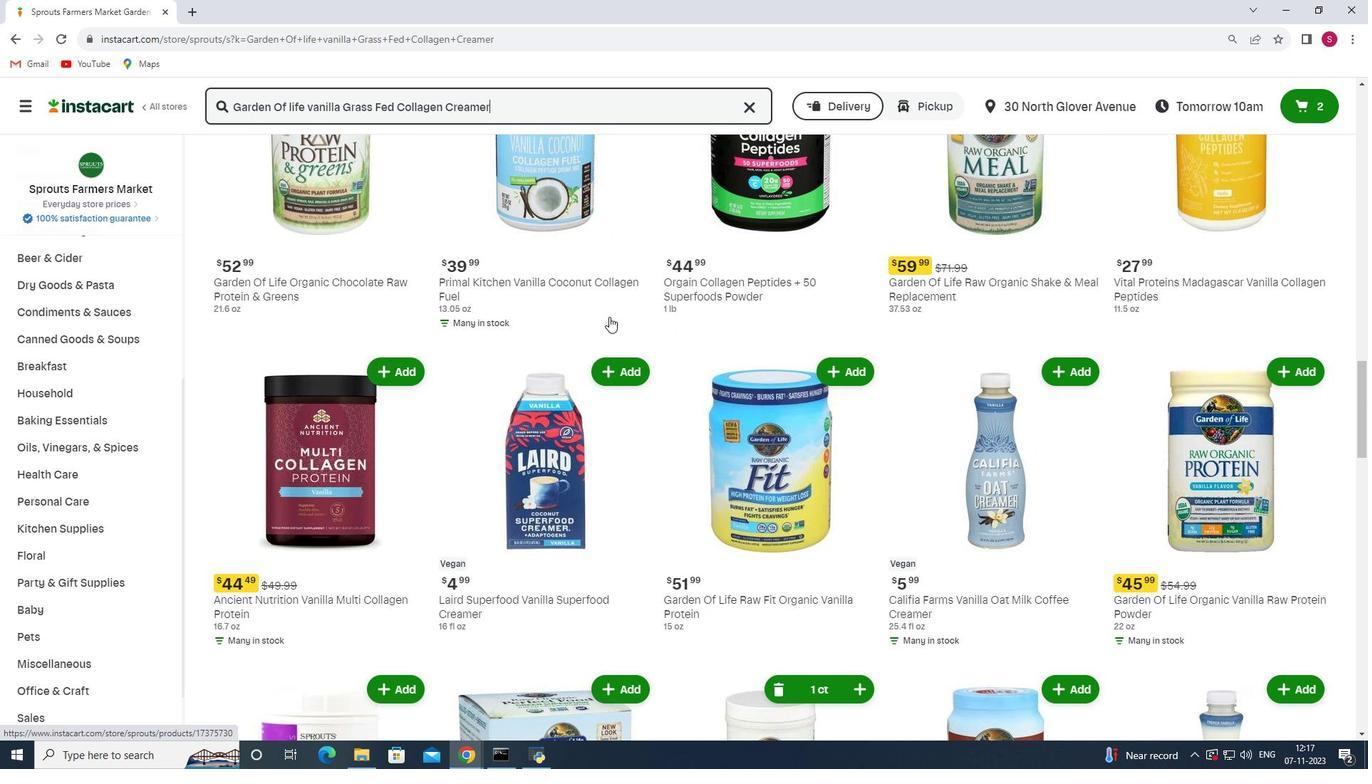 
Action: Mouse scrolled (609, 316) with delta (0, 0)
Screenshot: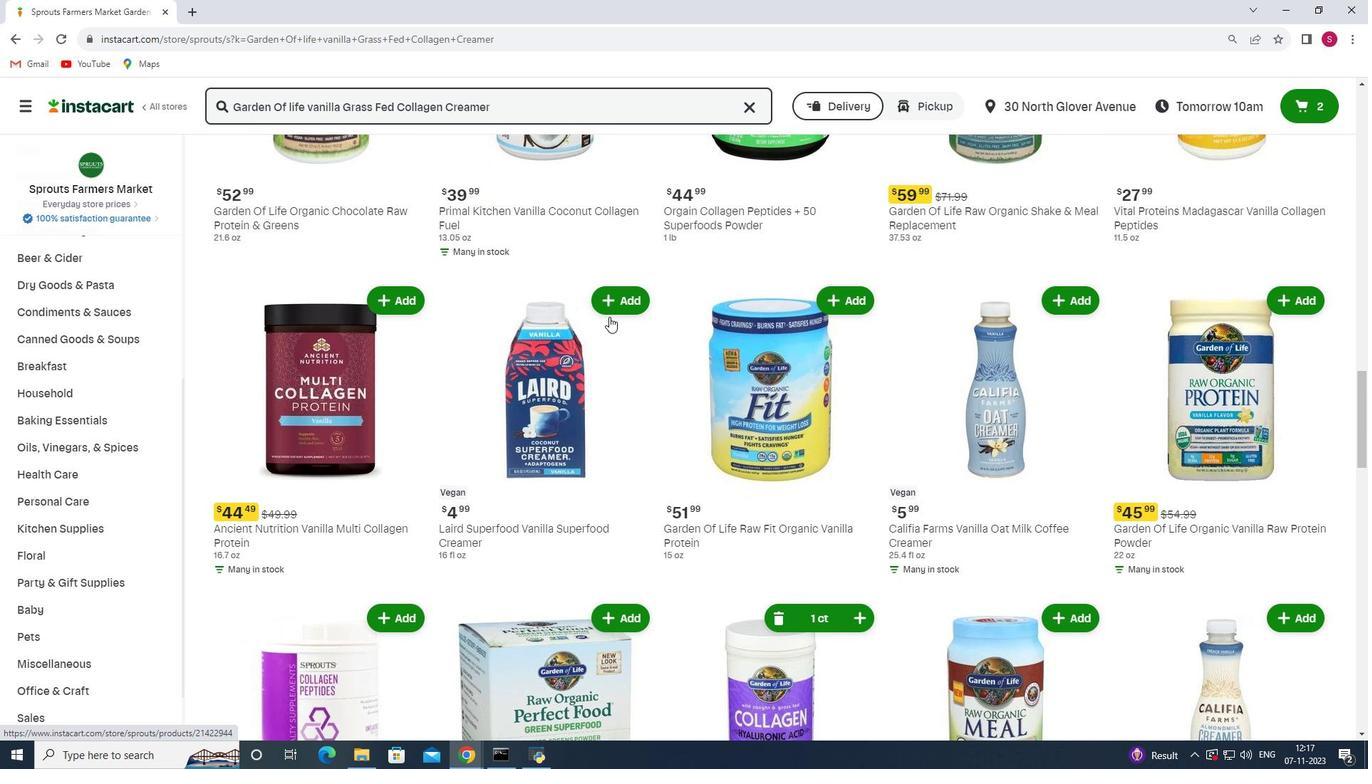 
Action: Mouse scrolled (609, 316) with delta (0, 0)
Screenshot: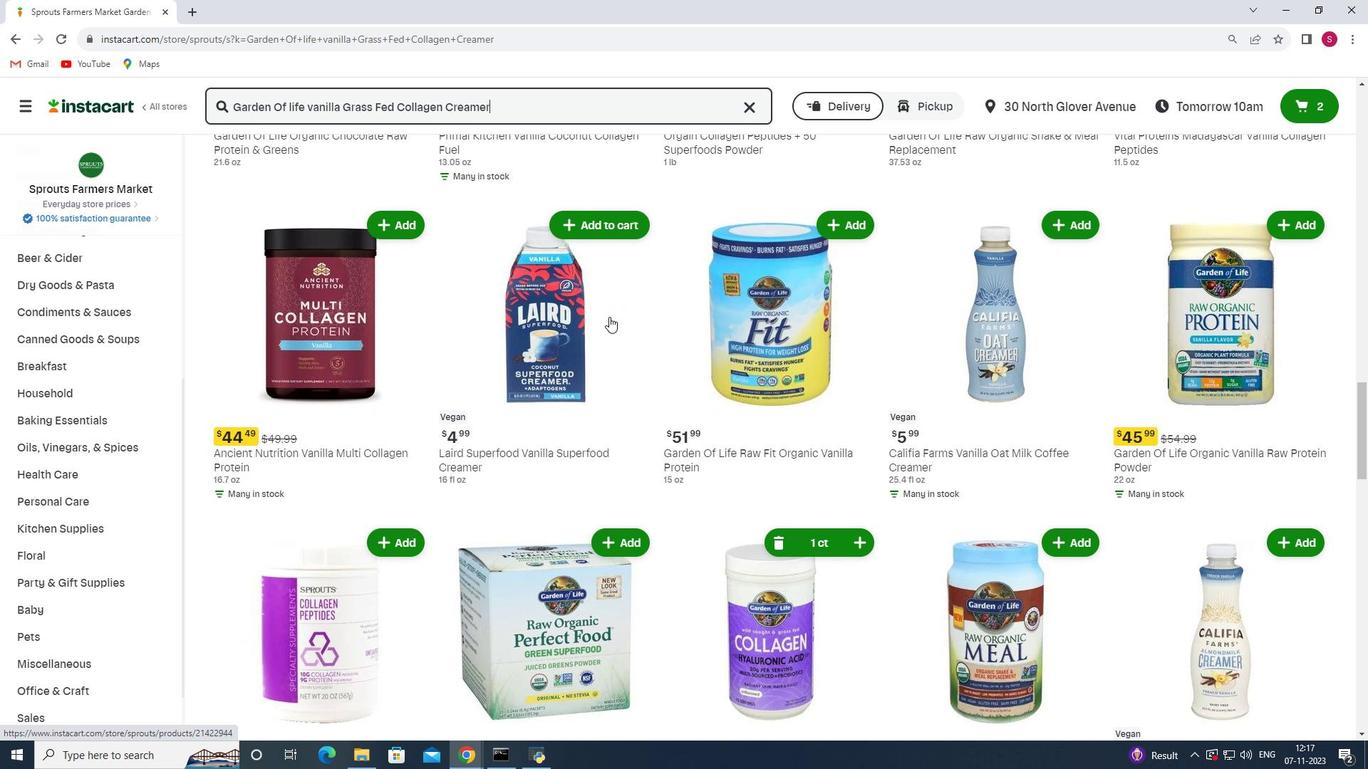 
Action: Mouse scrolled (609, 316) with delta (0, 0)
Screenshot: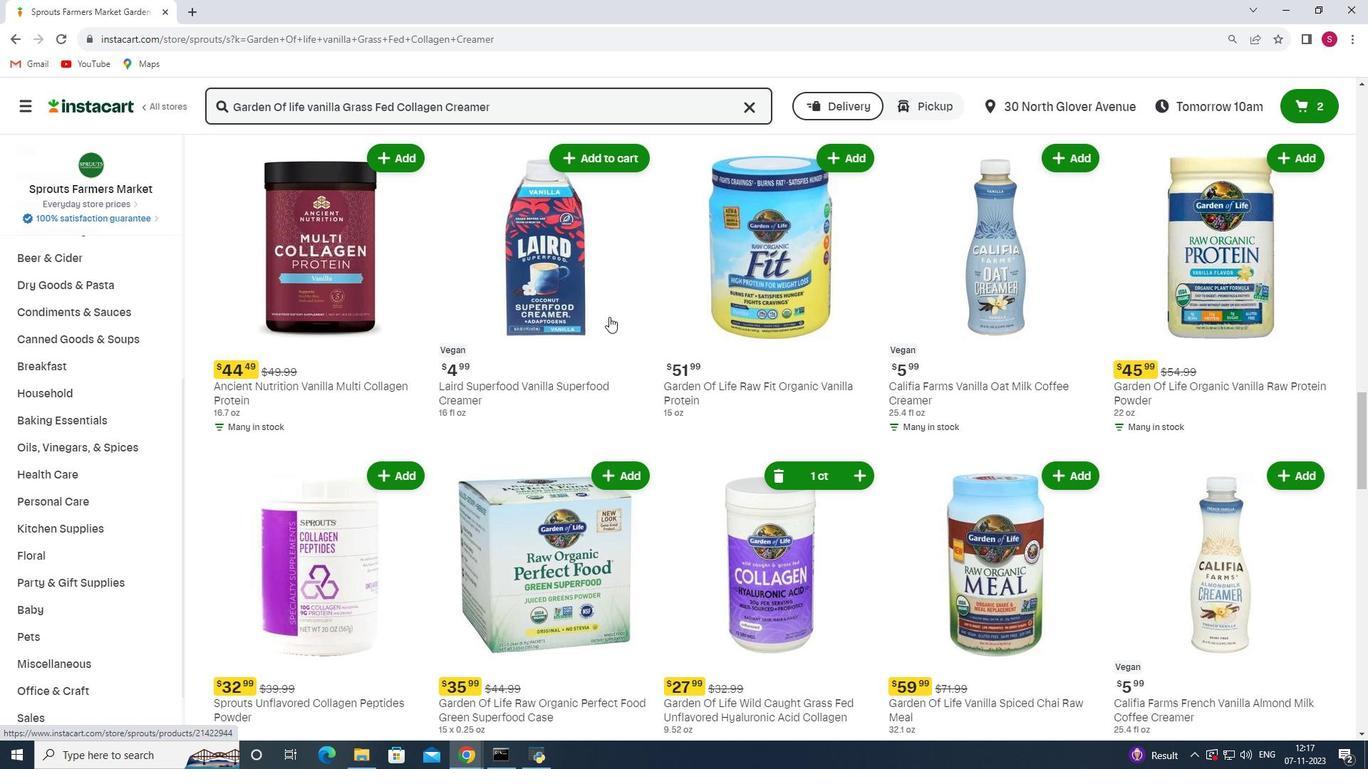 
Action: Mouse scrolled (609, 316) with delta (0, 0)
Screenshot: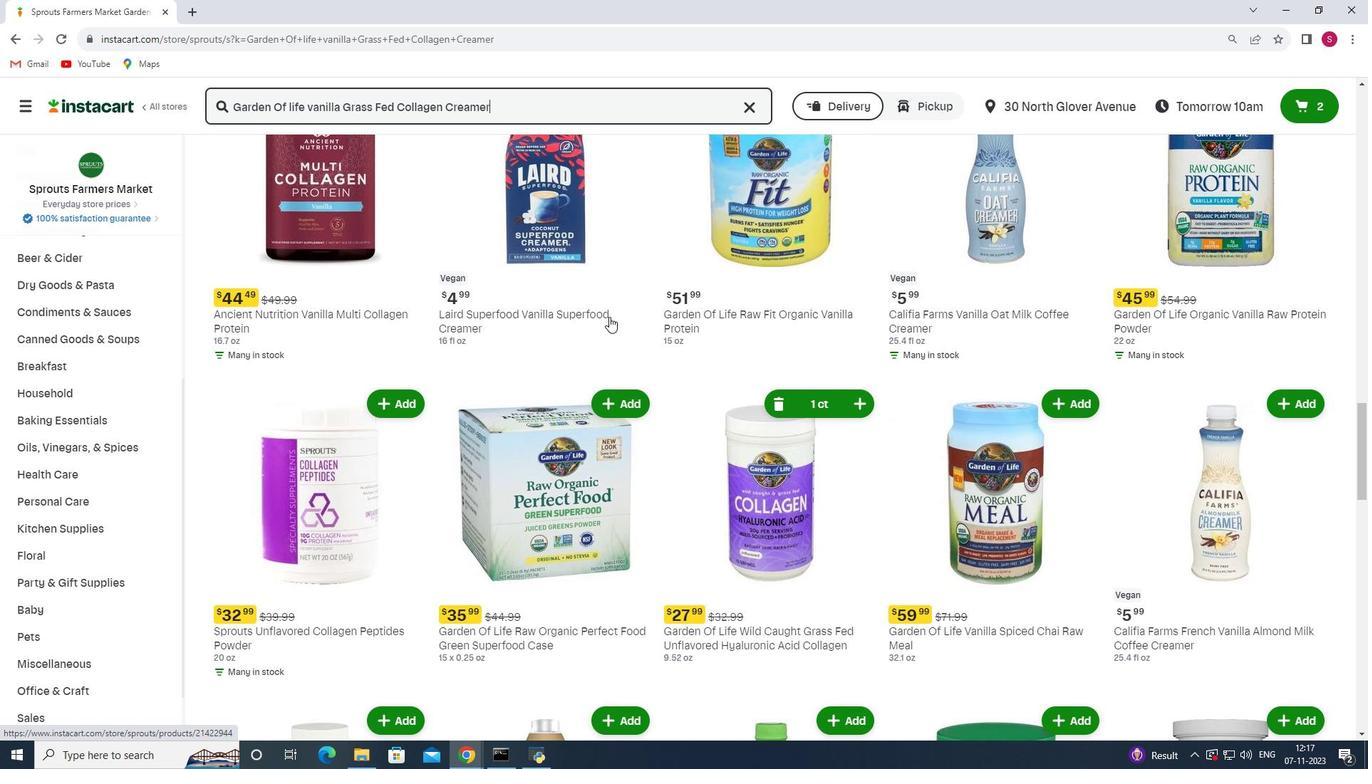 
Action: Mouse scrolled (609, 316) with delta (0, 0)
Screenshot: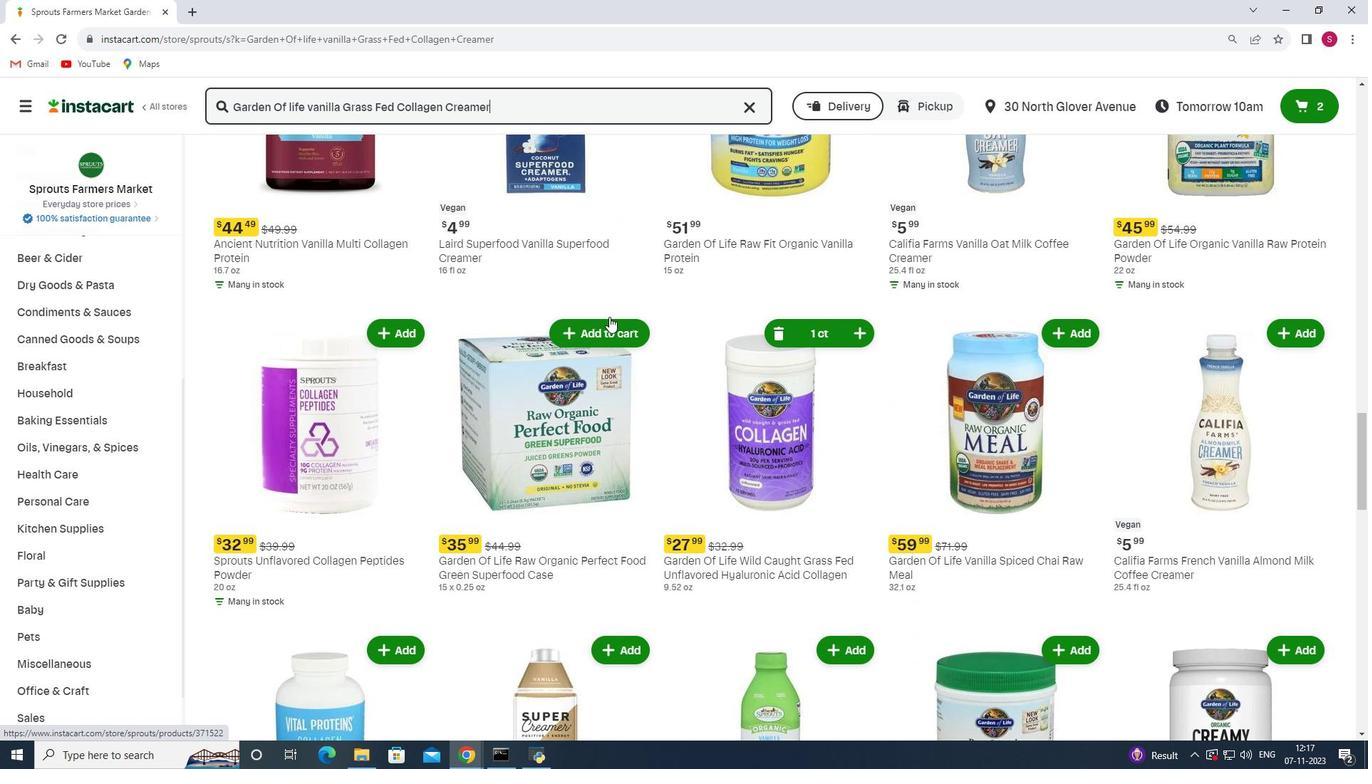 
Action: Mouse scrolled (609, 316) with delta (0, 0)
Screenshot: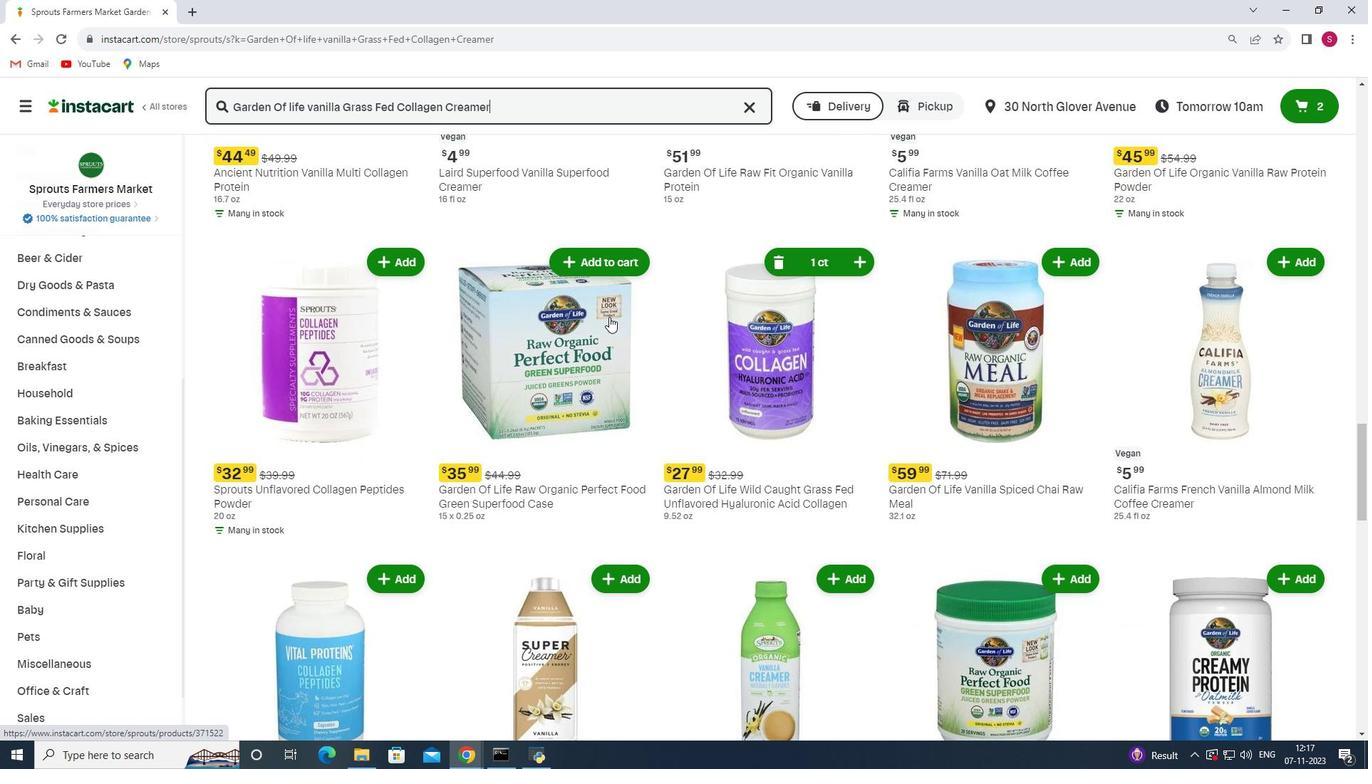 
Action: Mouse scrolled (609, 316) with delta (0, 0)
Screenshot: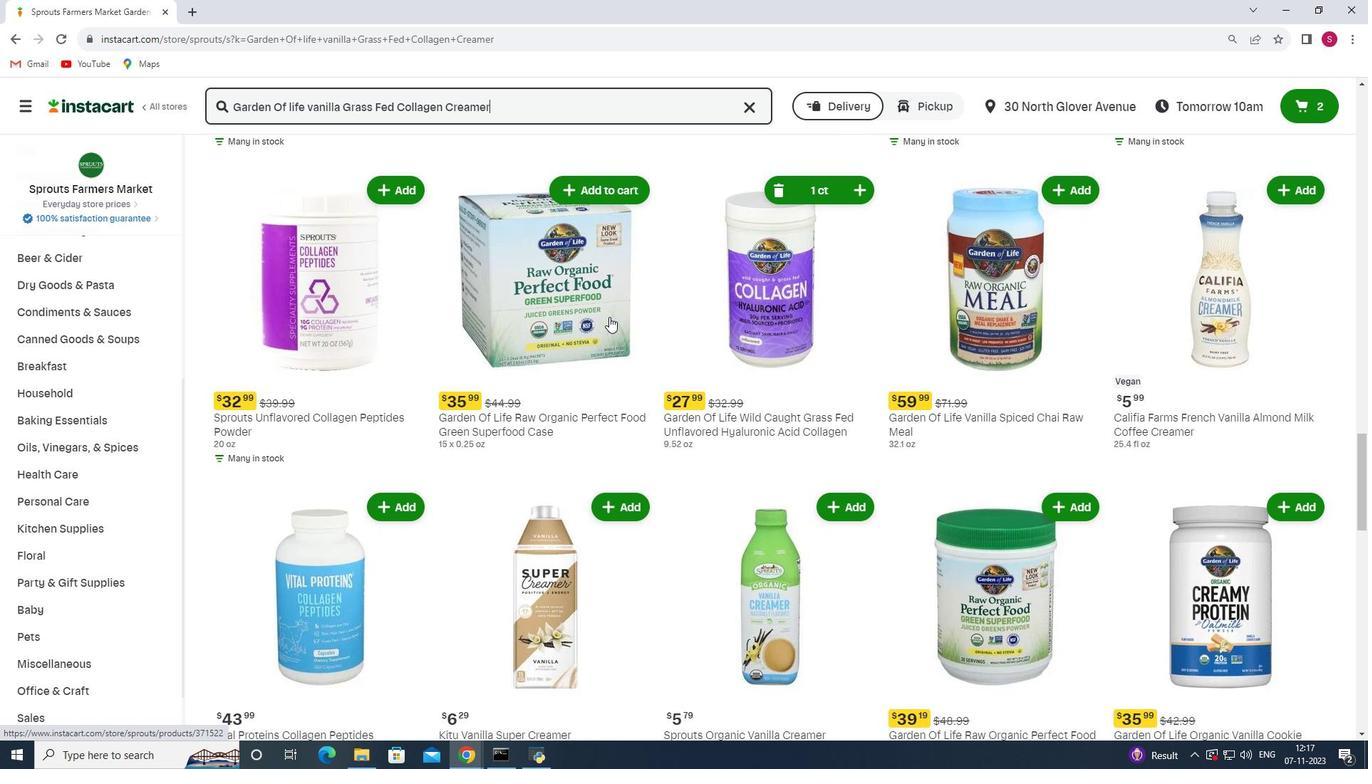 
Action: Mouse scrolled (609, 316) with delta (0, 0)
Screenshot: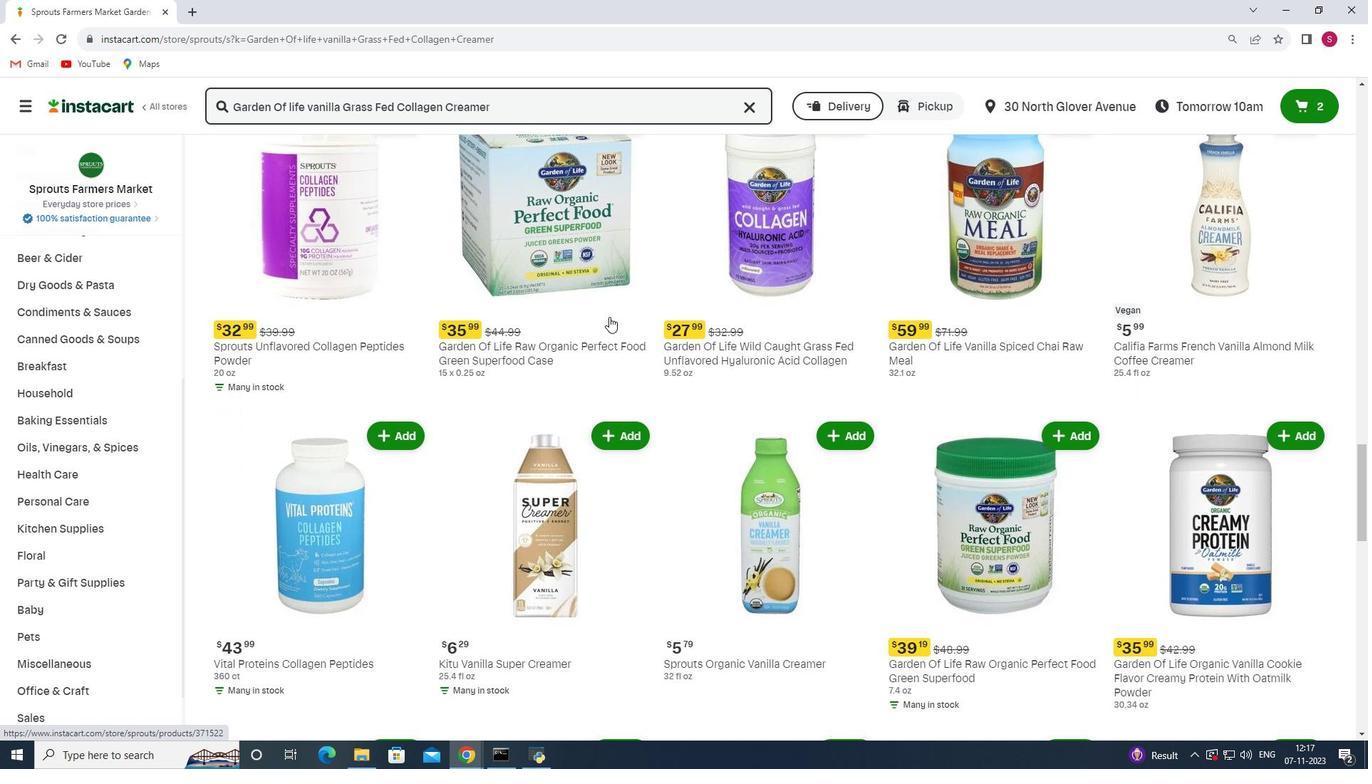 
Action: Mouse scrolled (609, 316) with delta (0, 0)
Screenshot: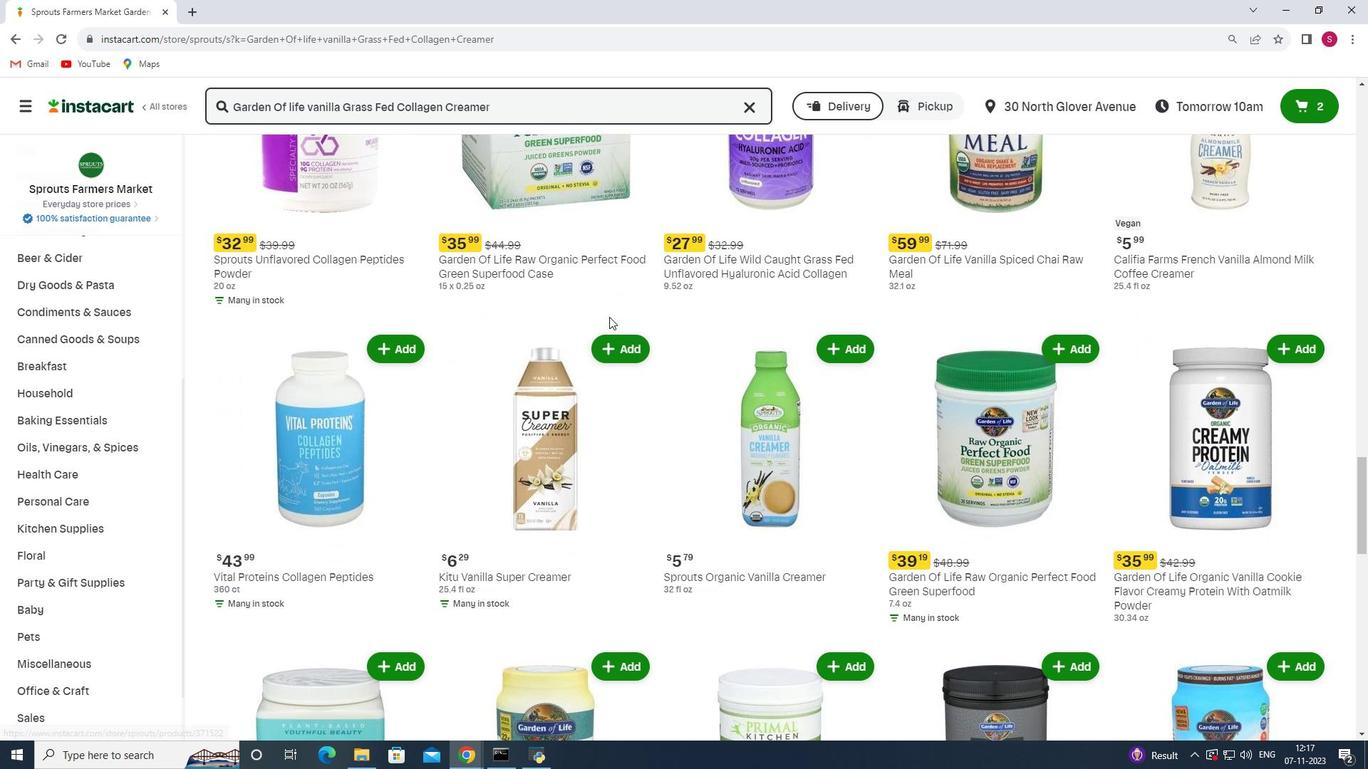 
Action: Mouse scrolled (609, 316) with delta (0, 0)
Screenshot: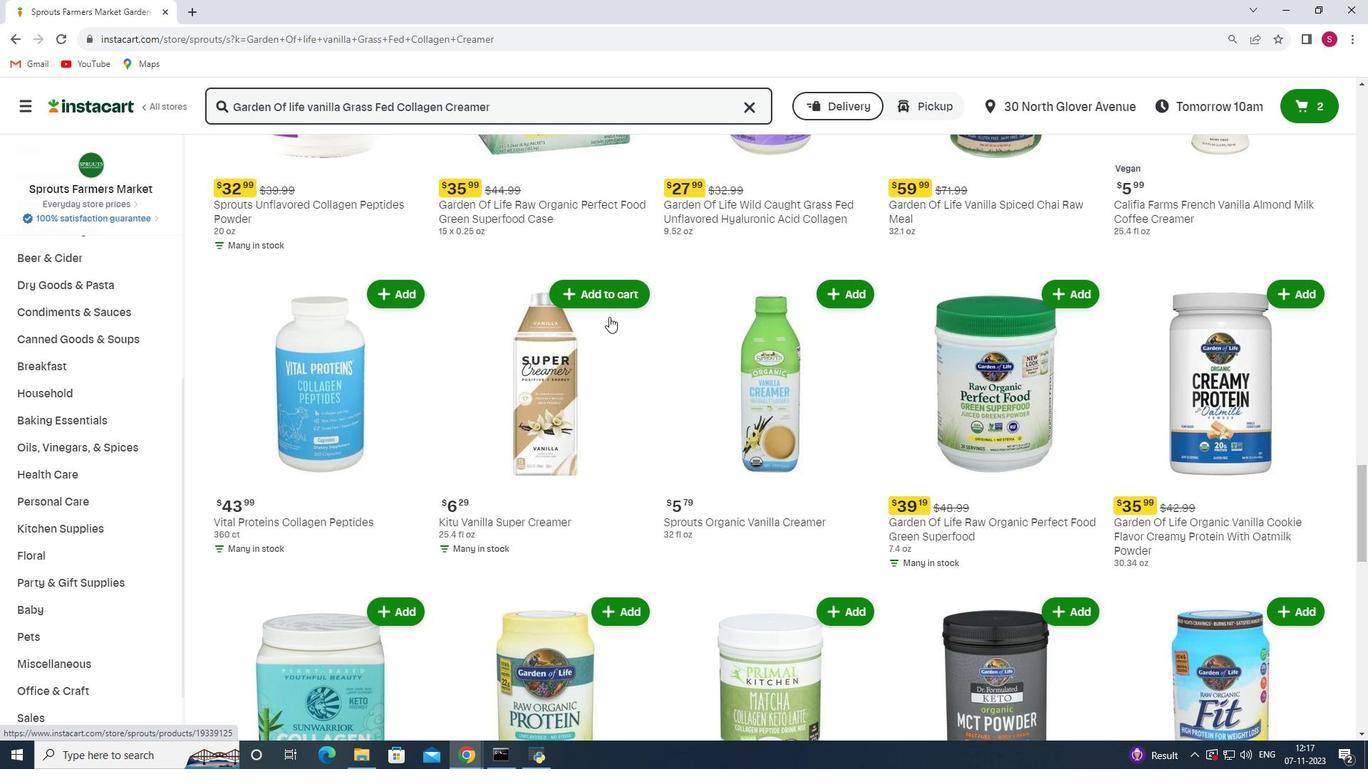 
Action: Mouse scrolled (609, 316) with delta (0, 0)
Screenshot: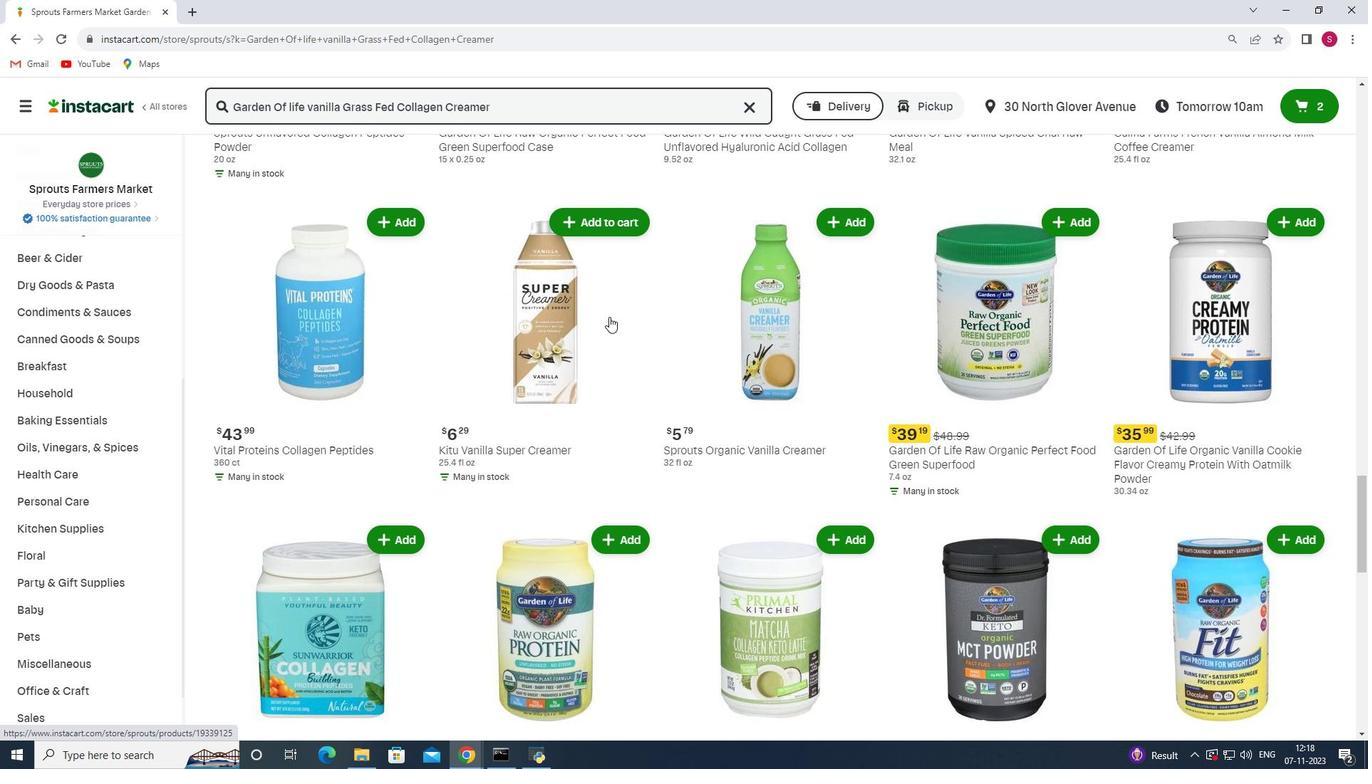 
Action: Mouse scrolled (609, 316) with delta (0, 0)
Screenshot: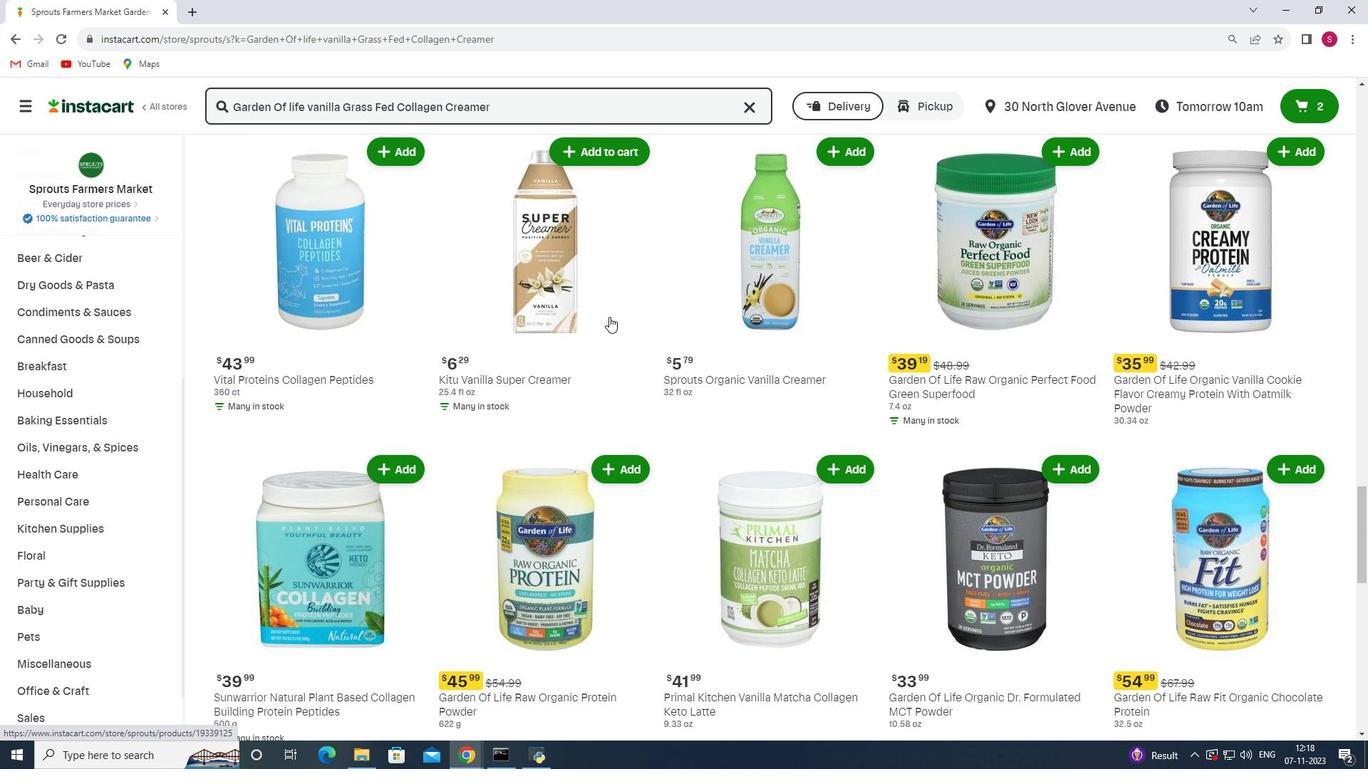 
Action: Mouse scrolled (609, 316) with delta (0, 0)
Screenshot: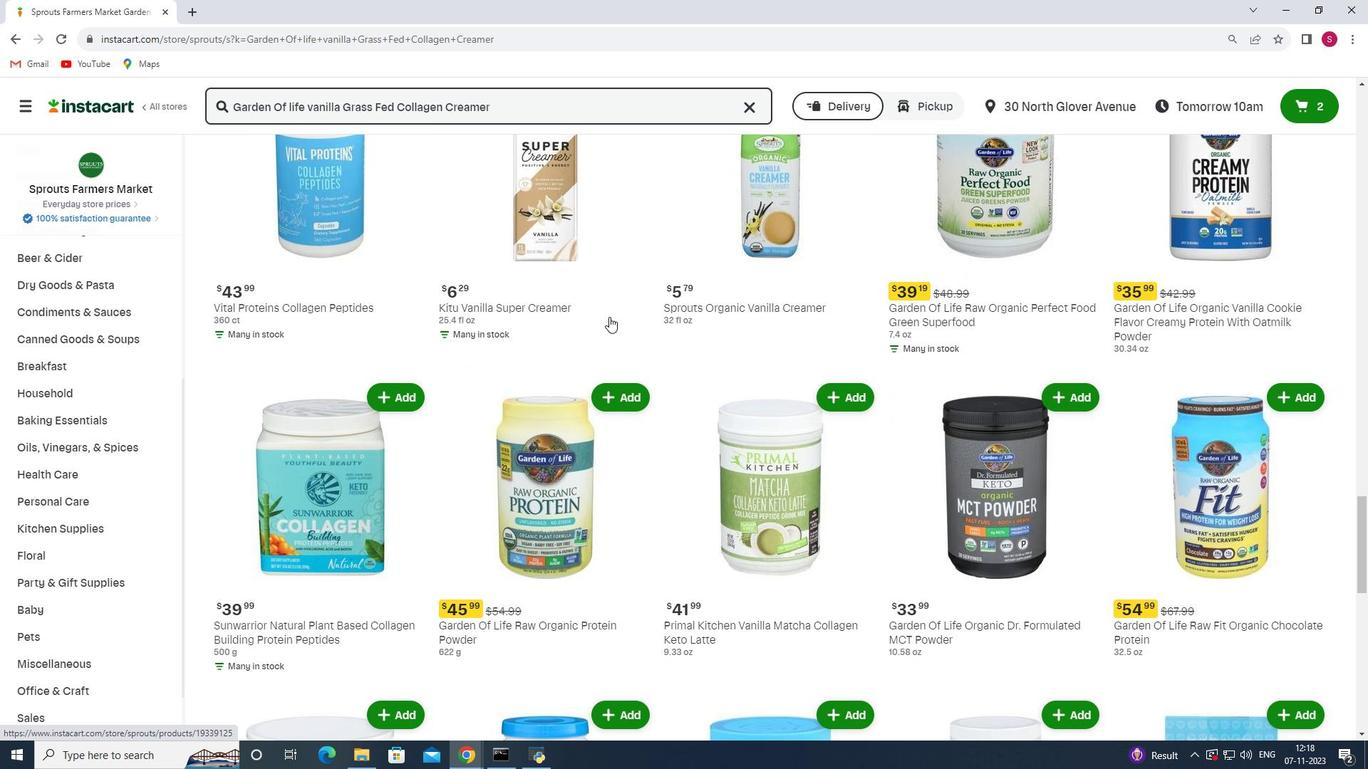 
Action: Mouse scrolled (609, 316) with delta (0, 0)
Screenshot: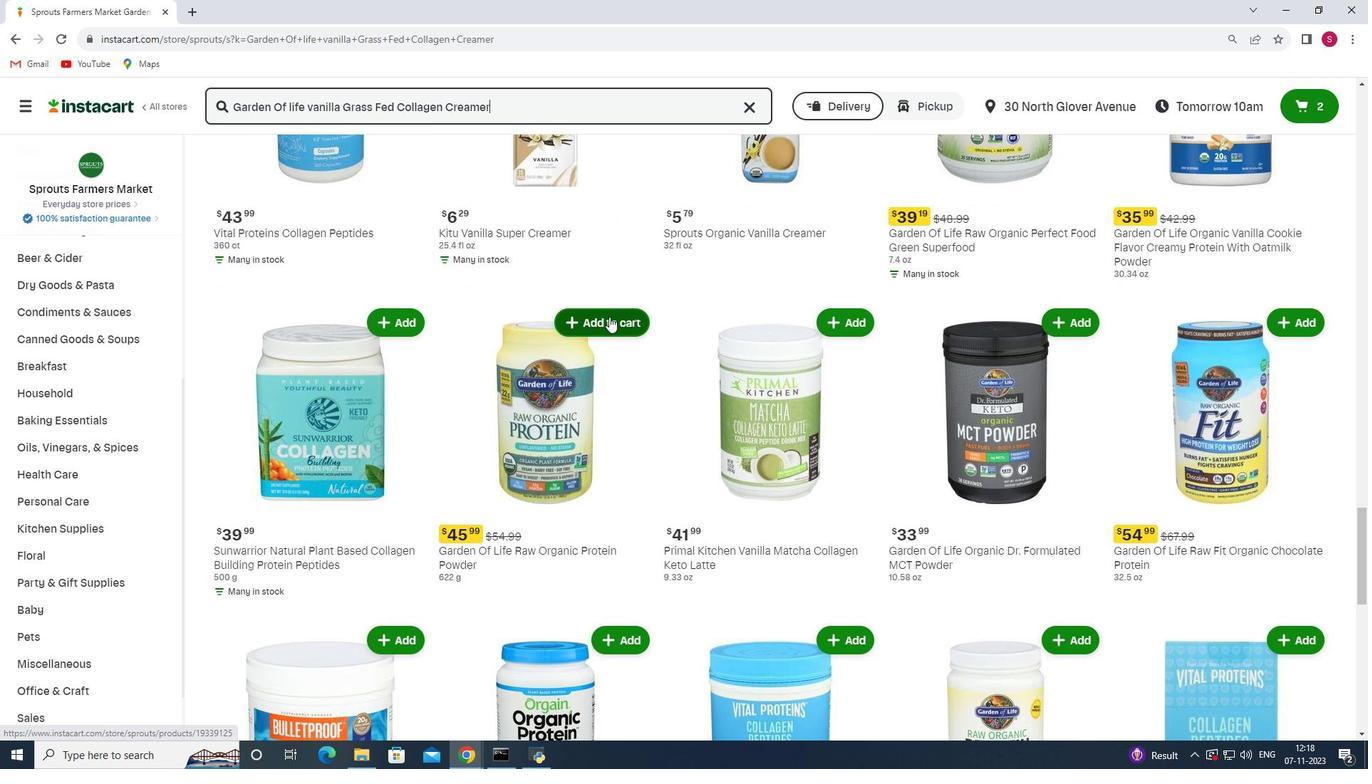 
Action: Mouse scrolled (609, 316) with delta (0, 0)
Screenshot: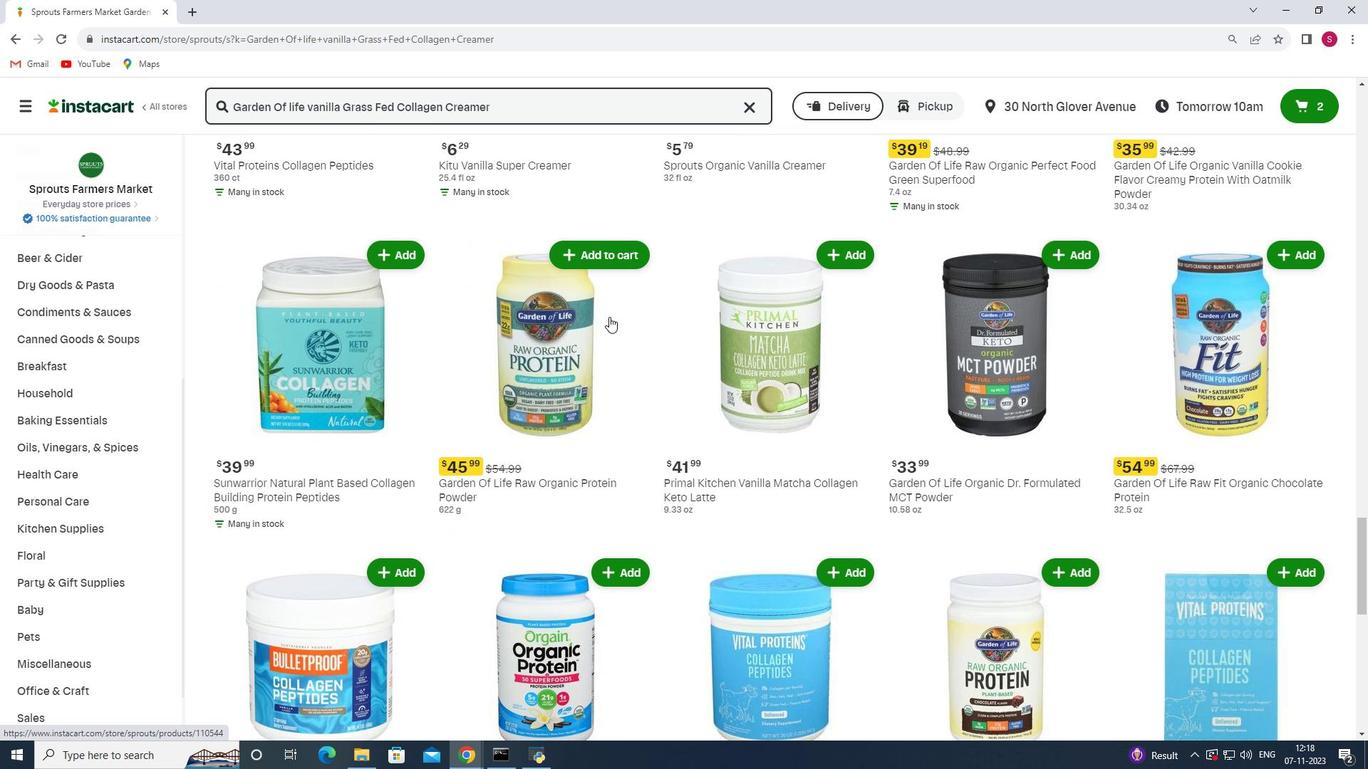 
Action: Mouse scrolled (609, 316) with delta (0, 0)
Screenshot: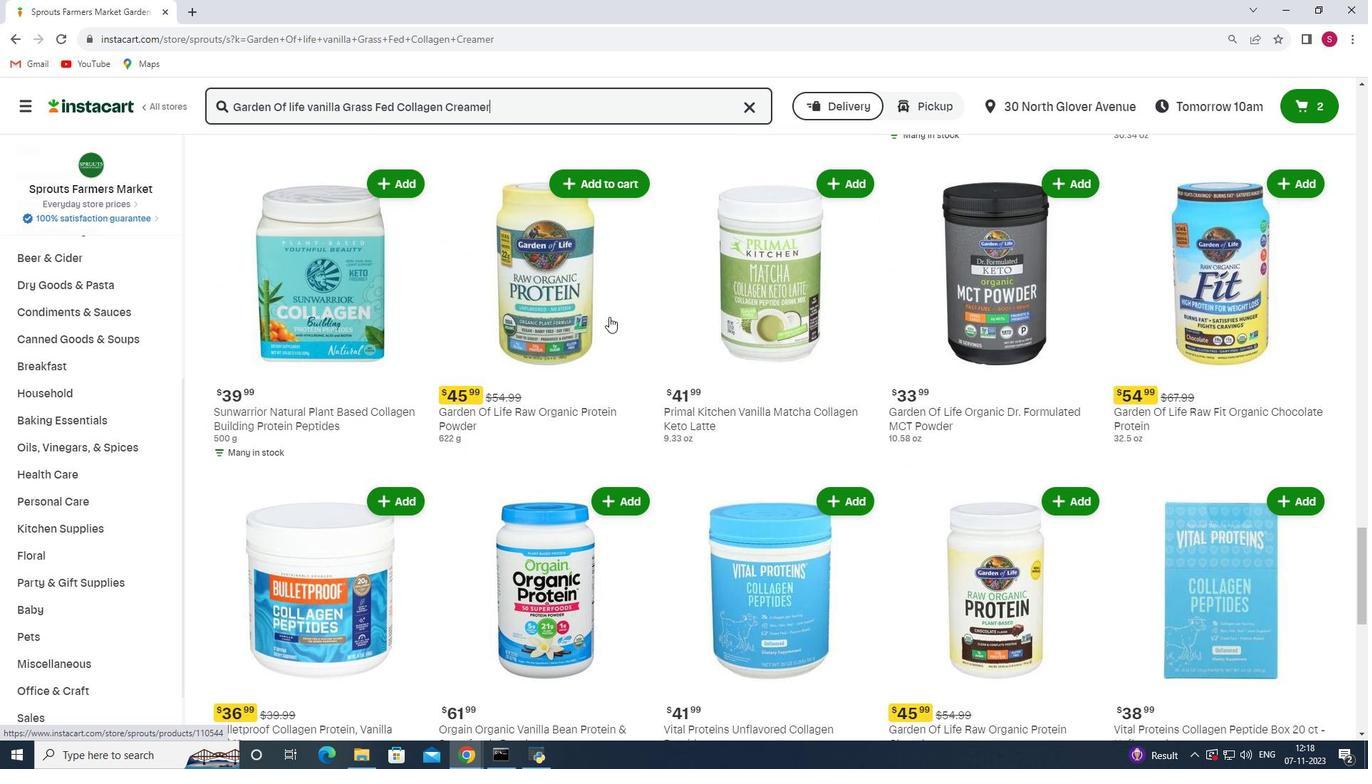
Action: Mouse scrolled (609, 316) with delta (0, 0)
Screenshot: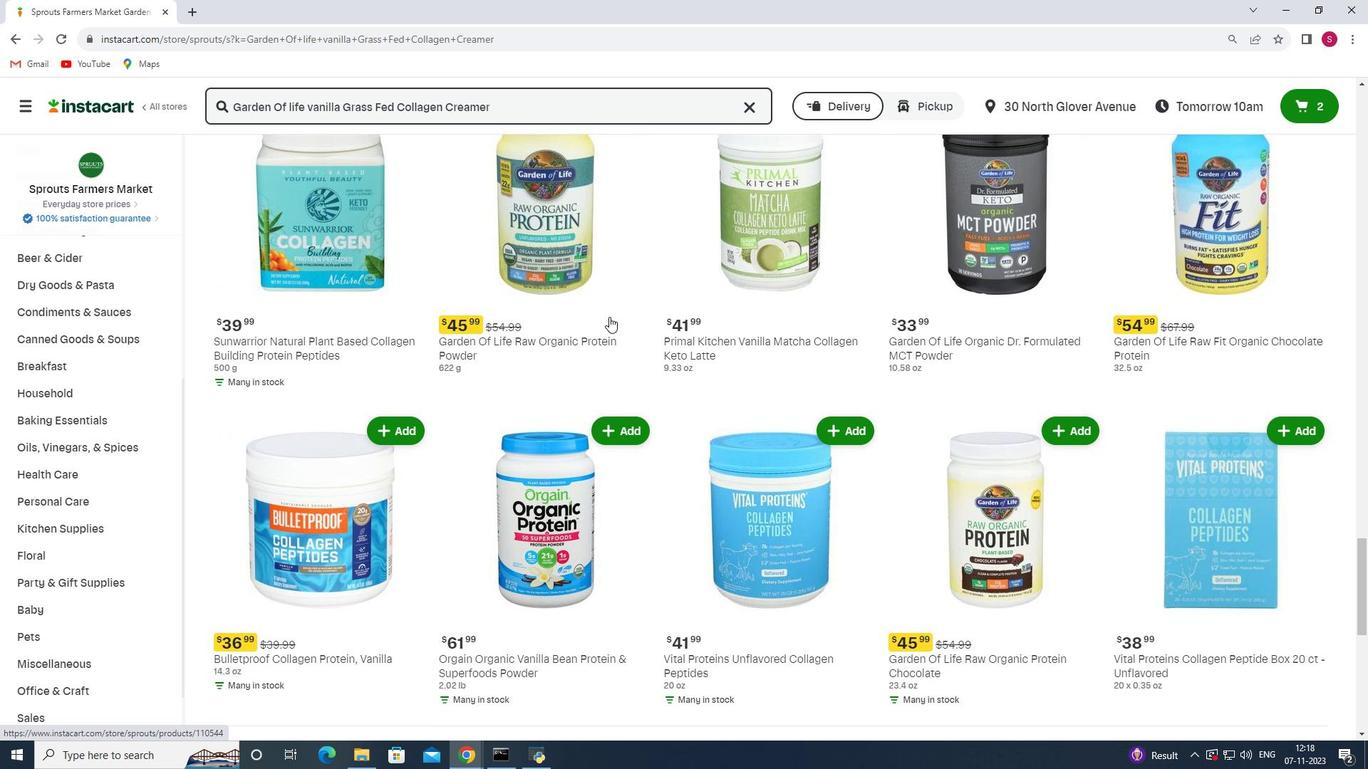 
Action: Mouse scrolled (609, 316) with delta (0, 0)
Screenshot: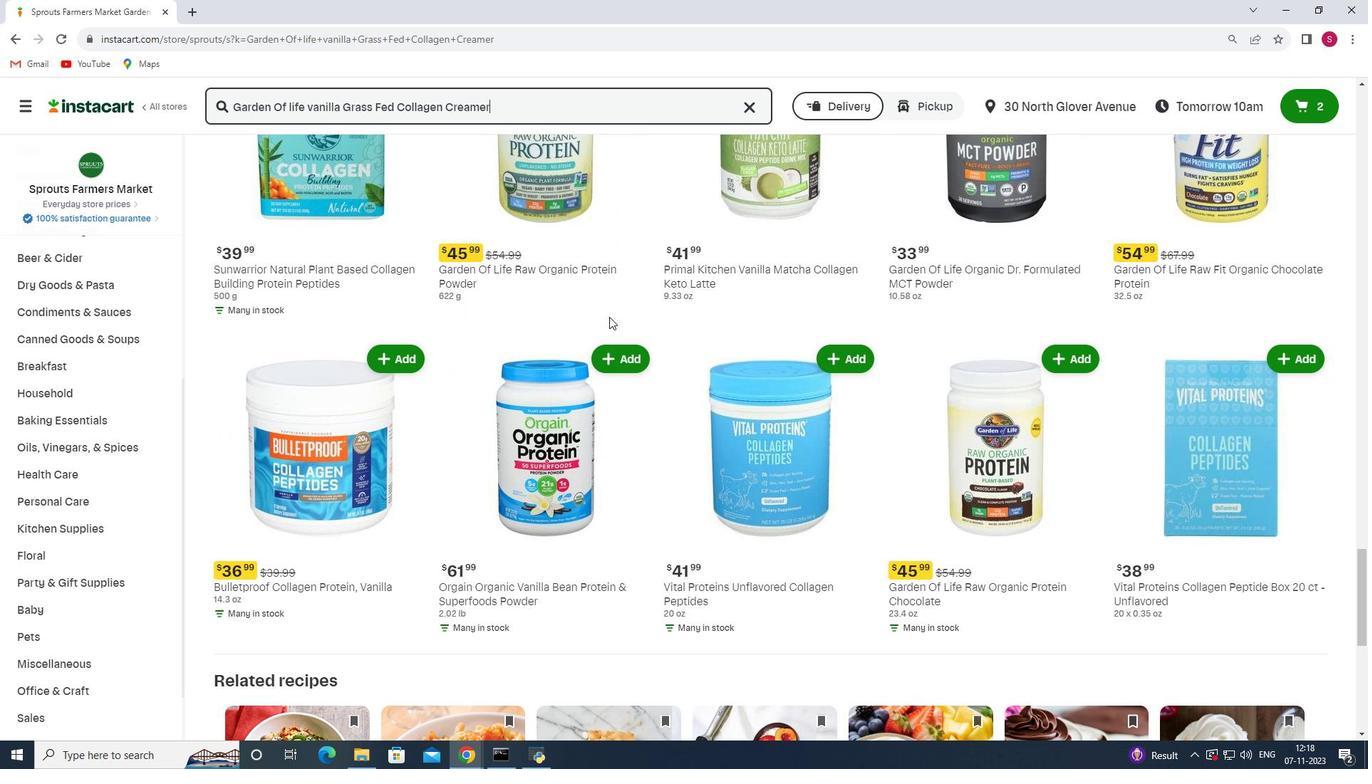 
Action: Mouse scrolled (609, 316) with delta (0, 0)
Screenshot: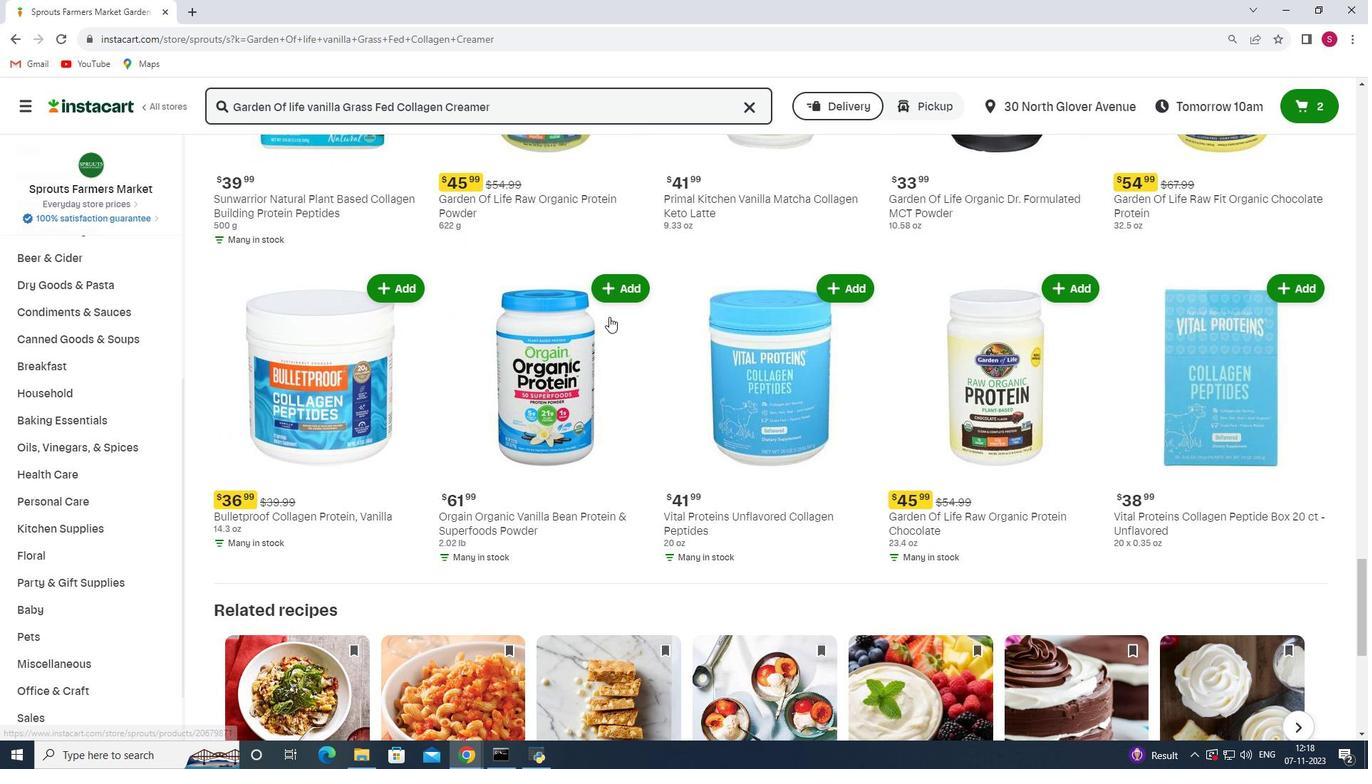 
Action: Mouse scrolled (609, 316) with delta (0, 0)
Screenshot: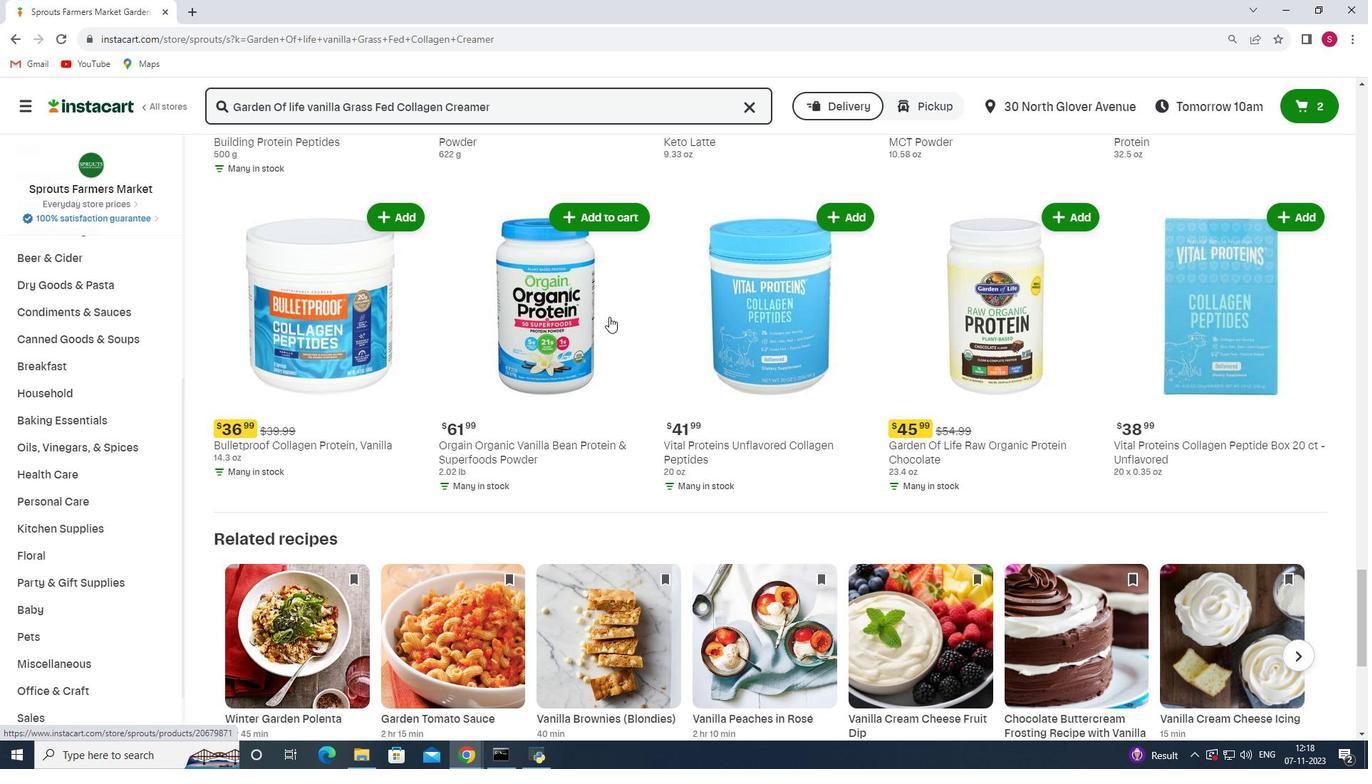 
Action: Mouse scrolled (609, 316) with delta (0, 0)
Screenshot: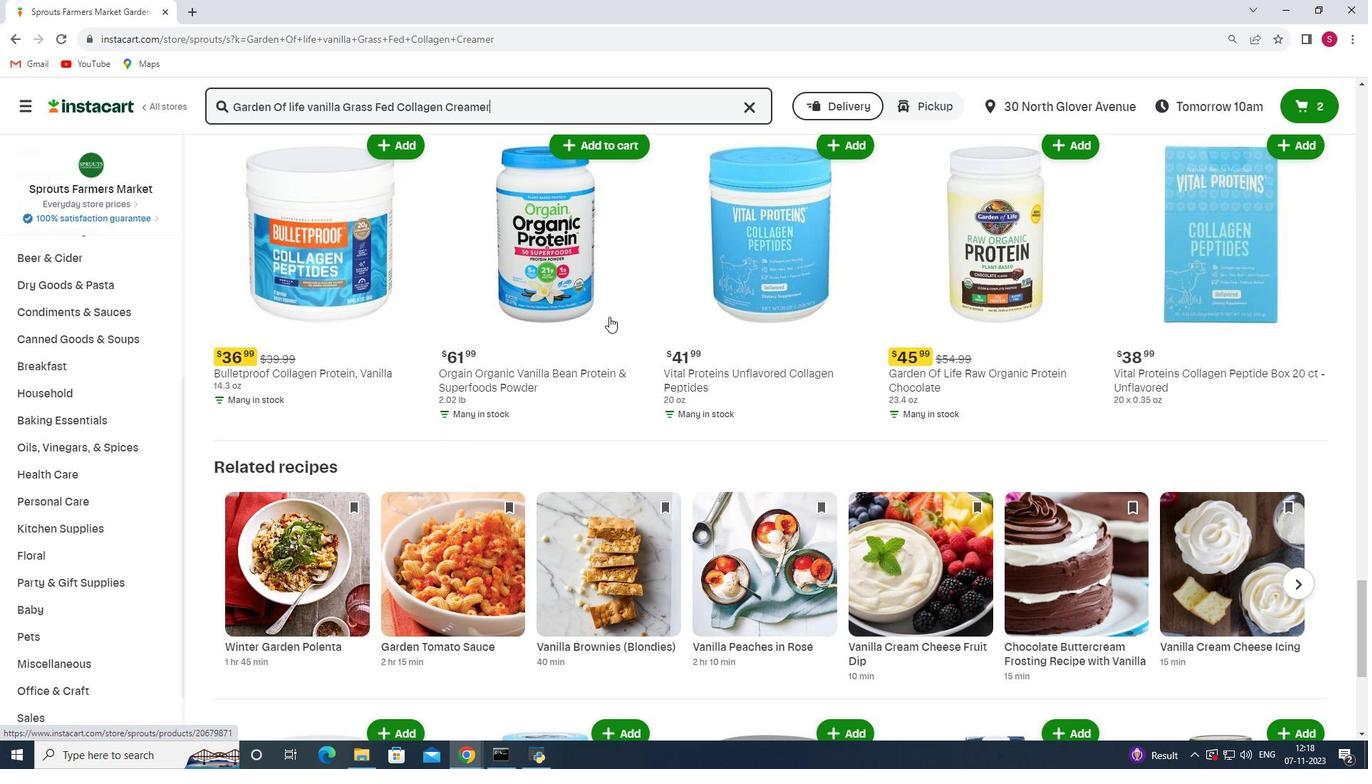 
Action: Mouse scrolled (609, 316) with delta (0, 0)
Screenshot: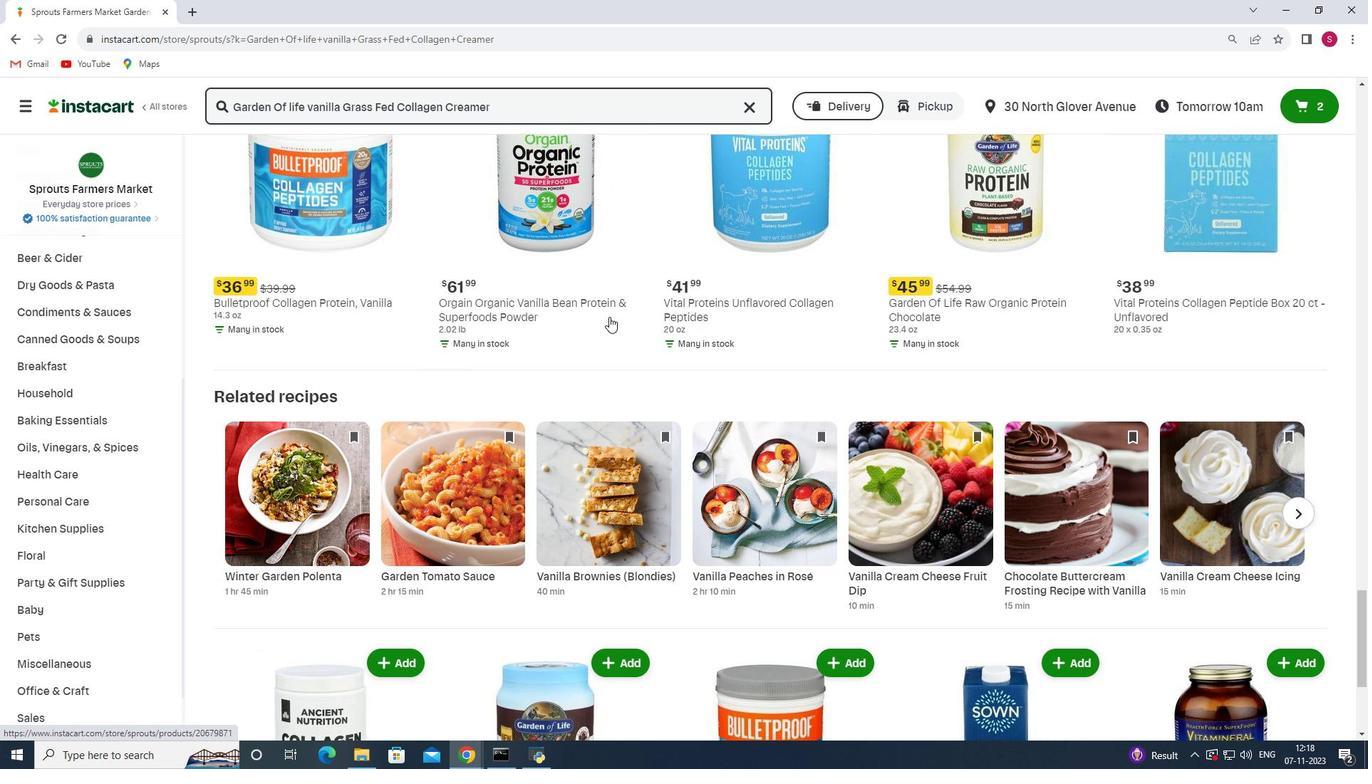 
Action: Mouse scrolled (609, 316) with delta (0, 0)
Screenshot: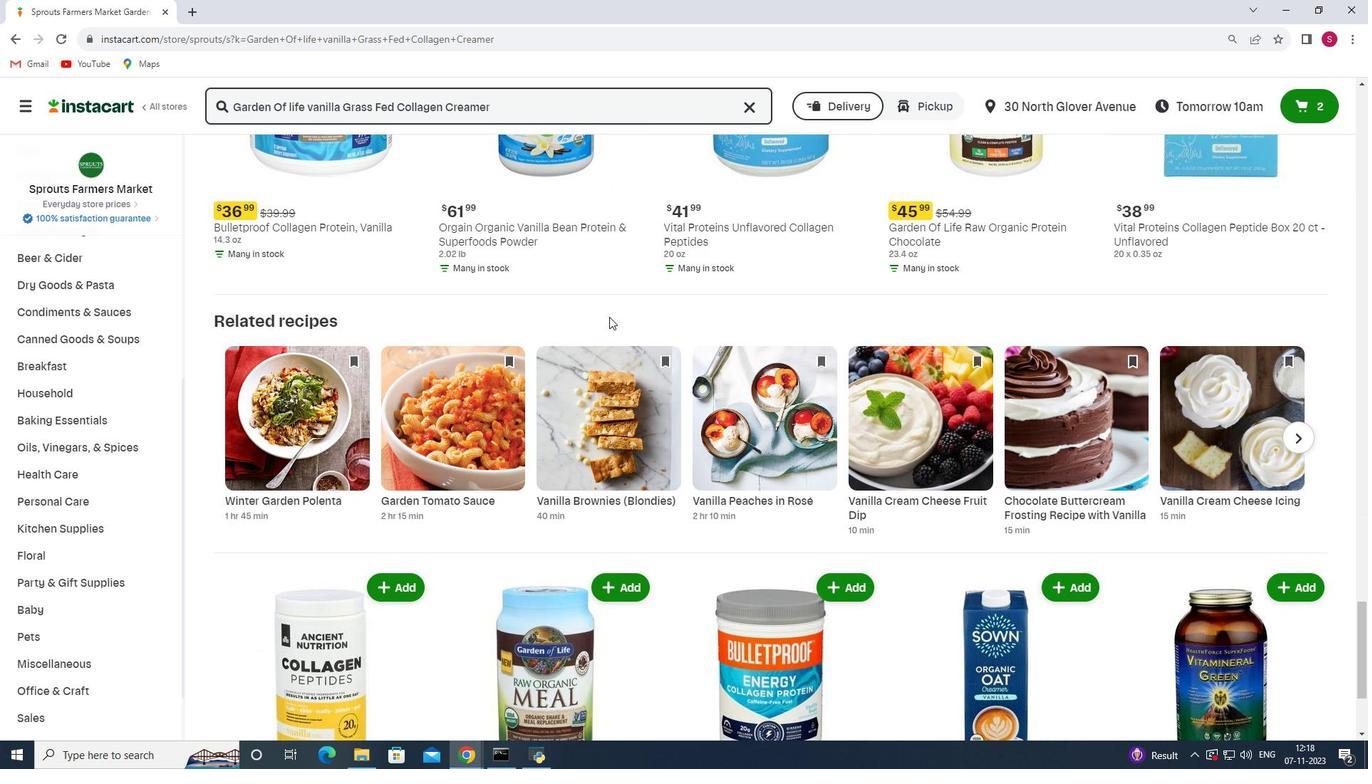 
Action: Mouse scrolled (609, 316) with delta (0, 0)
Screenshot: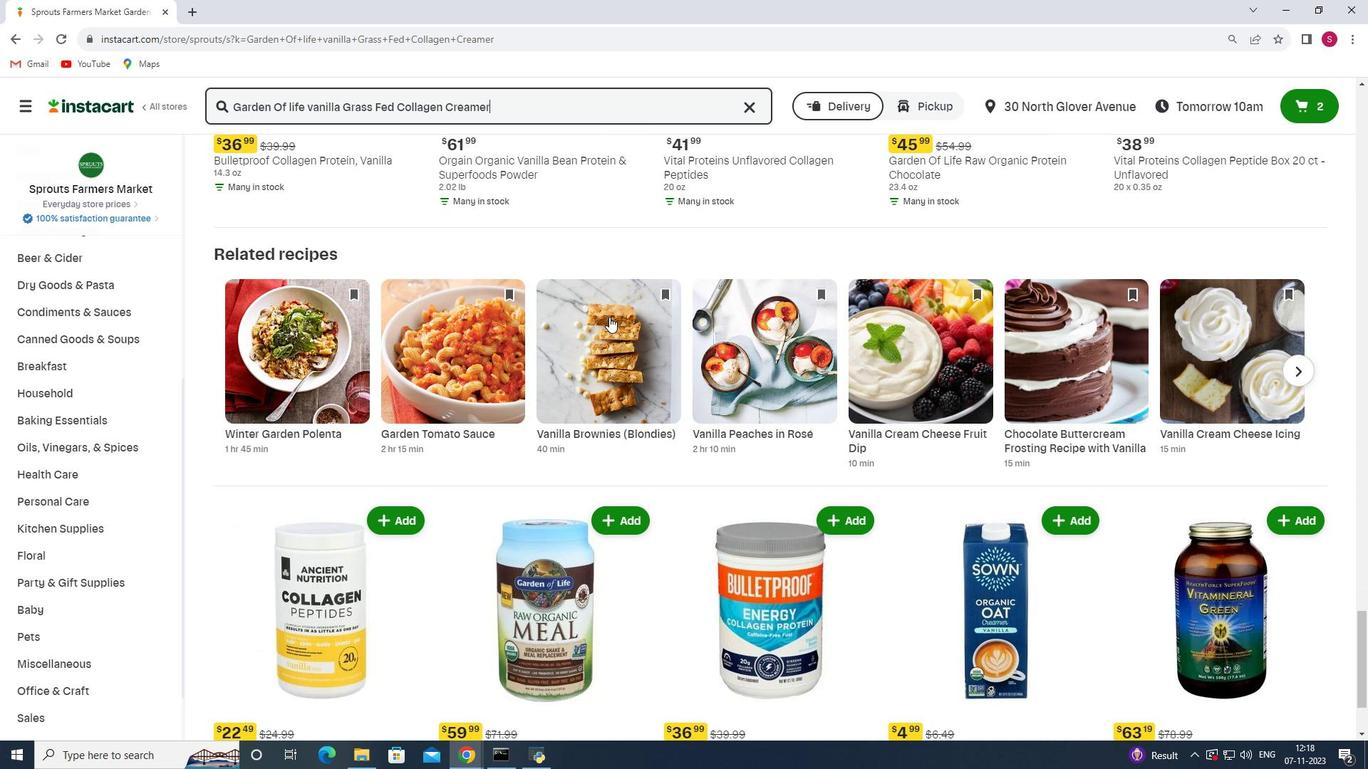 
Action: Mouse scrolled (609, 316) with delta (0, 0)
Screenshot: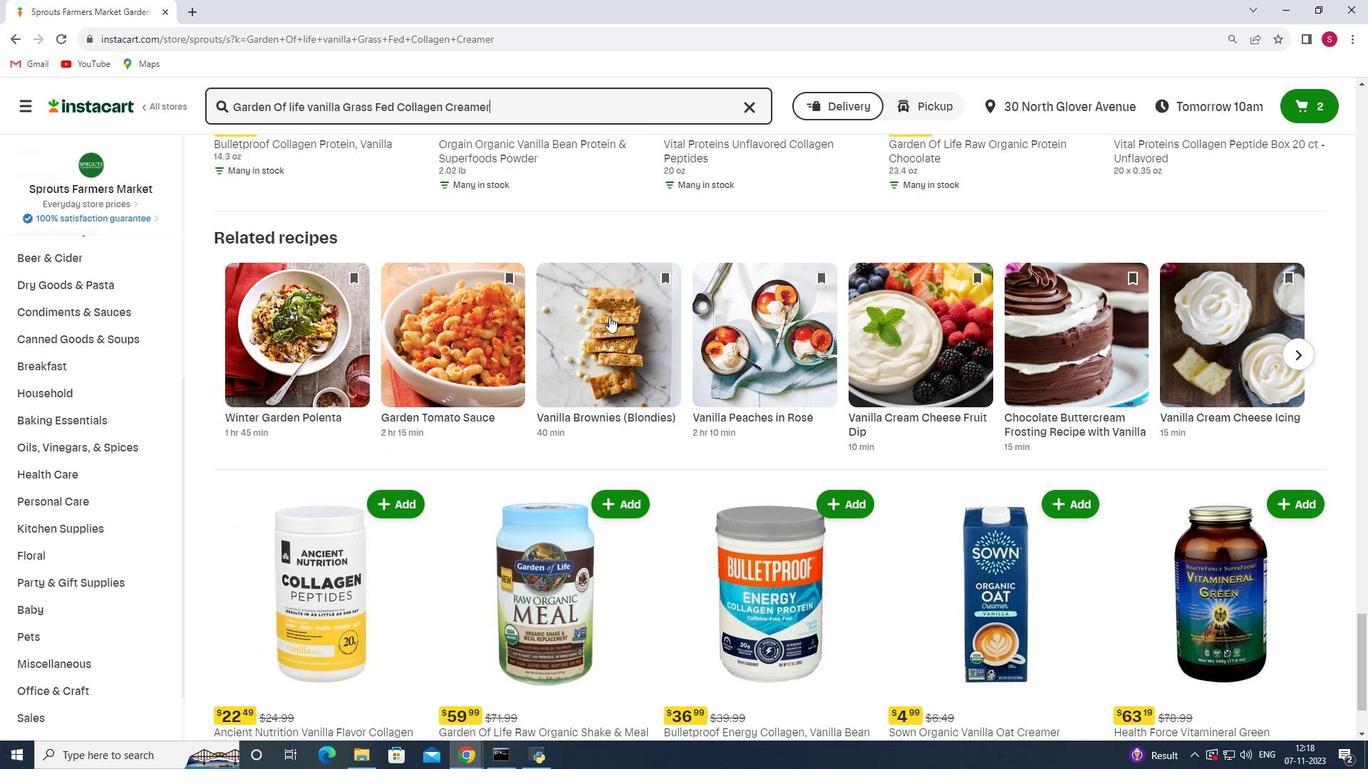
Action: Mouse scrolled (609, 316) with delta (0, 0)
Screenshot: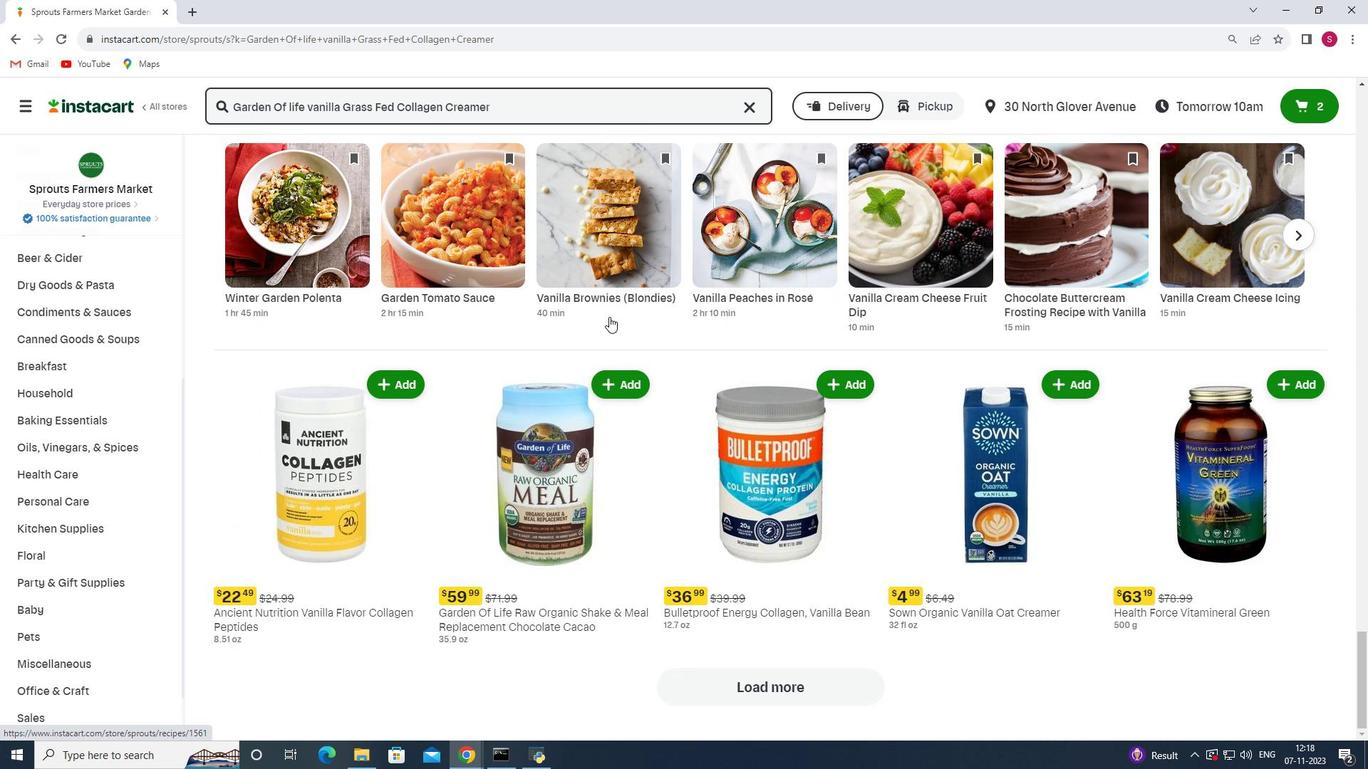 
Action: Mouse scrolled (609, 316) with delta (0, 0)
Screenshot: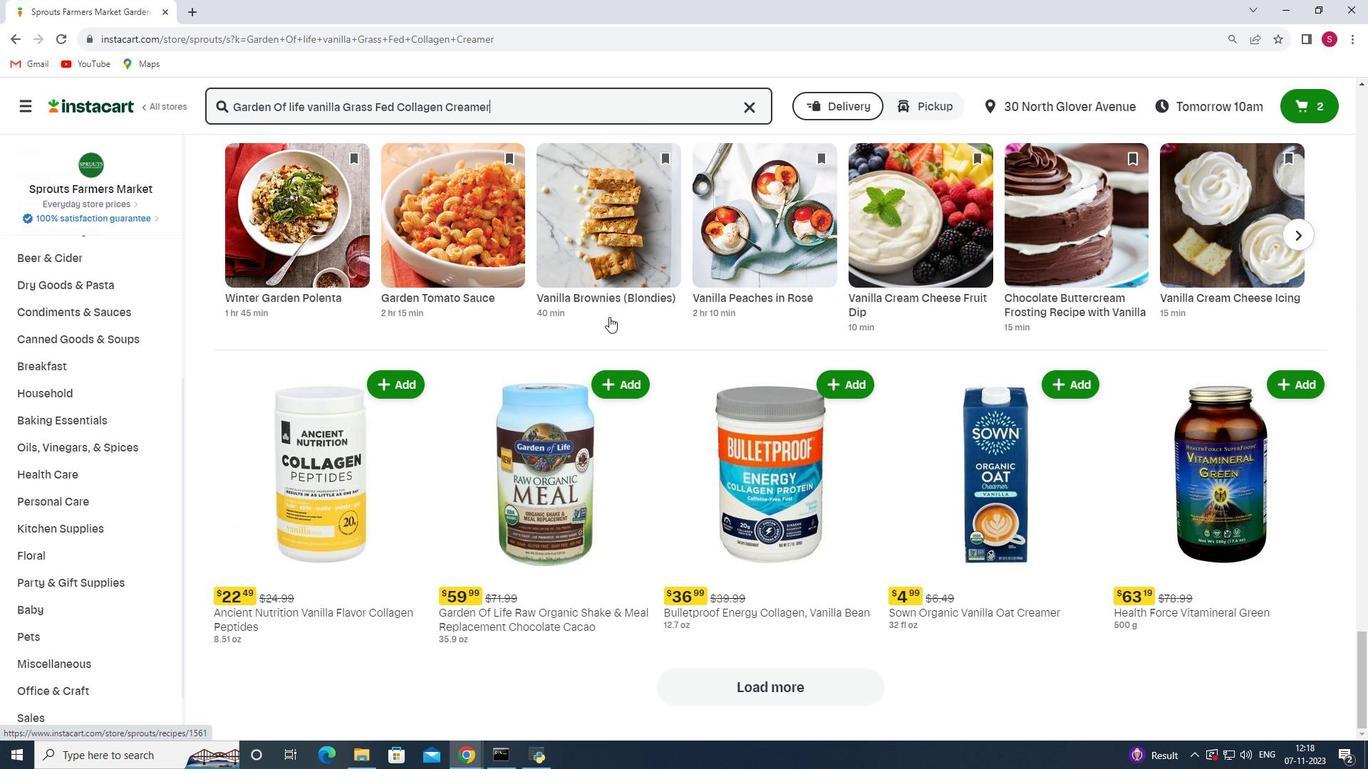 
